 Task: Find connections with filter location Gāndhīdhām with filter topic #HRwith filter profile language Potuguese with filter current company Forbes India with filter school Julien Day School - India with filter industry Public Assistance Programs with filter service category Nature Photography with filter keywords title IT Manager
Action: Mouse moved to (665, 105)
Screenshot: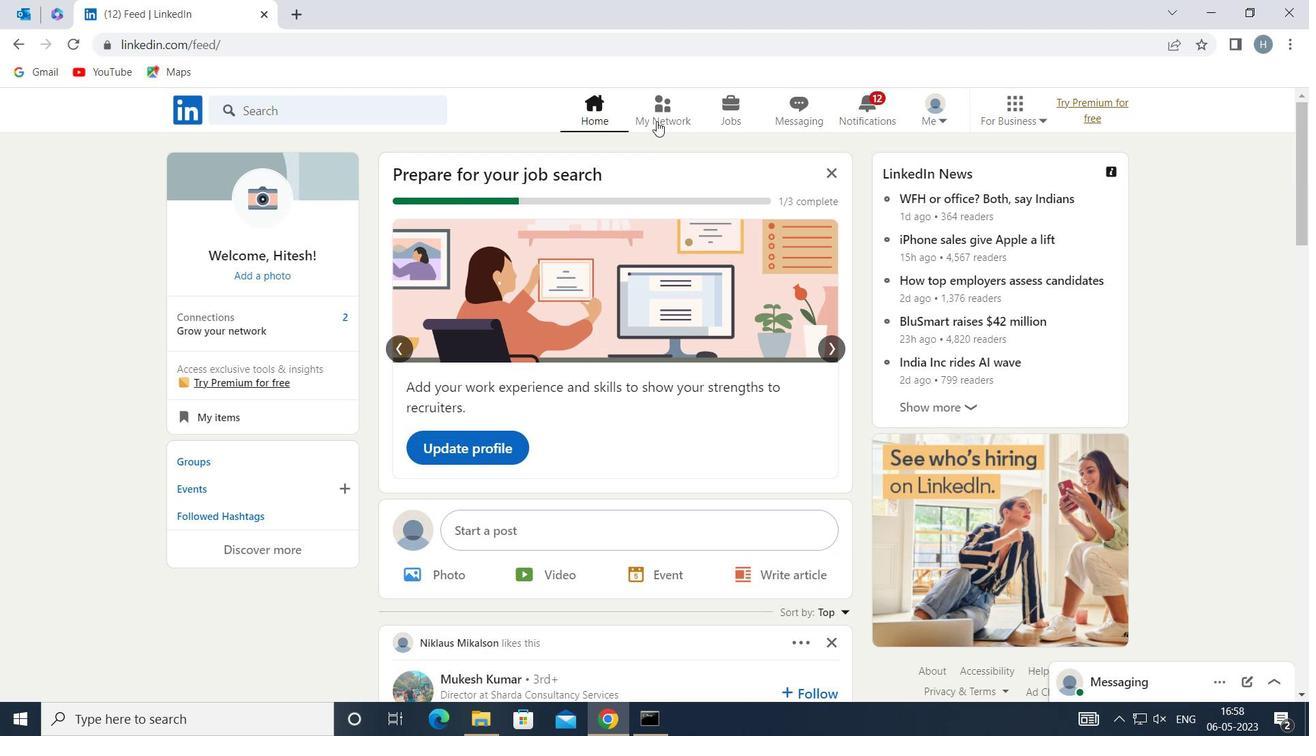 
Action: Mouse pressed left at (665, 105)
Screenshot: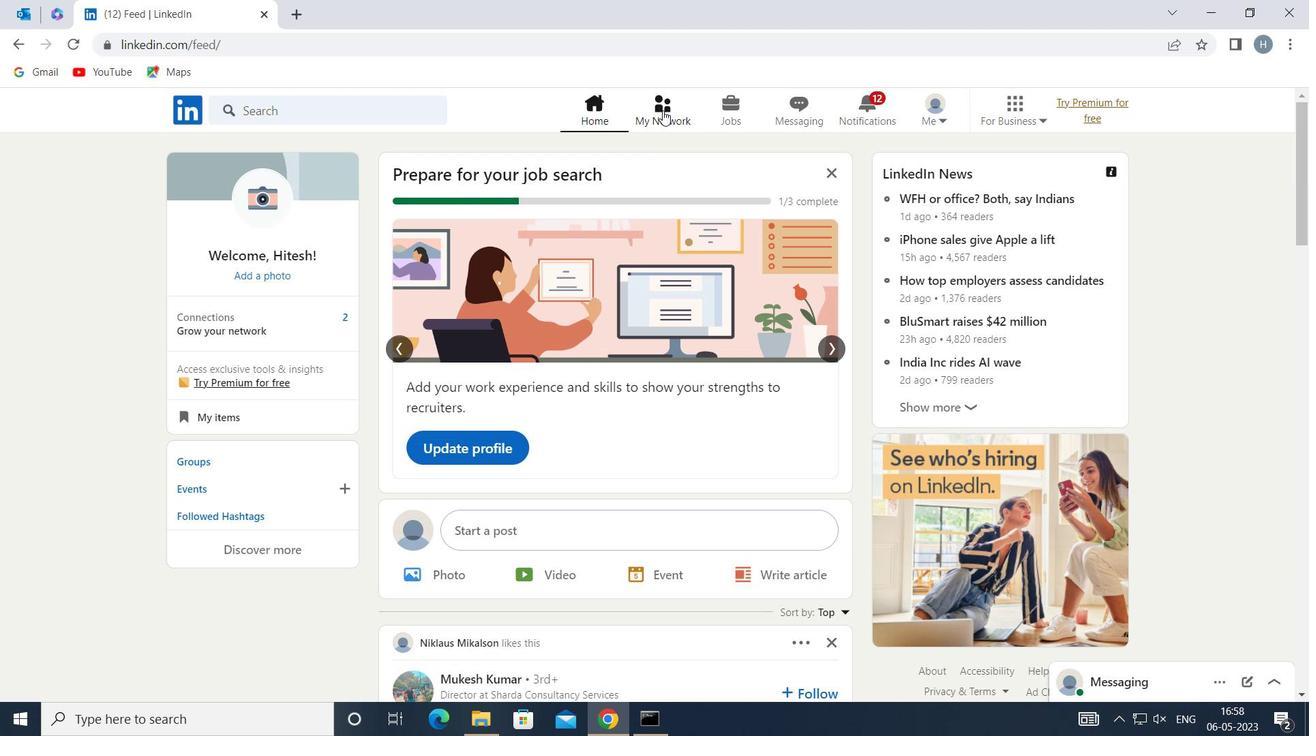 
Action: Mouse moved to (393, 198)
Screenshot: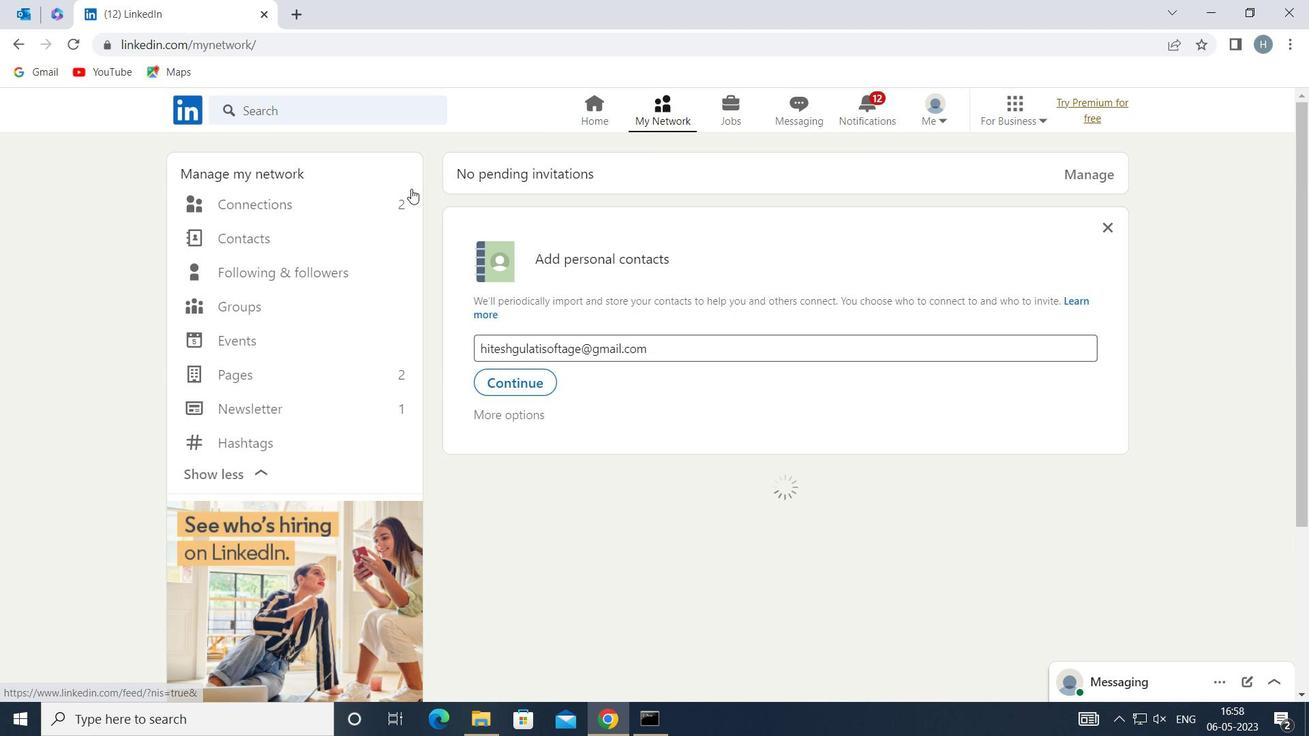 
Action: Mouse pressed left at (393, 198)
Screenshot: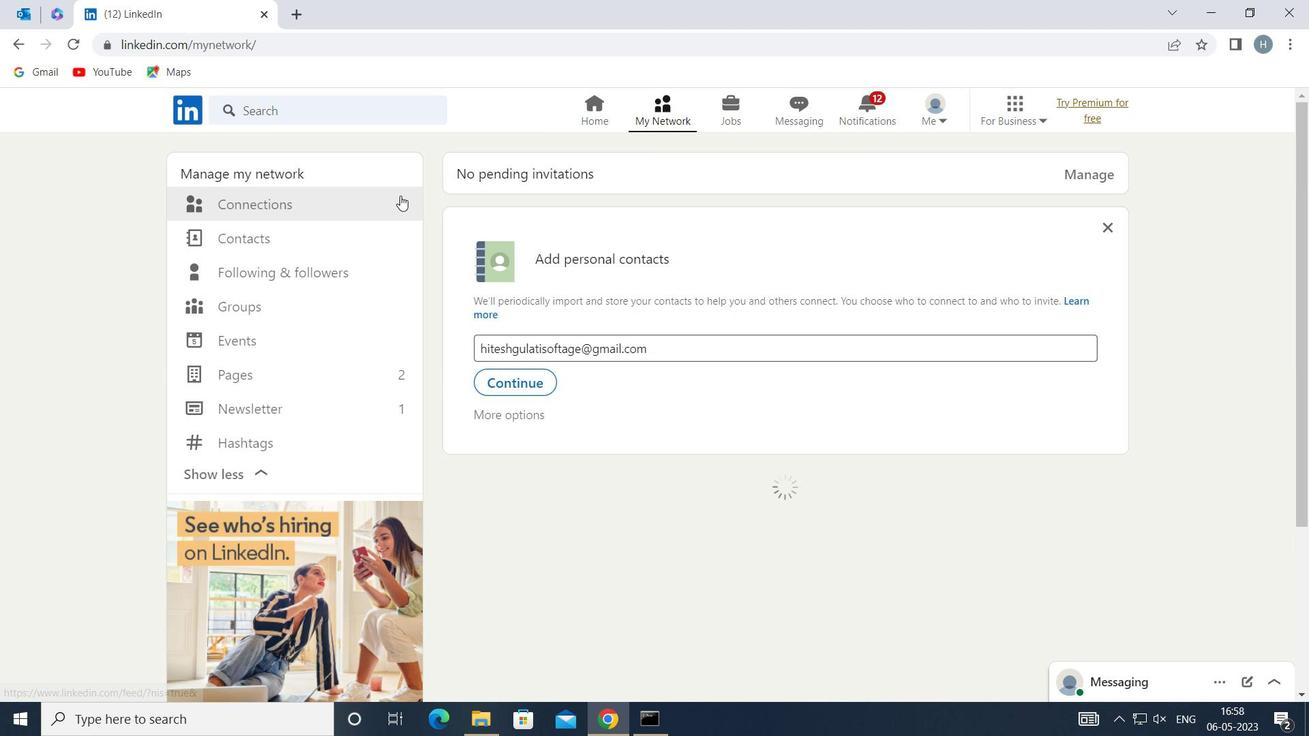 
Action: Mouse moved to (757, 204)
Screenshot: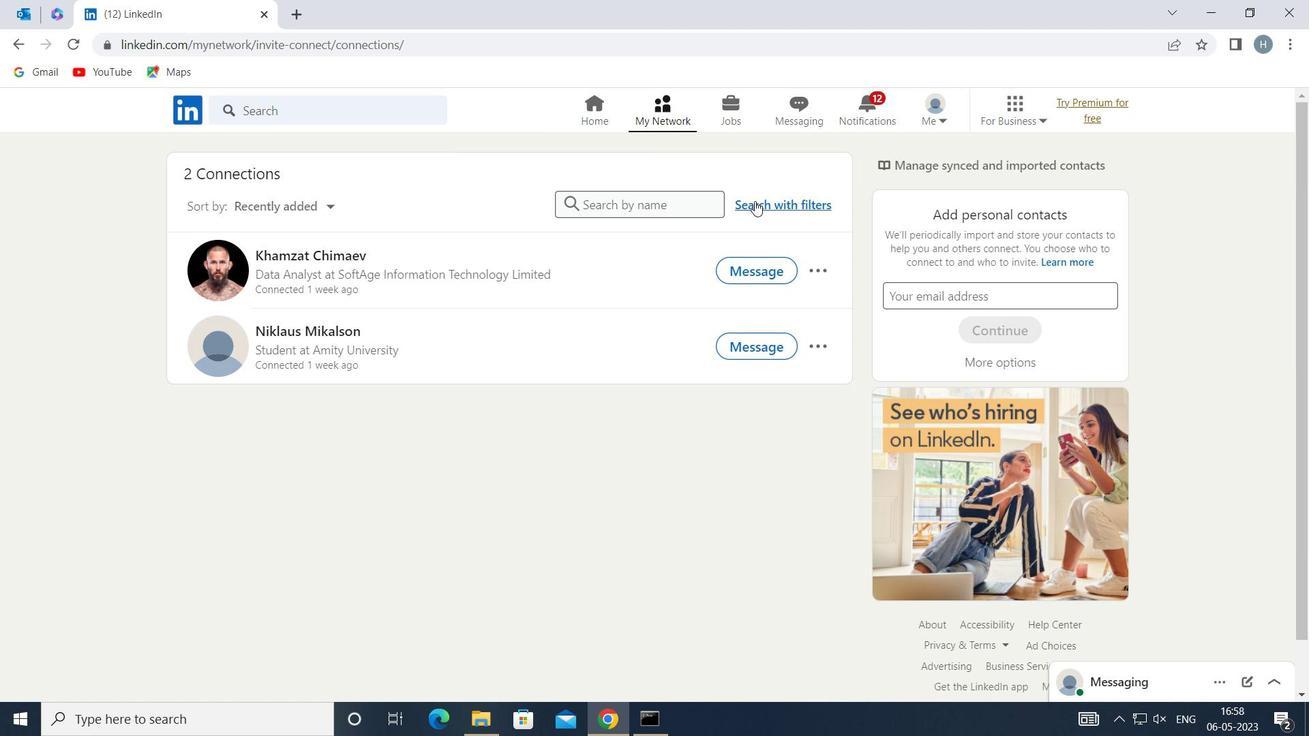 
Action: Mouse pressed left at (757, 204)
Screenshot: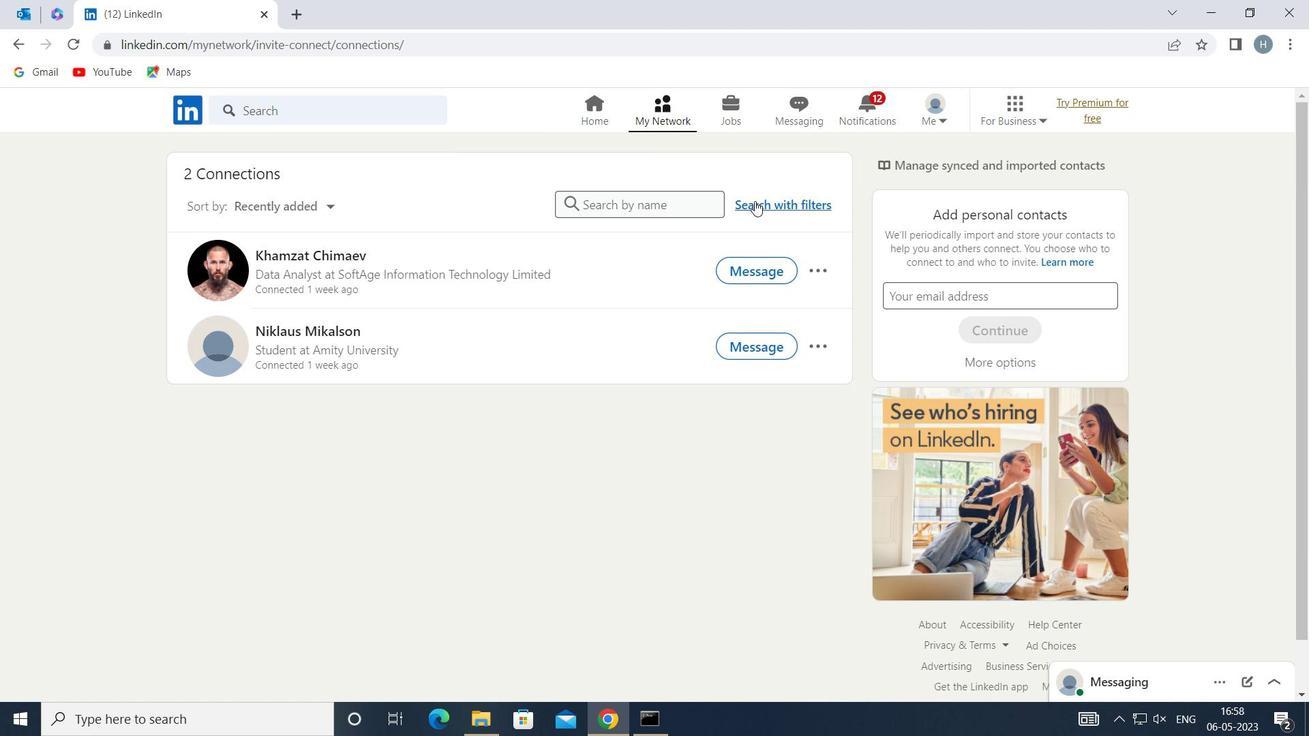 
Action: Mouse moved to (705, 156)
Screenshot: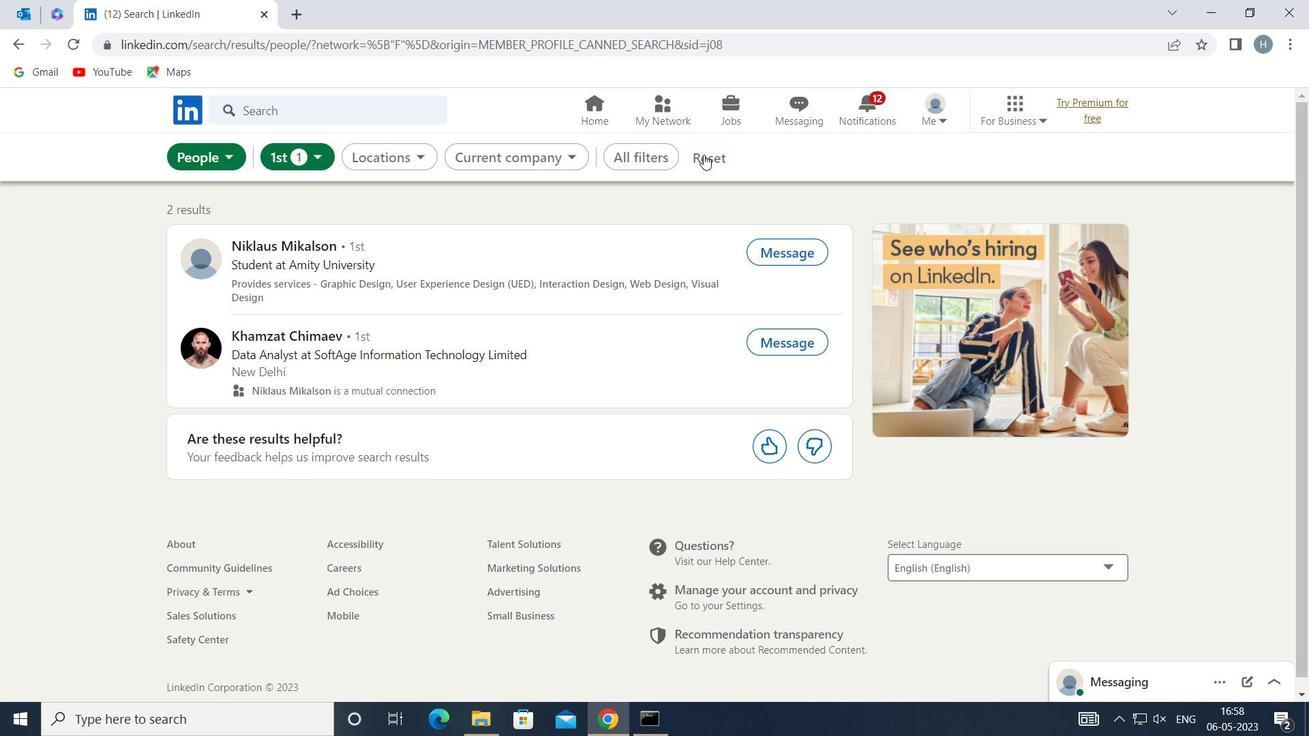 
Action: Mouse pressed left at (705, 156)
Screenshot: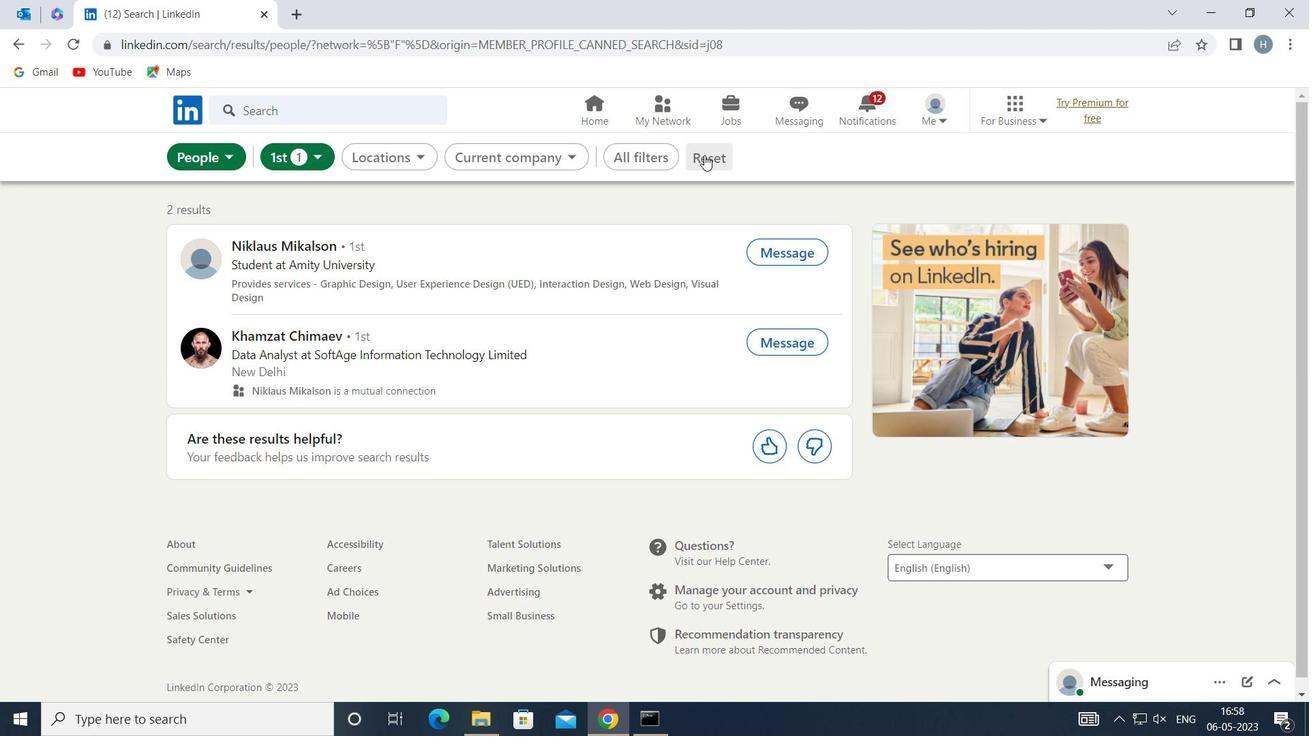 
Action: Mouse moved to (669, 155)
Screenshot: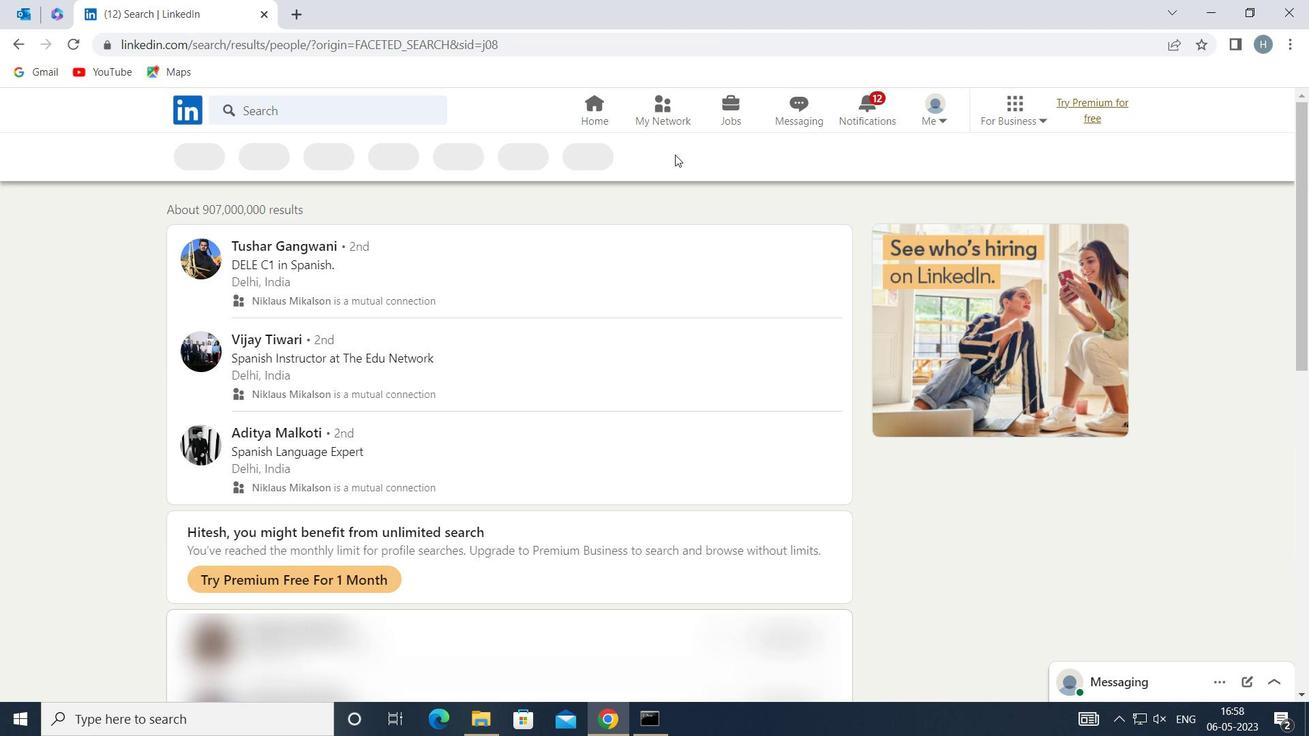 
Action: Mouse pressed left at (669, 155)
Screenshot: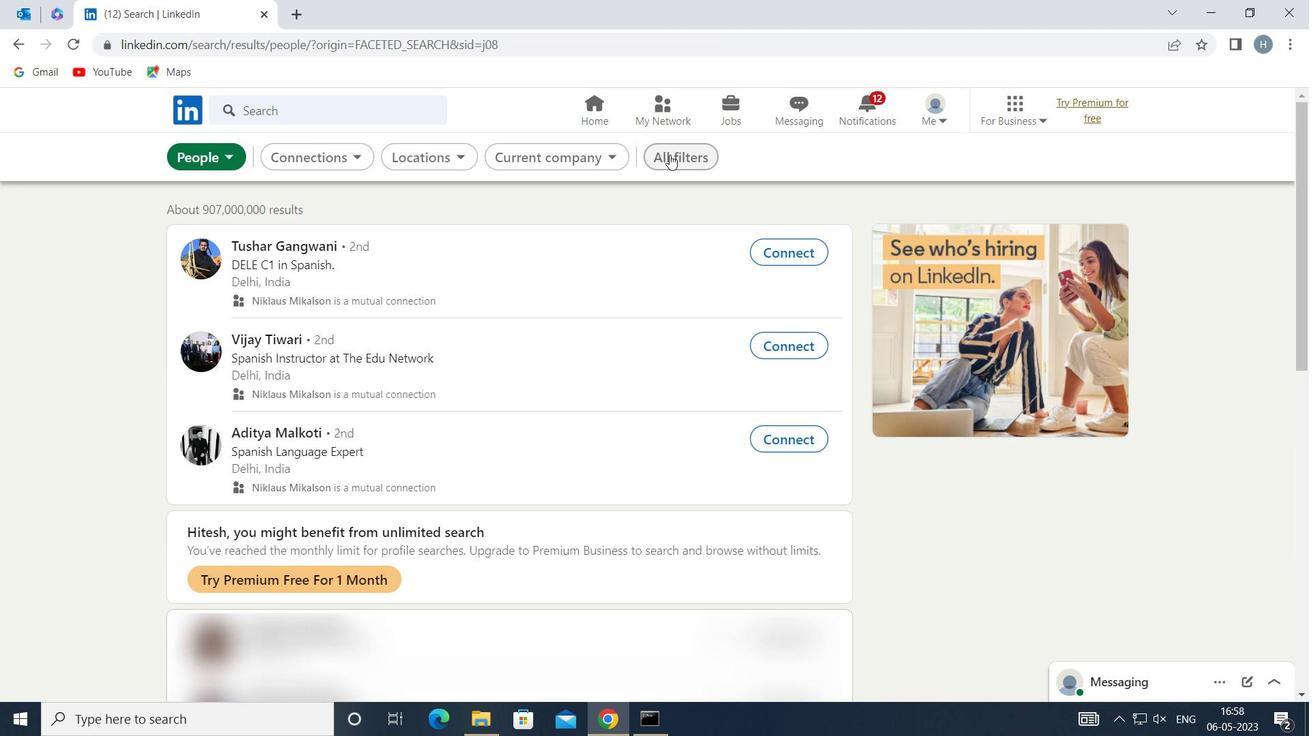 
Action: Mouse moved to (949, 360)
Screenshot: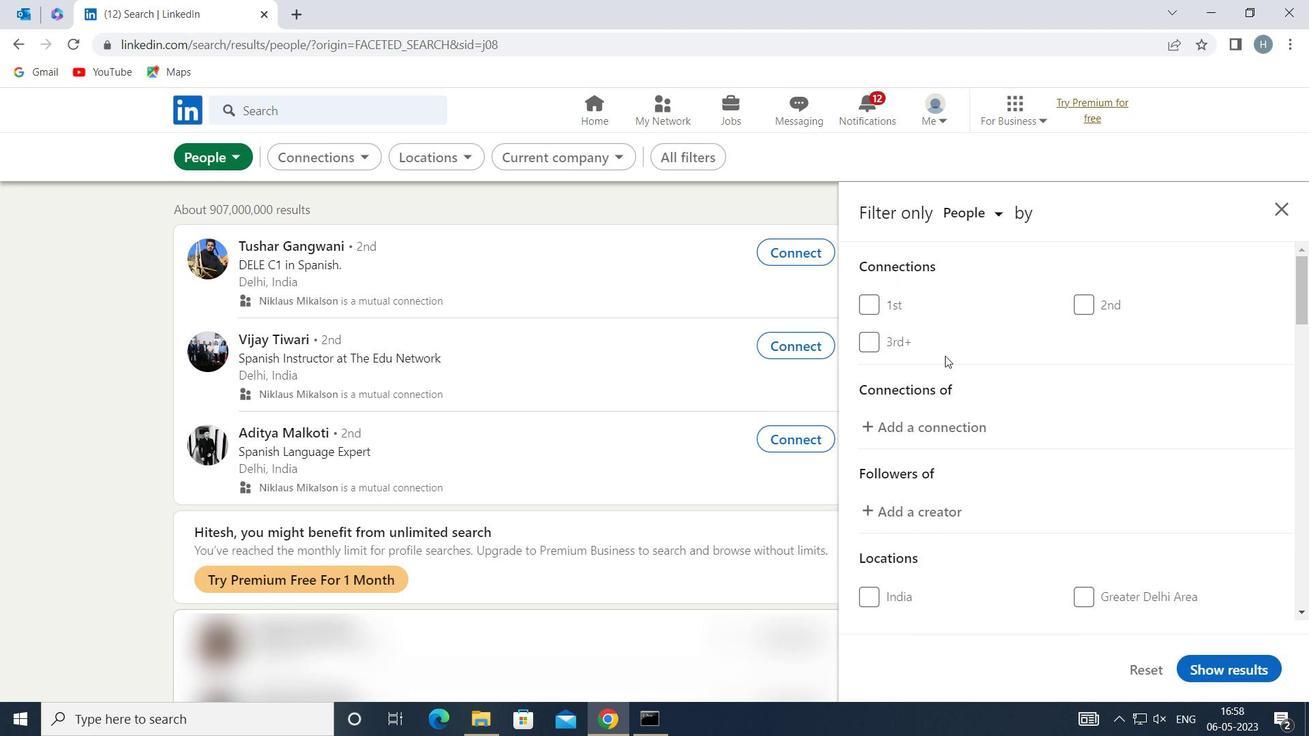 
Action: Mouse scrolled (949, 360) with delta (0, 0)
Screenshot: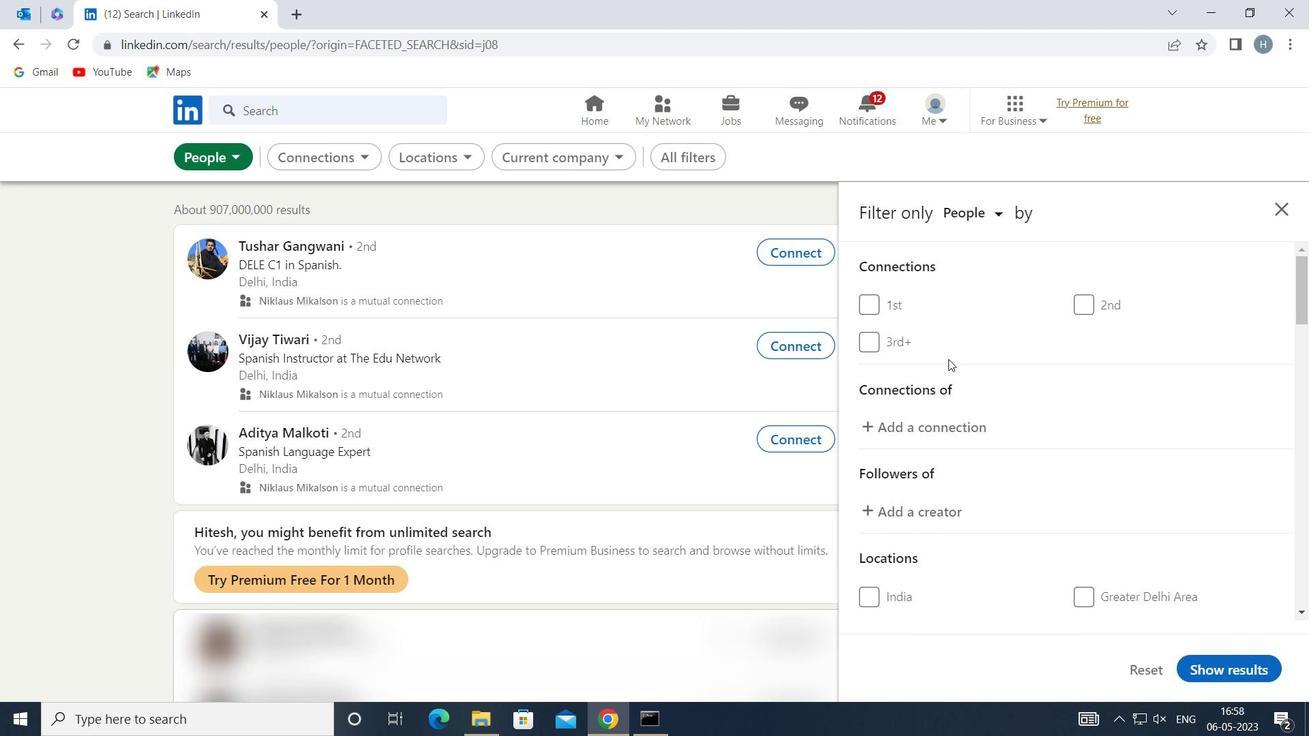 
Action: Mouse moved to (950, 361)
Screenshot: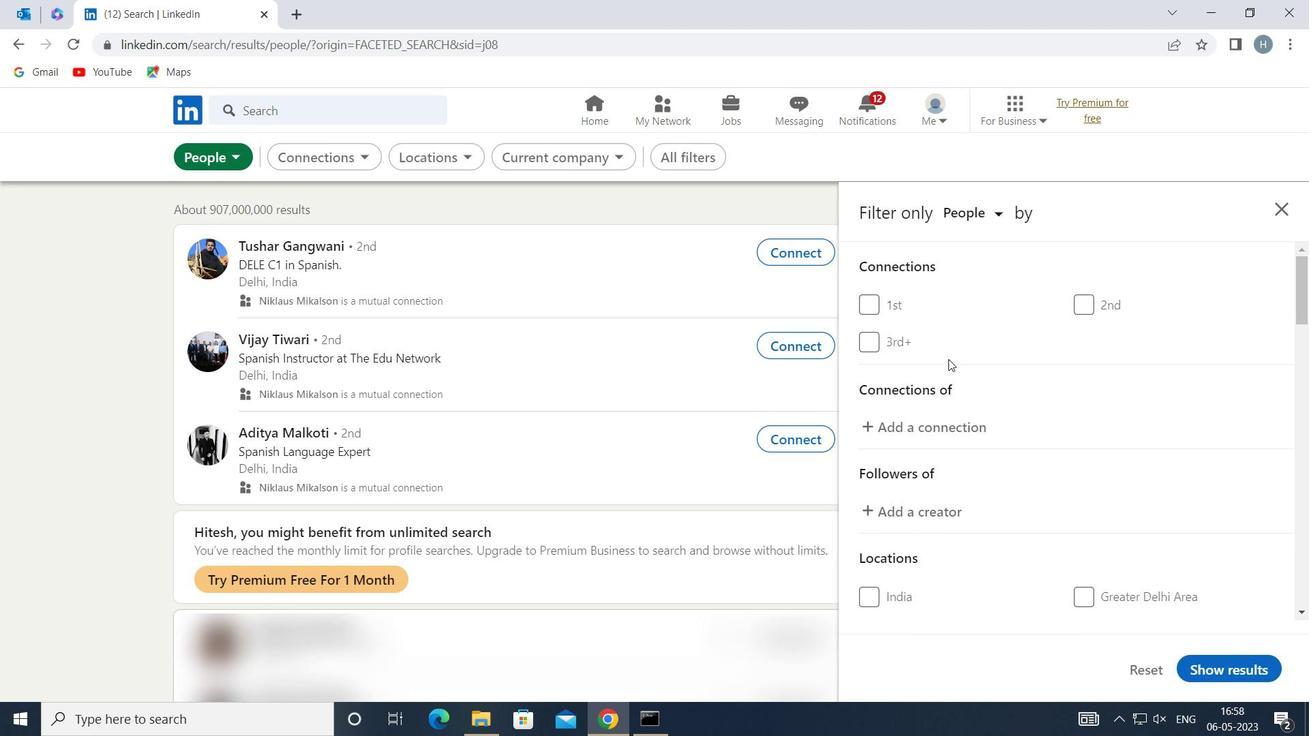 
Action: Mouse scrolled (950, 360) with delta (0, 0)
Screenshot: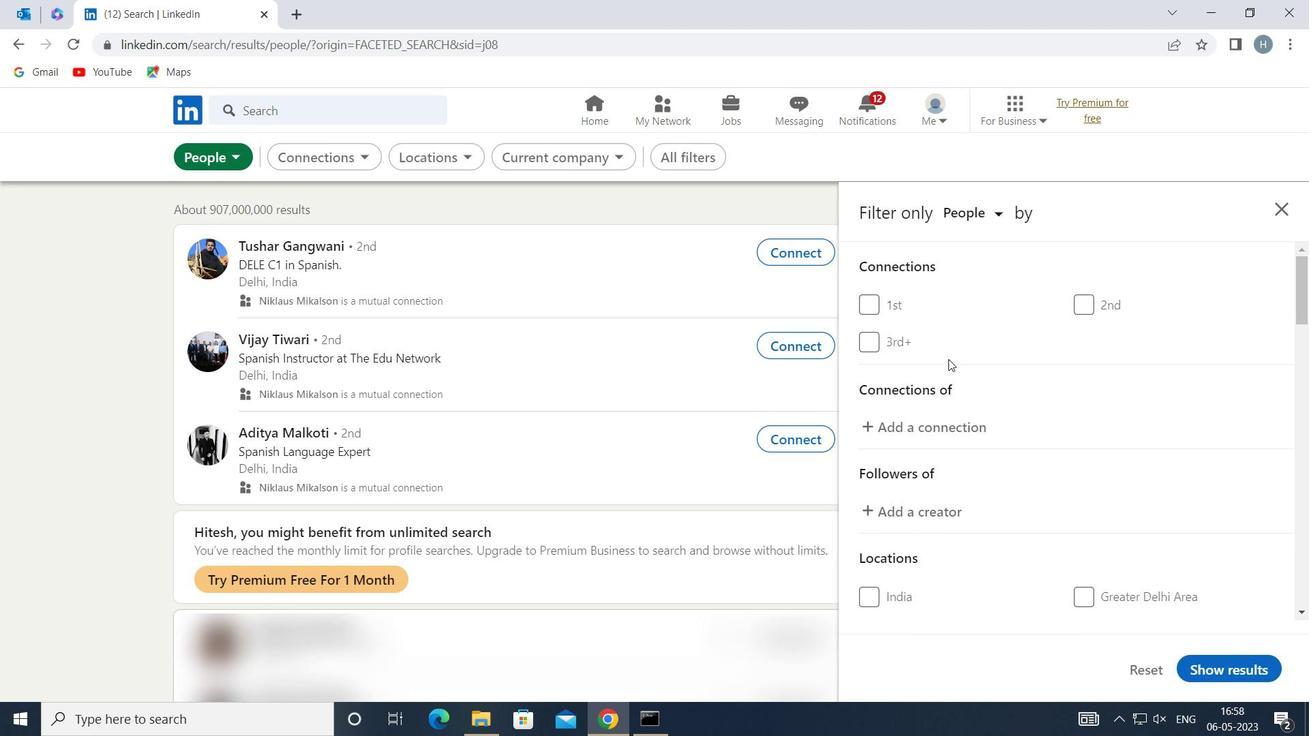 
Action: Mouse moved to (950, 364)
Screenshot: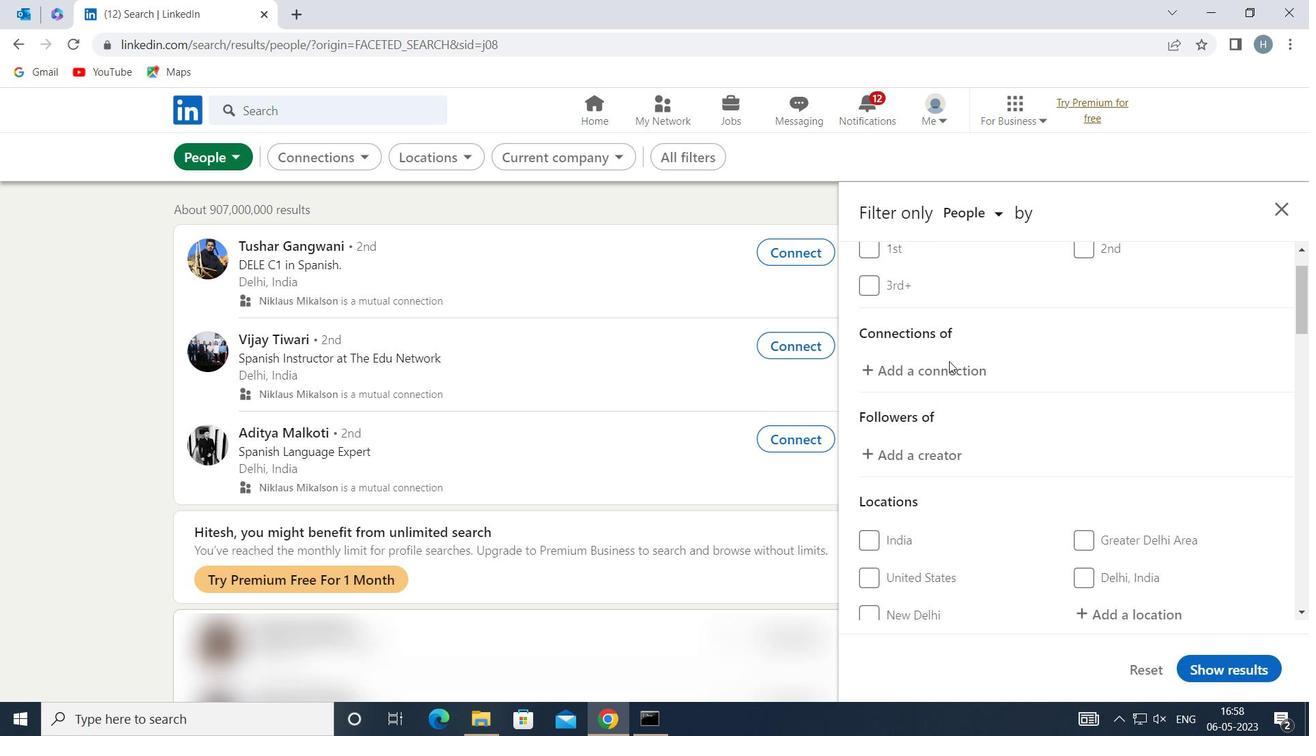 
Action: Mouse scrolled (950, 363) with delta (0, 0)
Screenshot: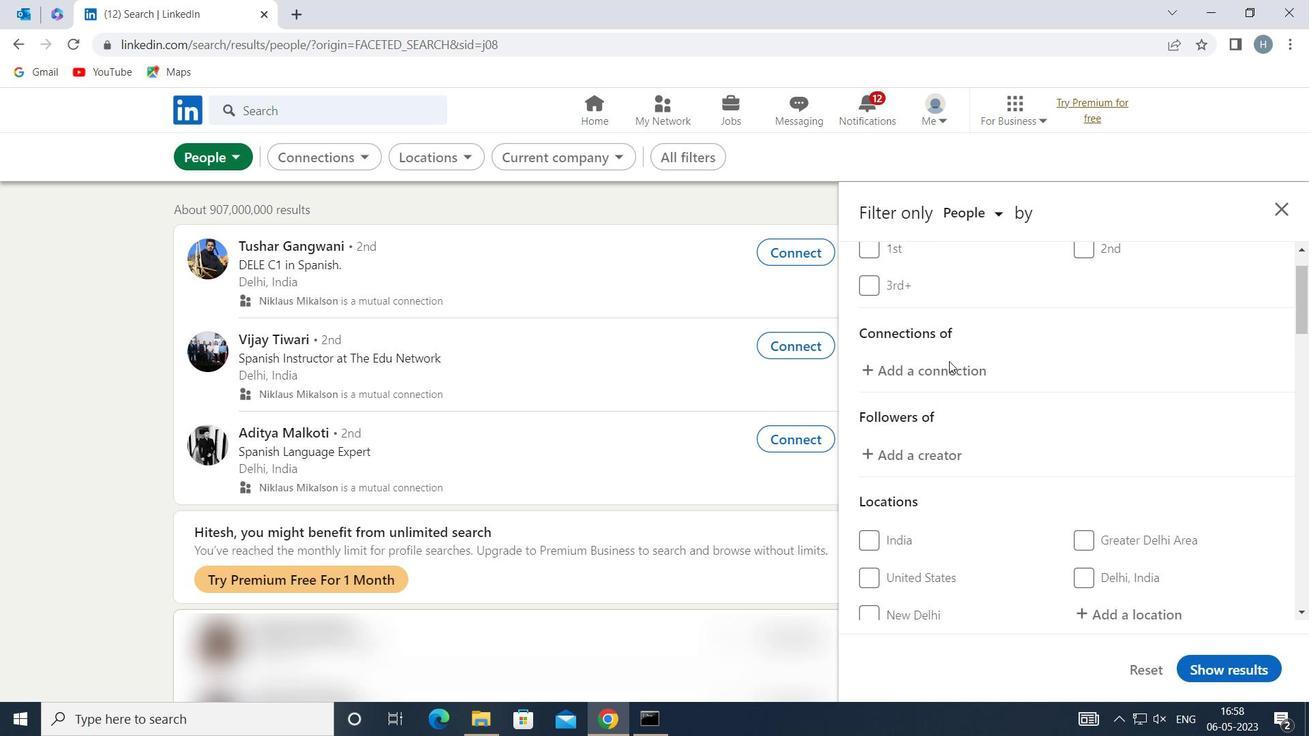 
Action: Mouse moved to (1112, 403)
Screenshot: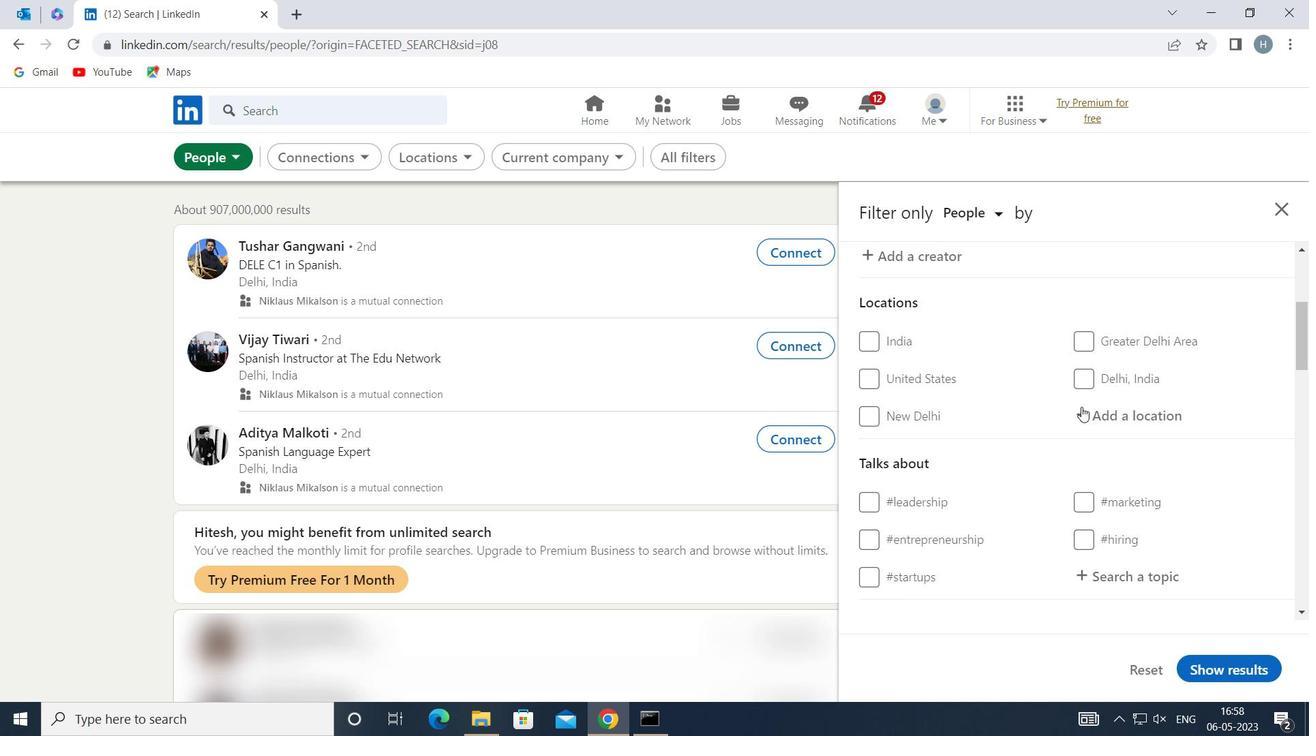 
Action: Mouse pressed left at (1112, 403)
Screenshot: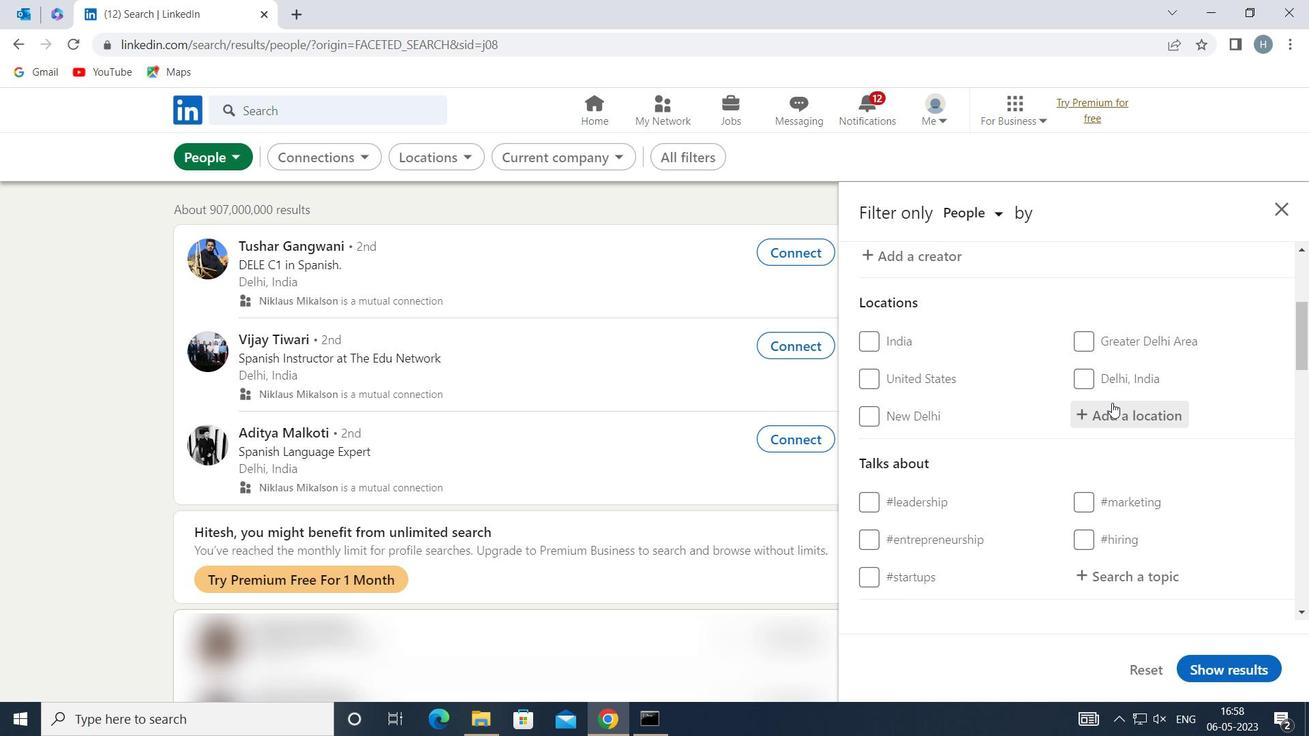 
Action: Key pressed <Key.shift>
Screenshot: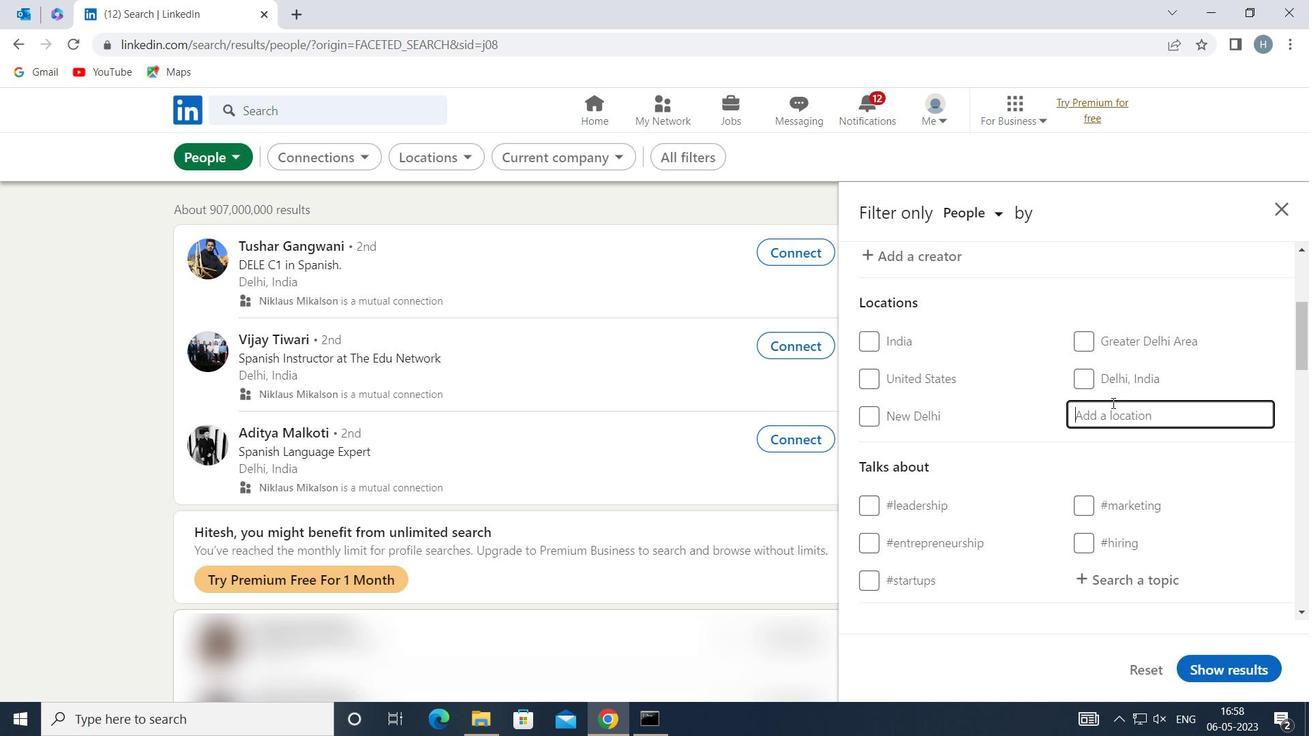 
Action: Mouse moved to (1113, 403)
Screenshot: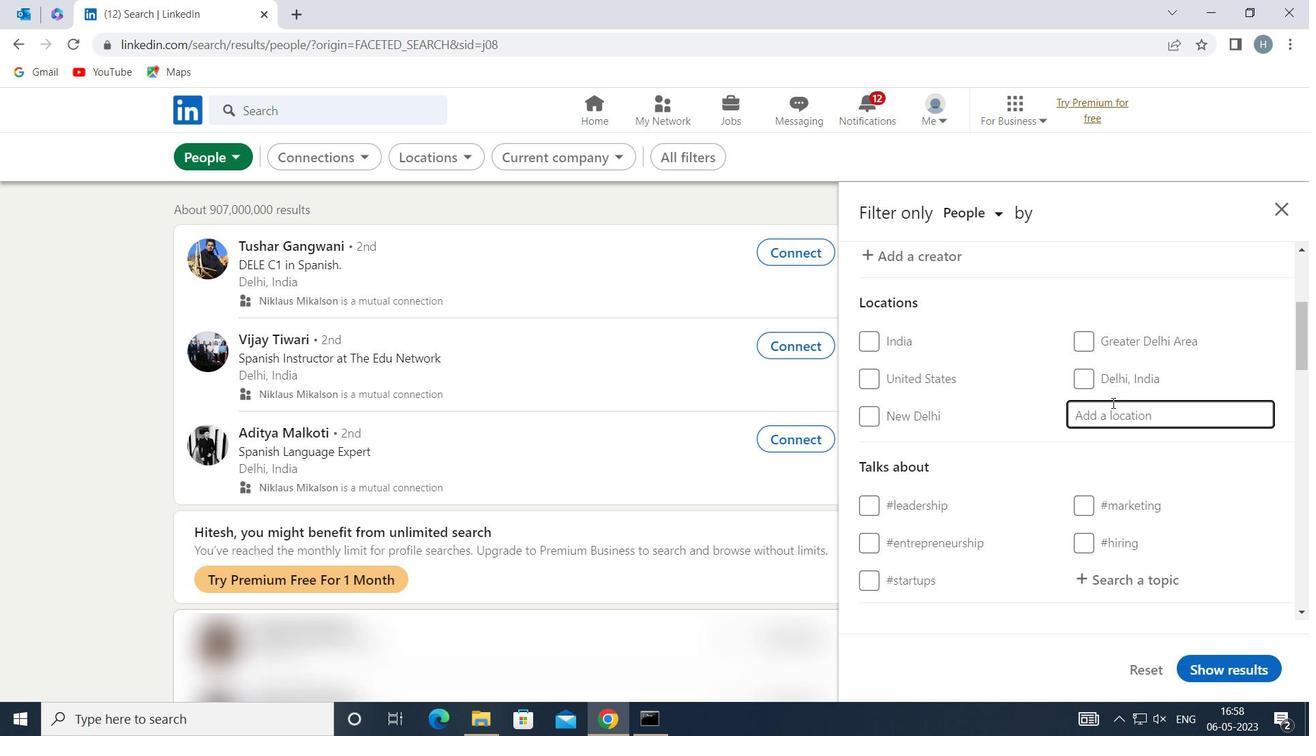 
Action: Key pressed GANDHIDHA
Screenshot: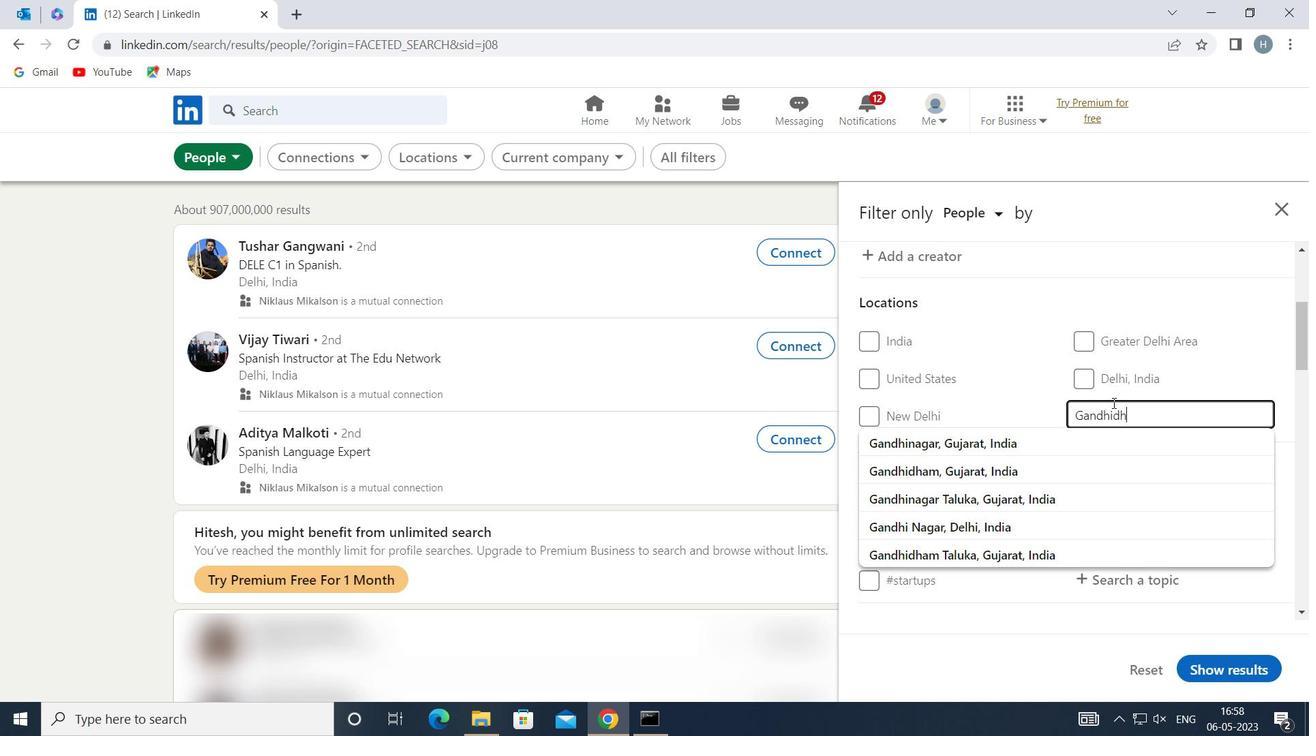 
Action: Mouse moved to (1127, 399)
Screenshot: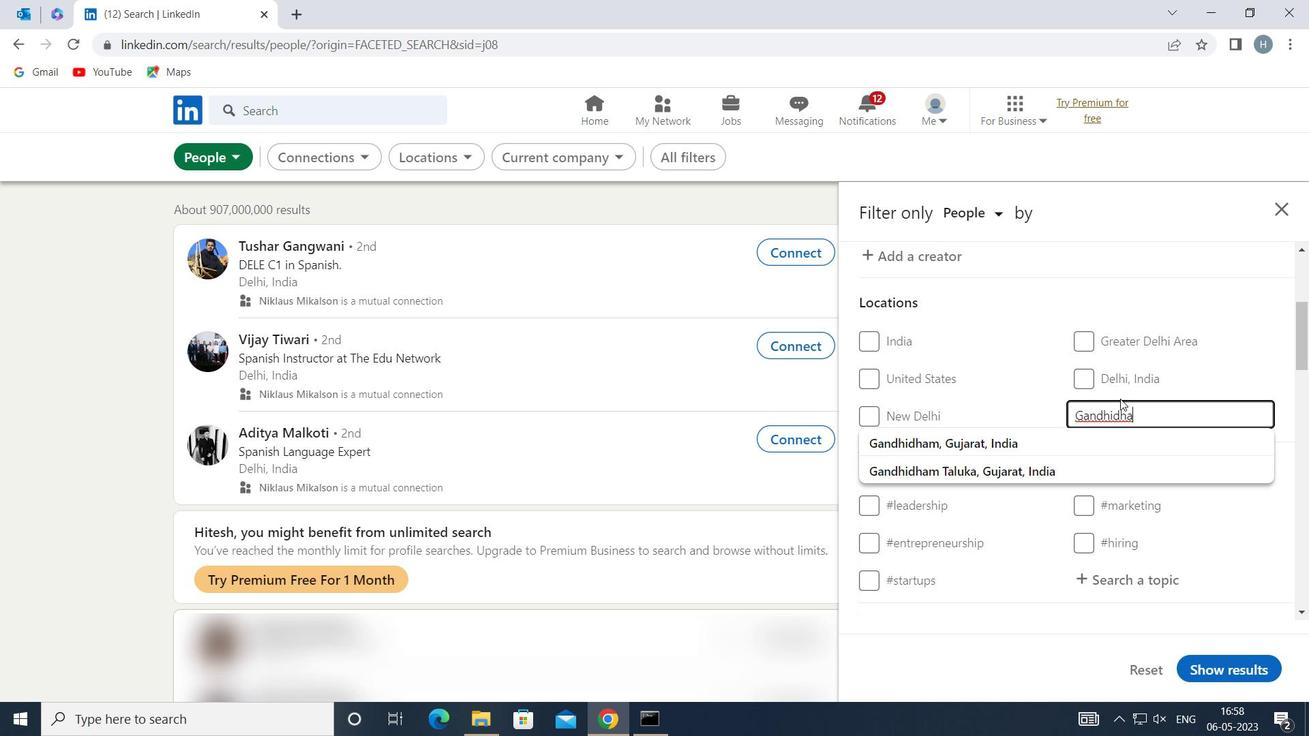 
Action: Key pressed M
Screenshot: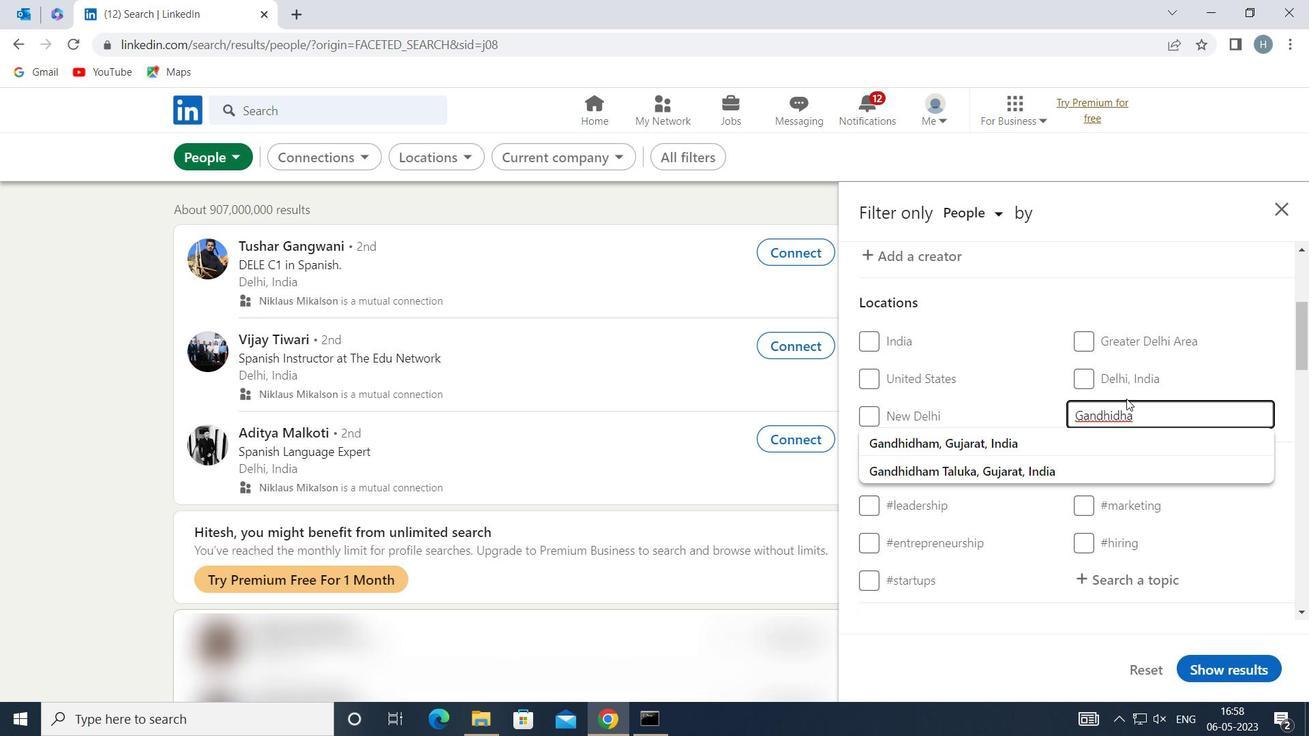 
Action: Mouse moved to (1232, 365)
Screenshot: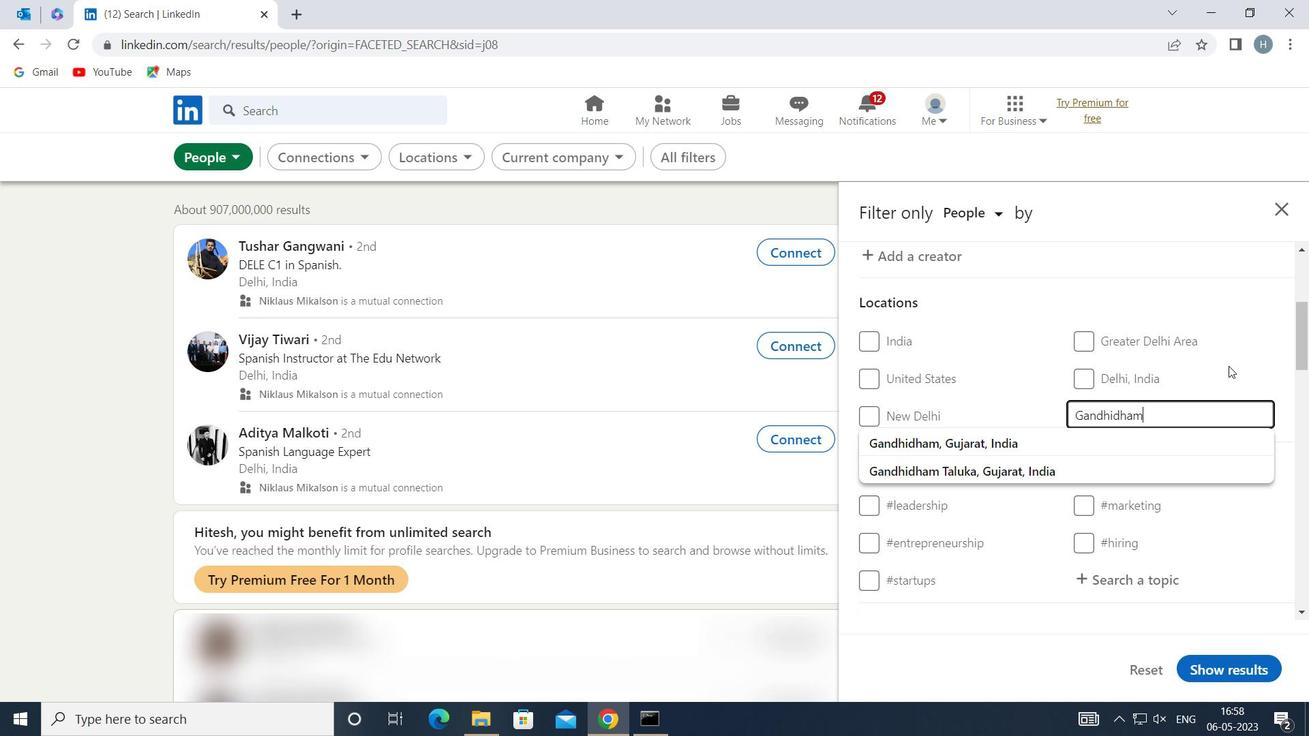 
Action: Mouse pressed left at (1232, 365)
Screenshot: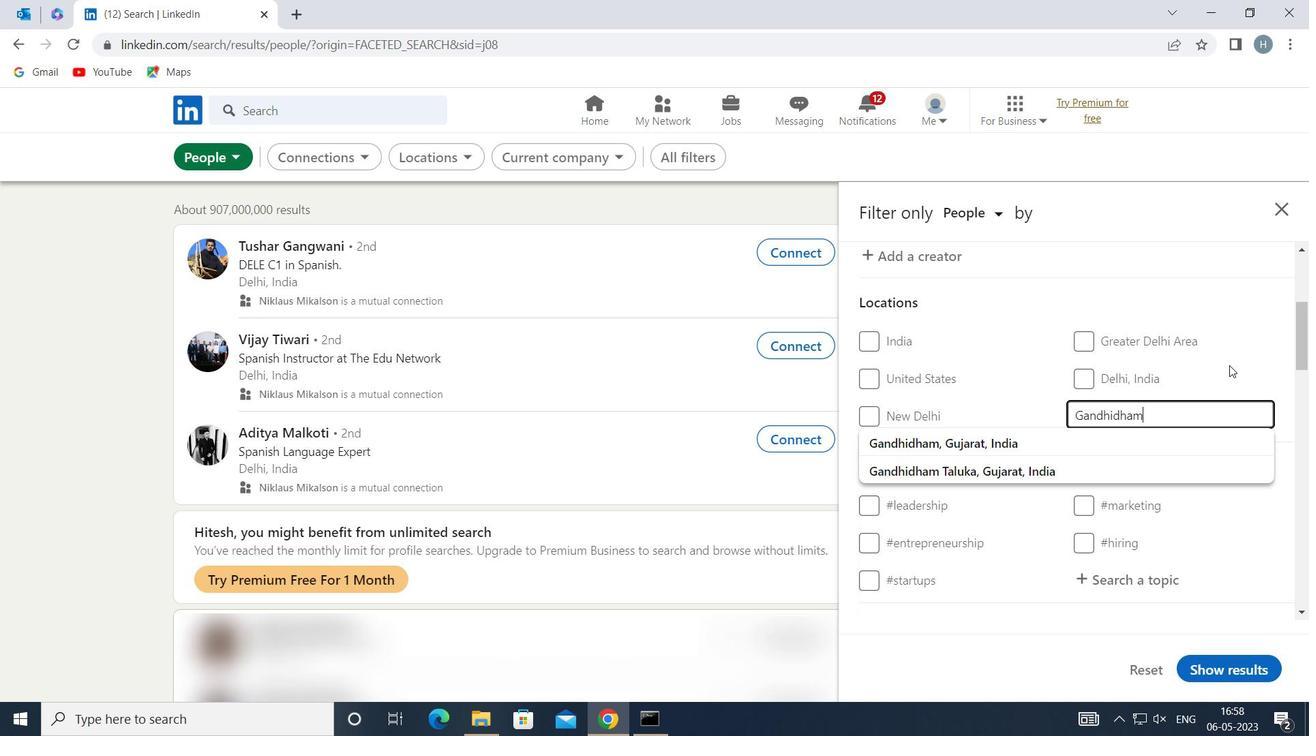 
Action: Mouse moved to (1179, 381)
Screenshot: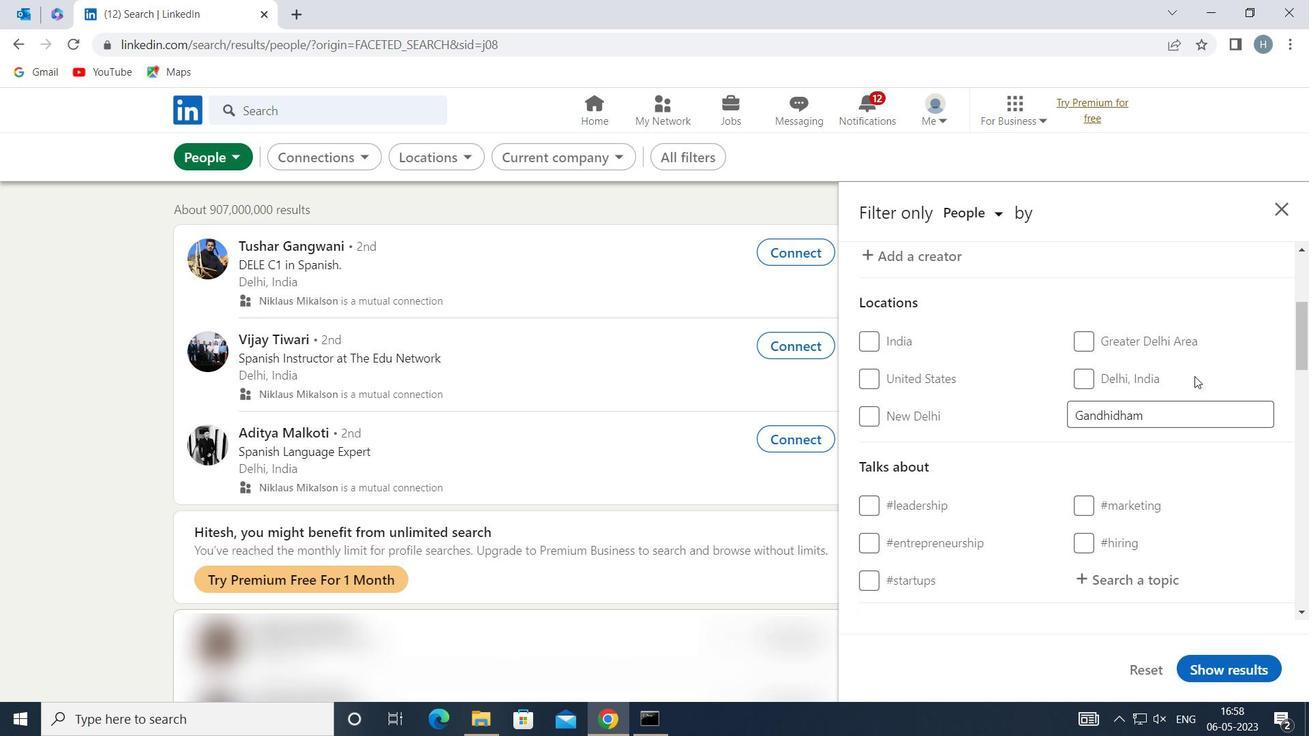 
Action: Mouse scrolled (1179, 380) with delta (0, 0)
Screenshot: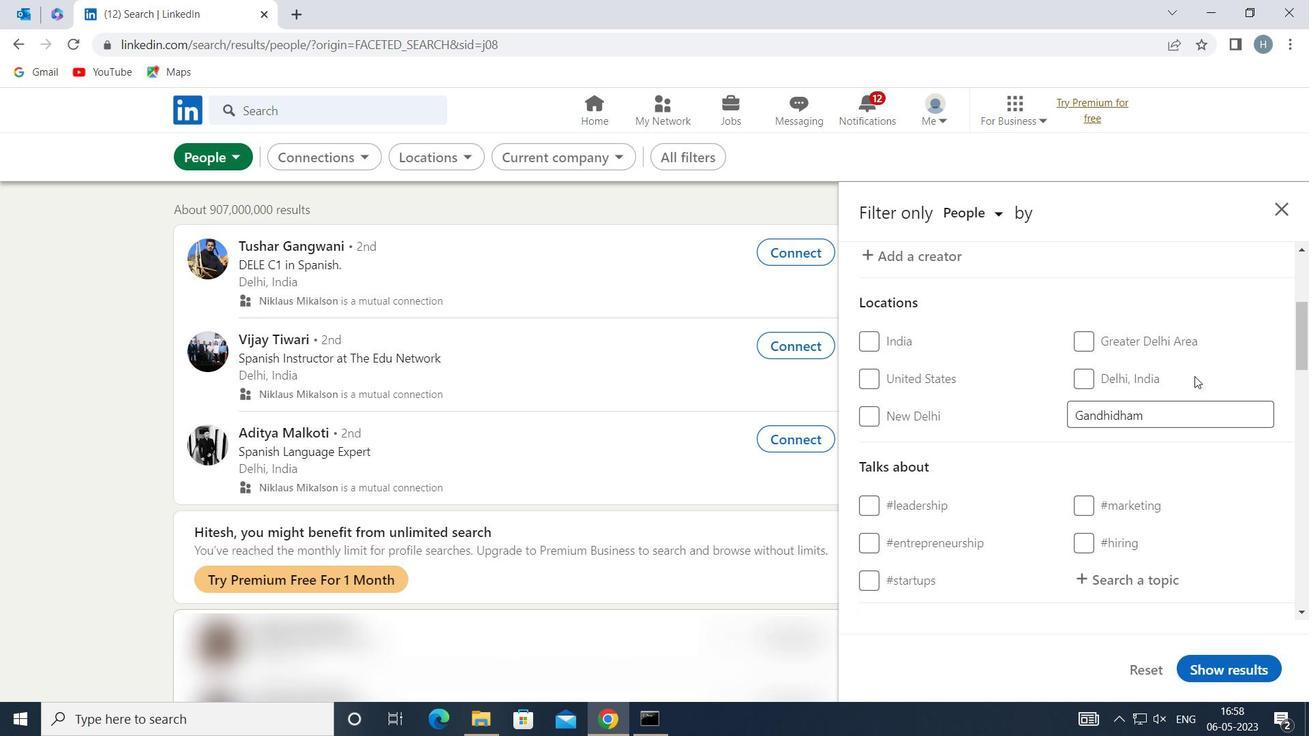 
Action: Mouse moved to (1179, 381)
Screenshot: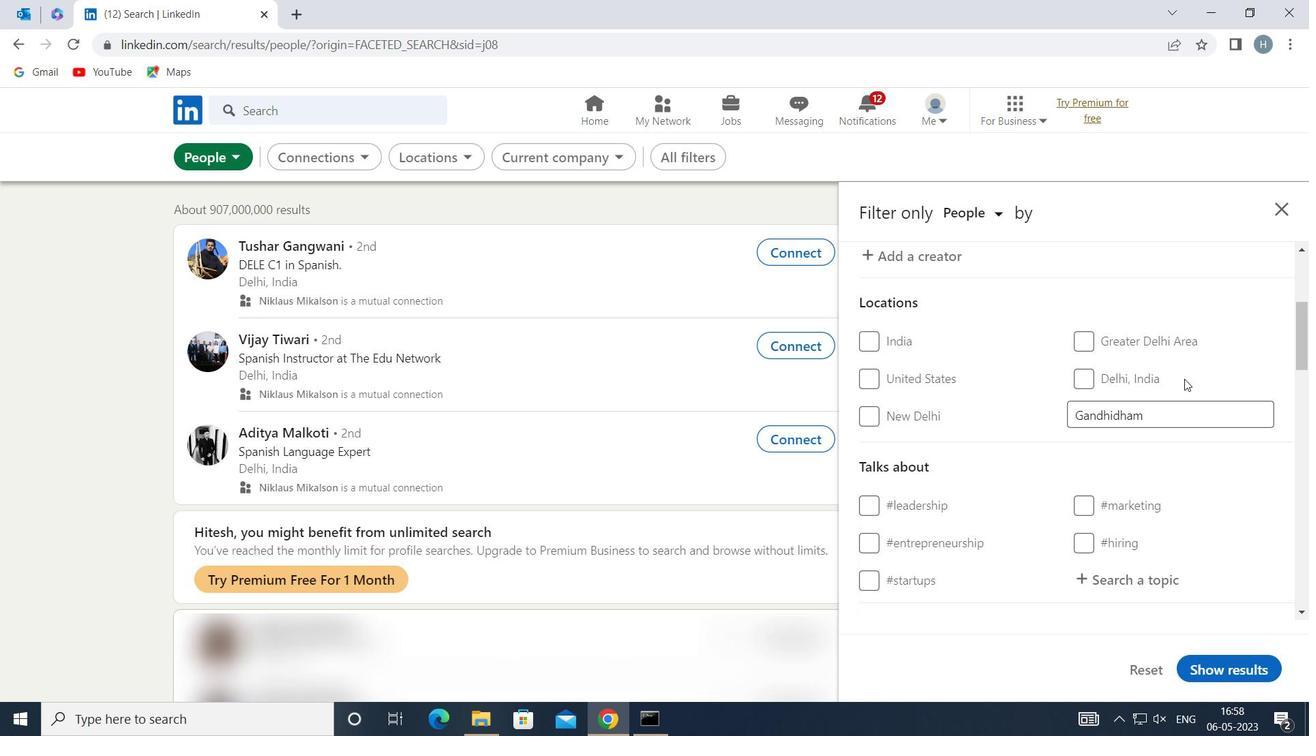 
Action: Mouse scrolled (1179, 380) with delta (0, 0)
Screenshot: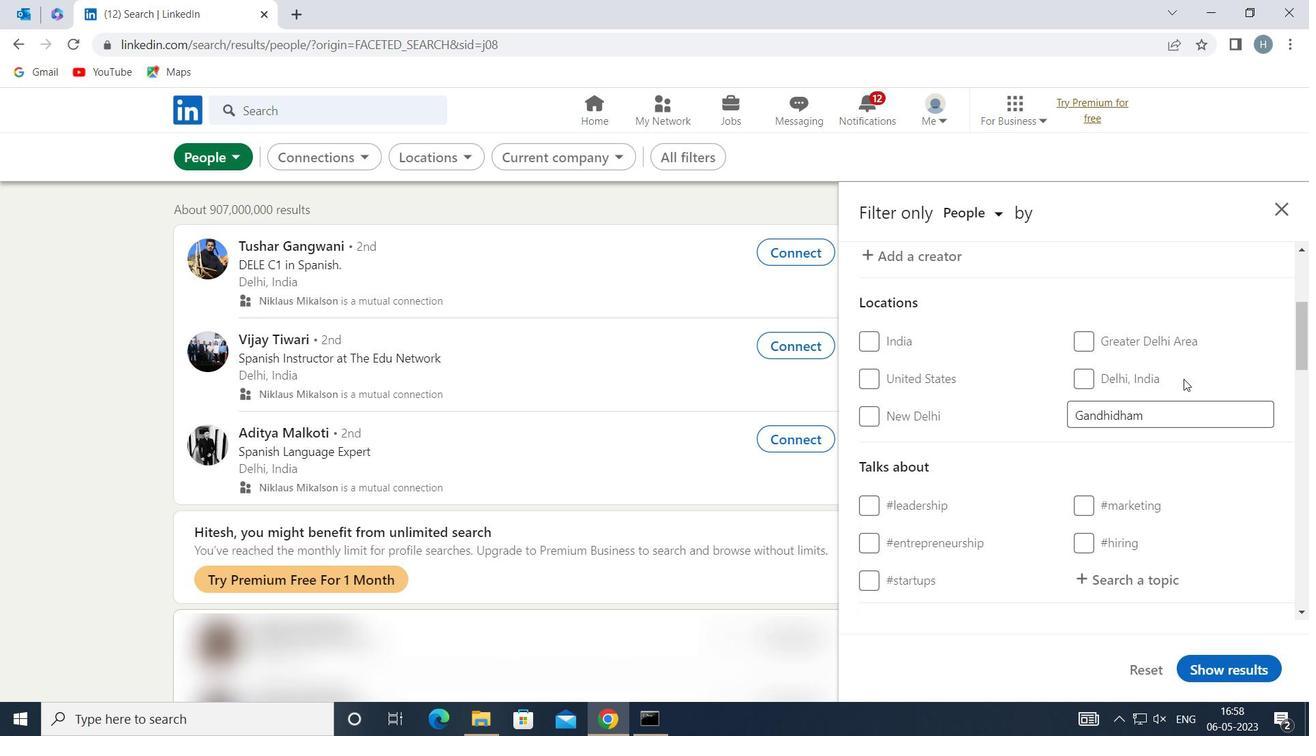
Action: Mouse moved to (1152, 403)
Screenshot: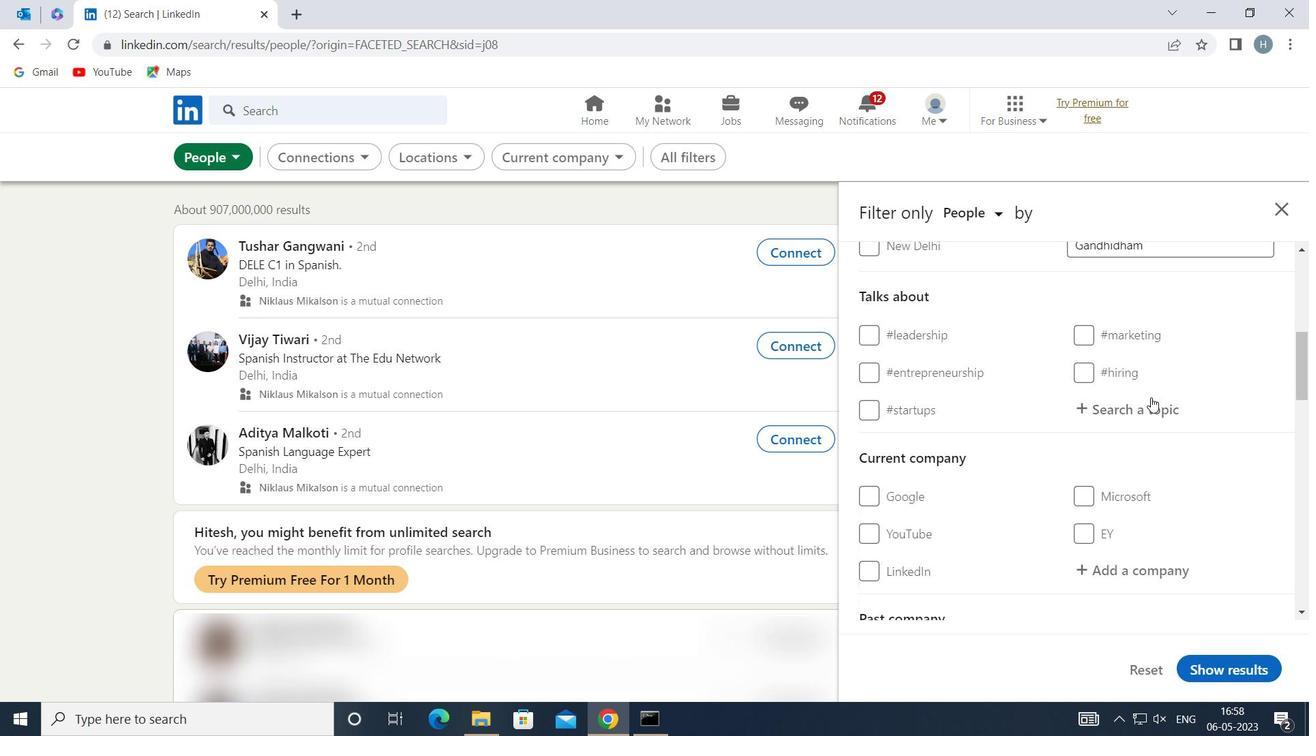 
Action: Mouse pressed left at (1152, 403)
Screenshot: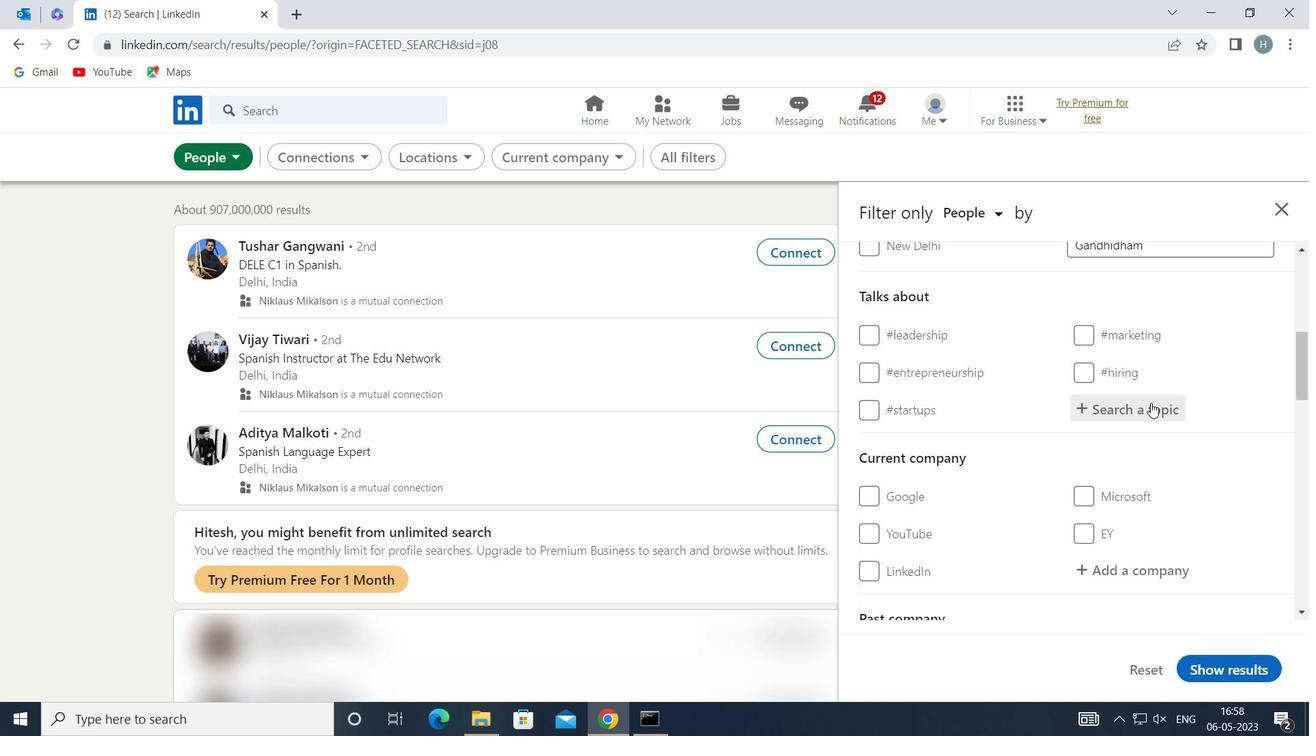 
Action: Mouse moved to (1152, 403)
Screenshot: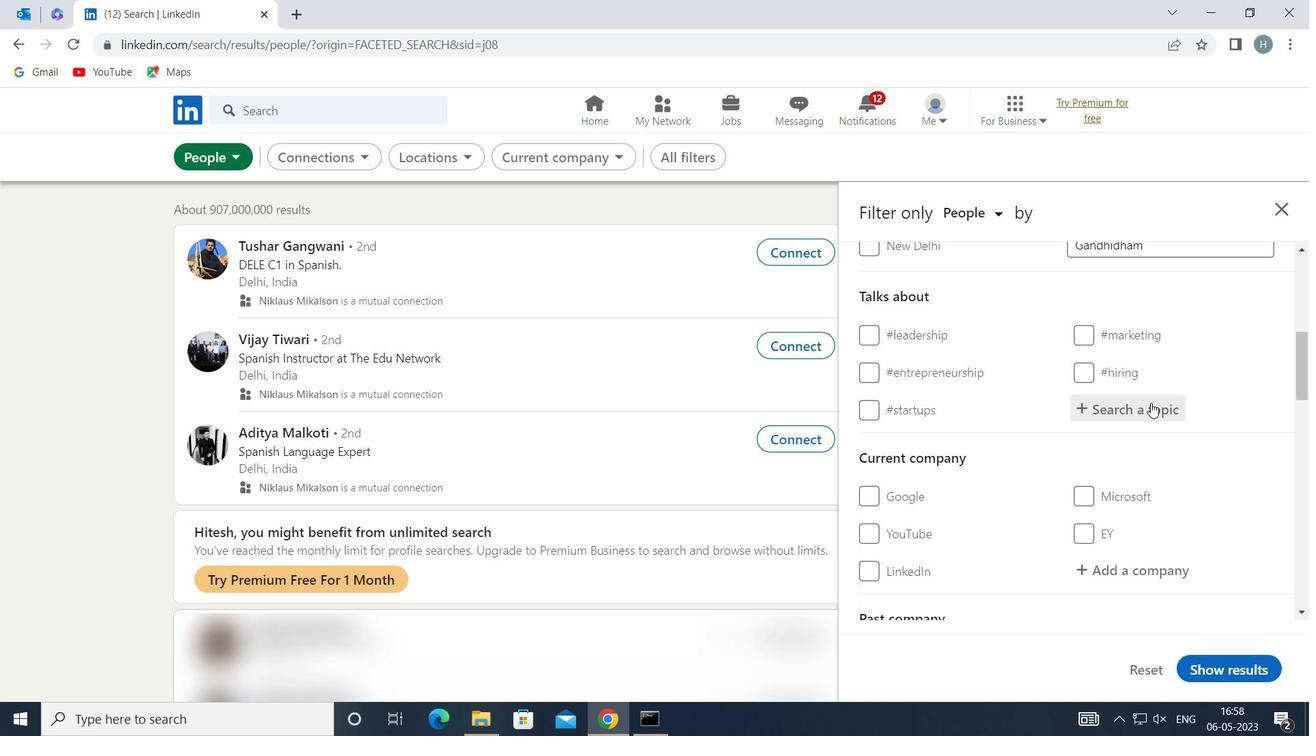 
Action: Key pressed <Key.shift>HR
Screenshot: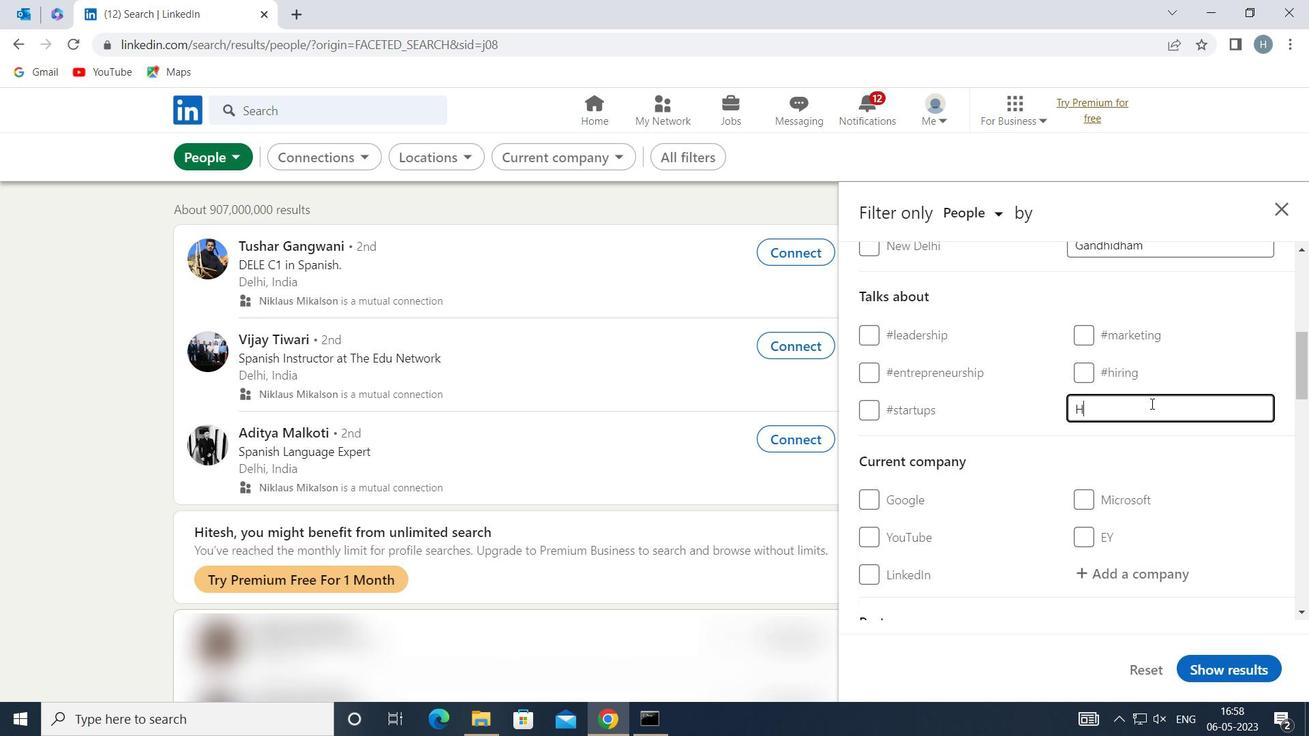 
Action: Mouse moved to (1138, 429)
Screenshot: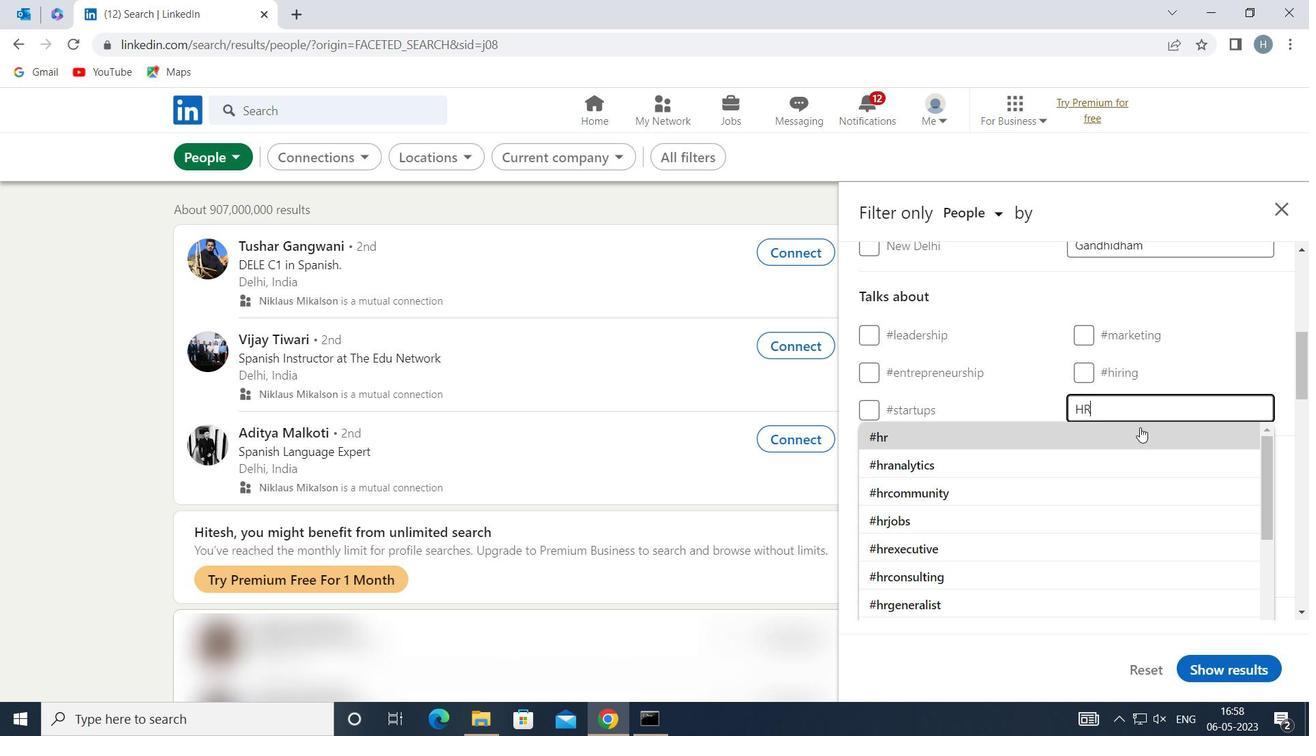 
Action: Mouse pressed left at (1138, 429)
Screenshot: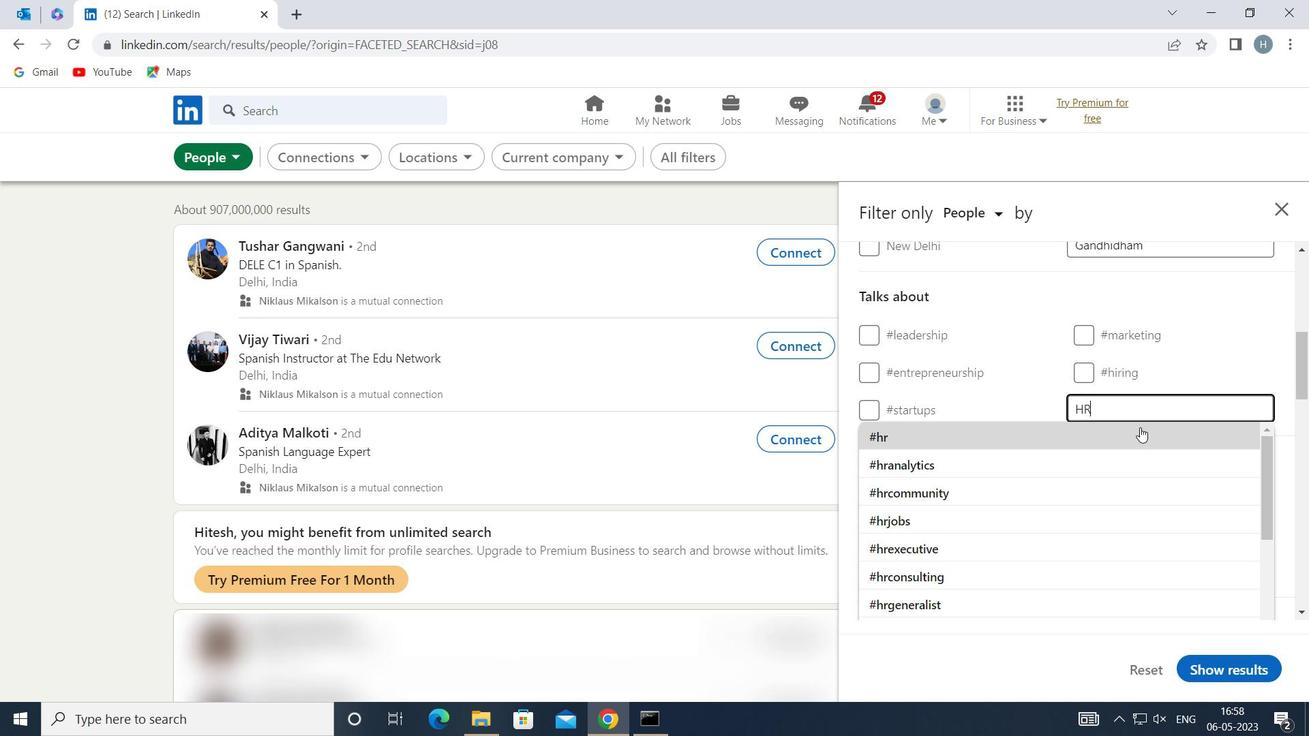 
Action: Mouse moved to (1120, 433)
Screenshot: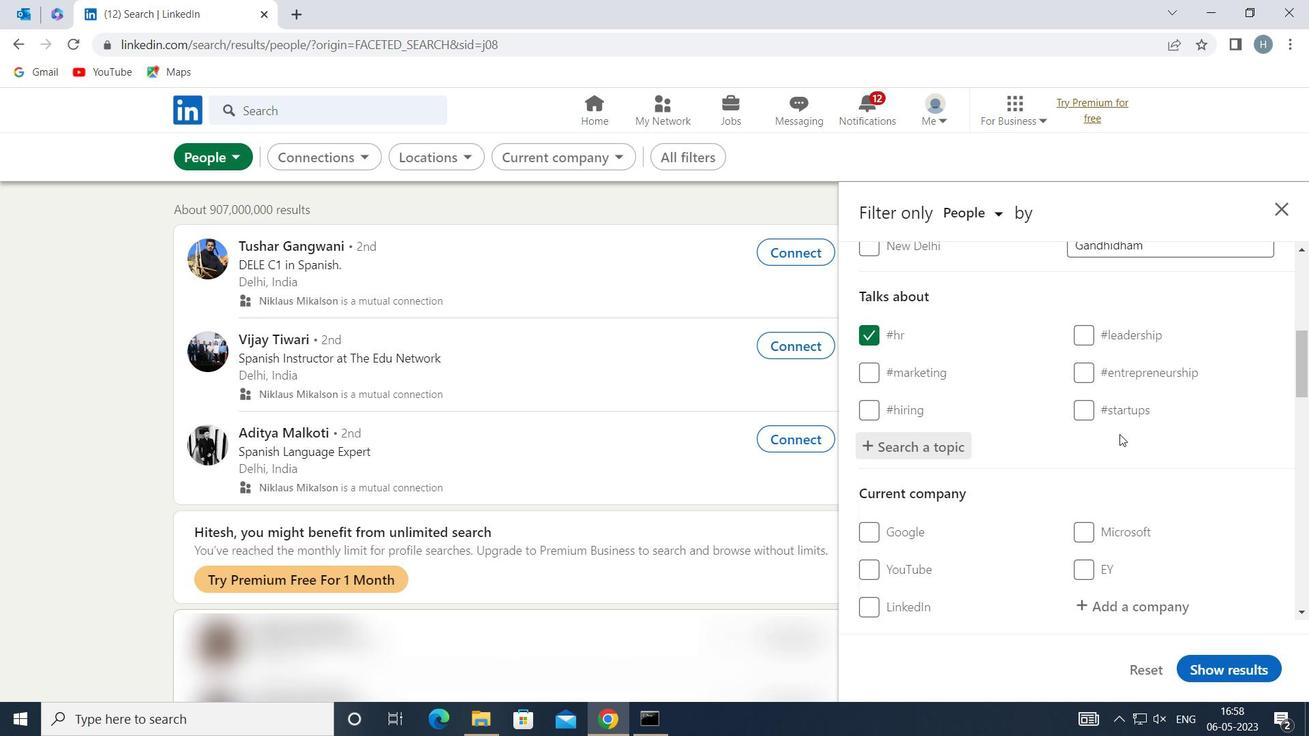 
Action: Mouse scrolled (1120, 432) with delta (0, 0)
Screenshot: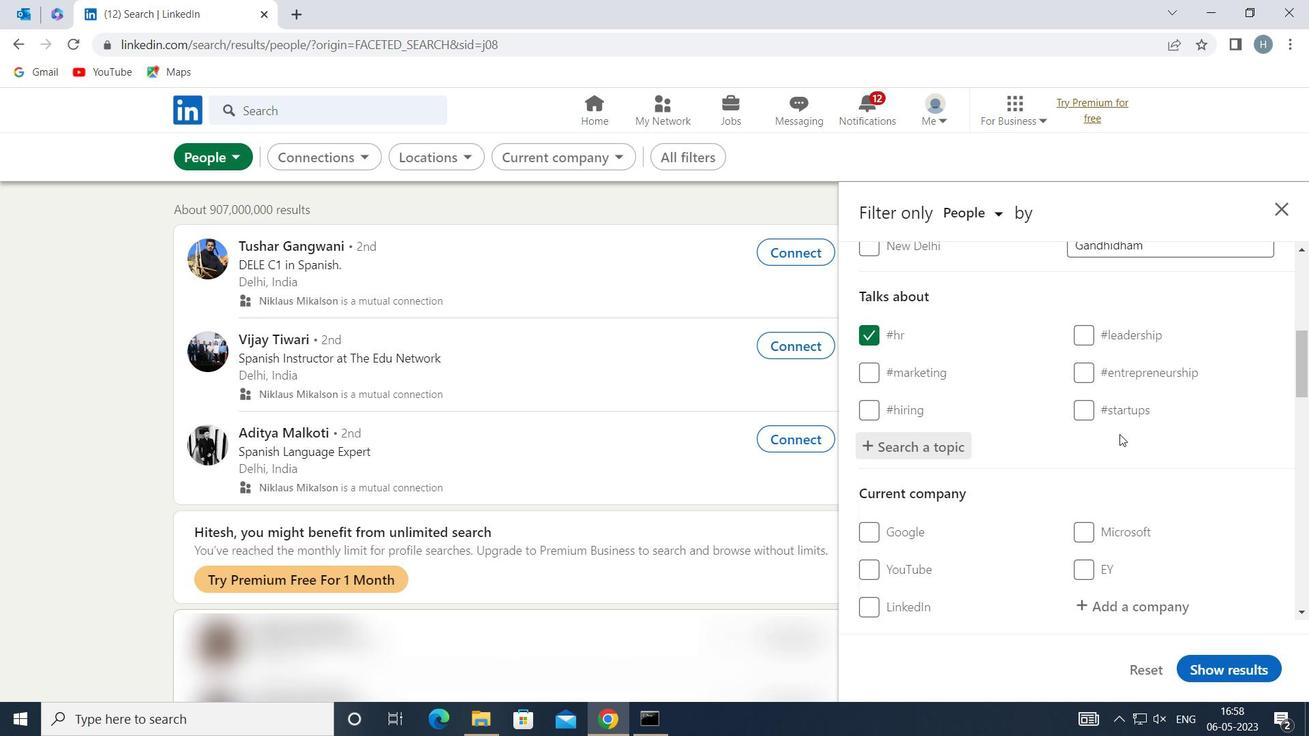
Action: Mouse moved to (1117, 407)
Screenshot: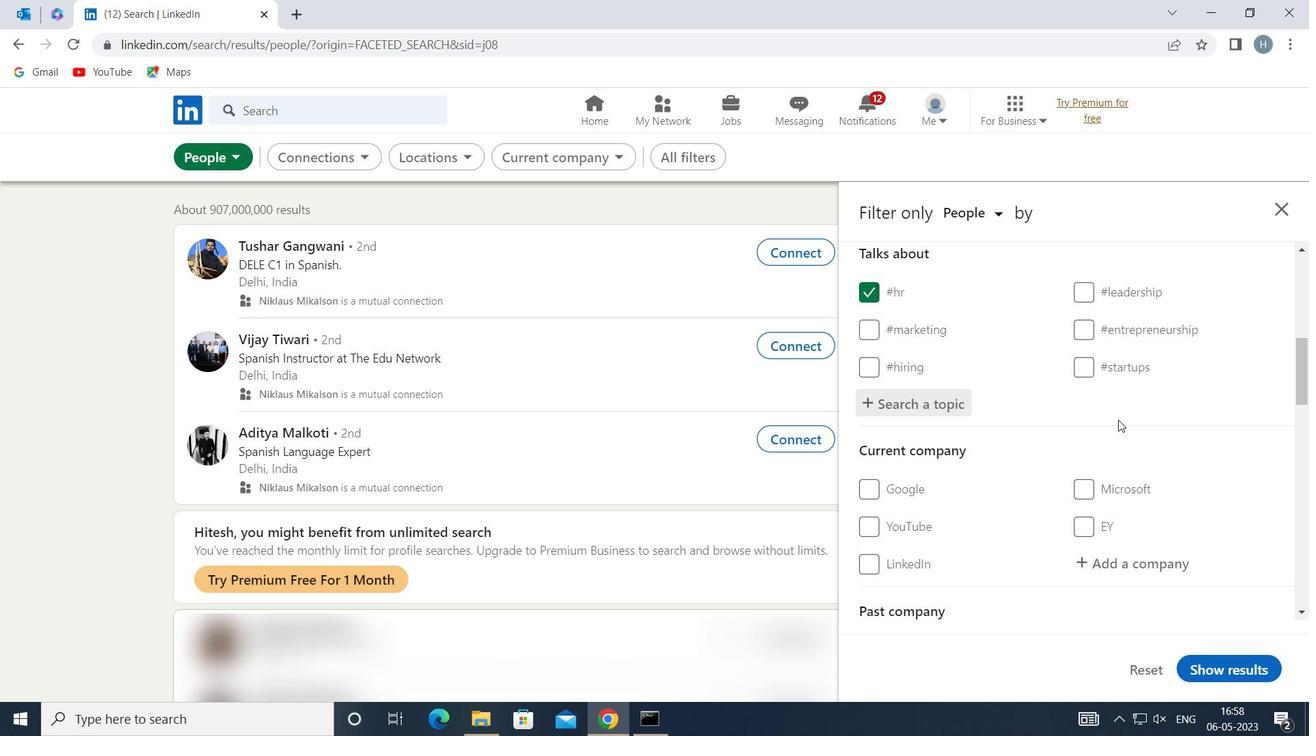 
Action: Mouse scrolled (1117, 406) with delta (0, 0)
Screenshot: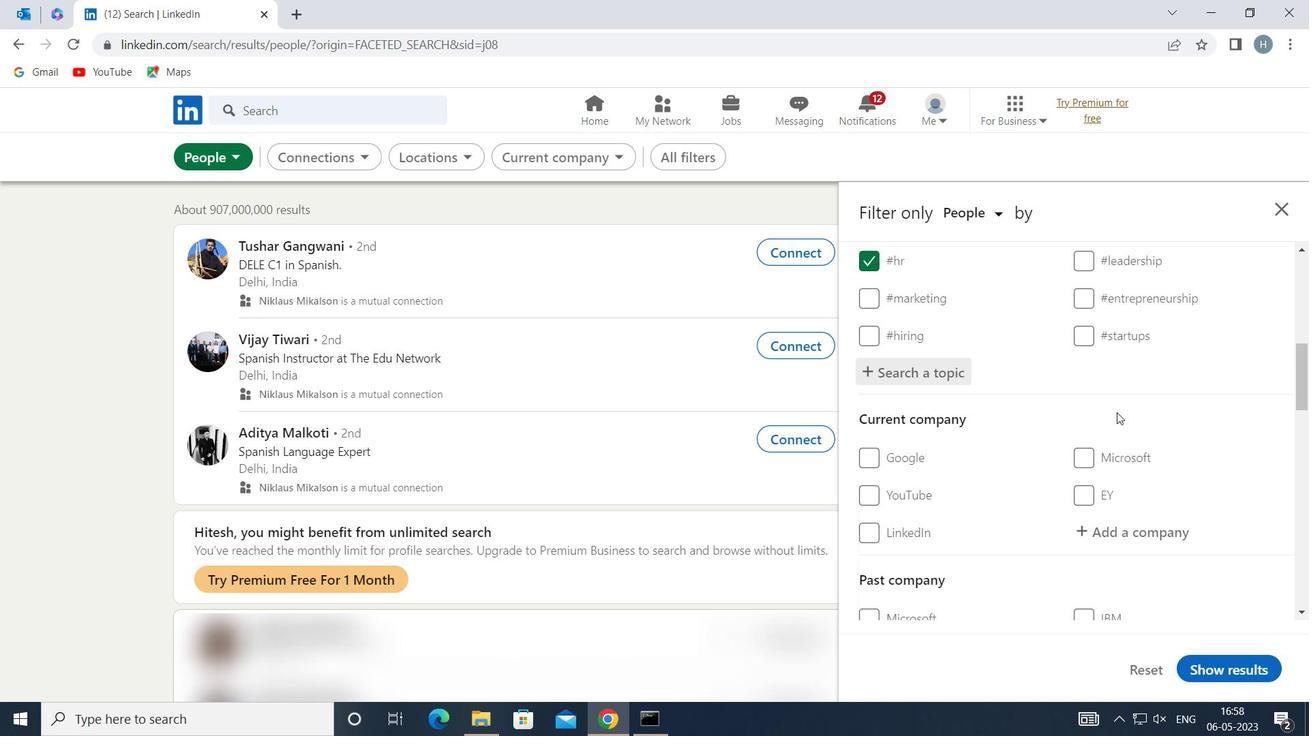 
Action: Mouse moved to (1126, 392)
Screenshot: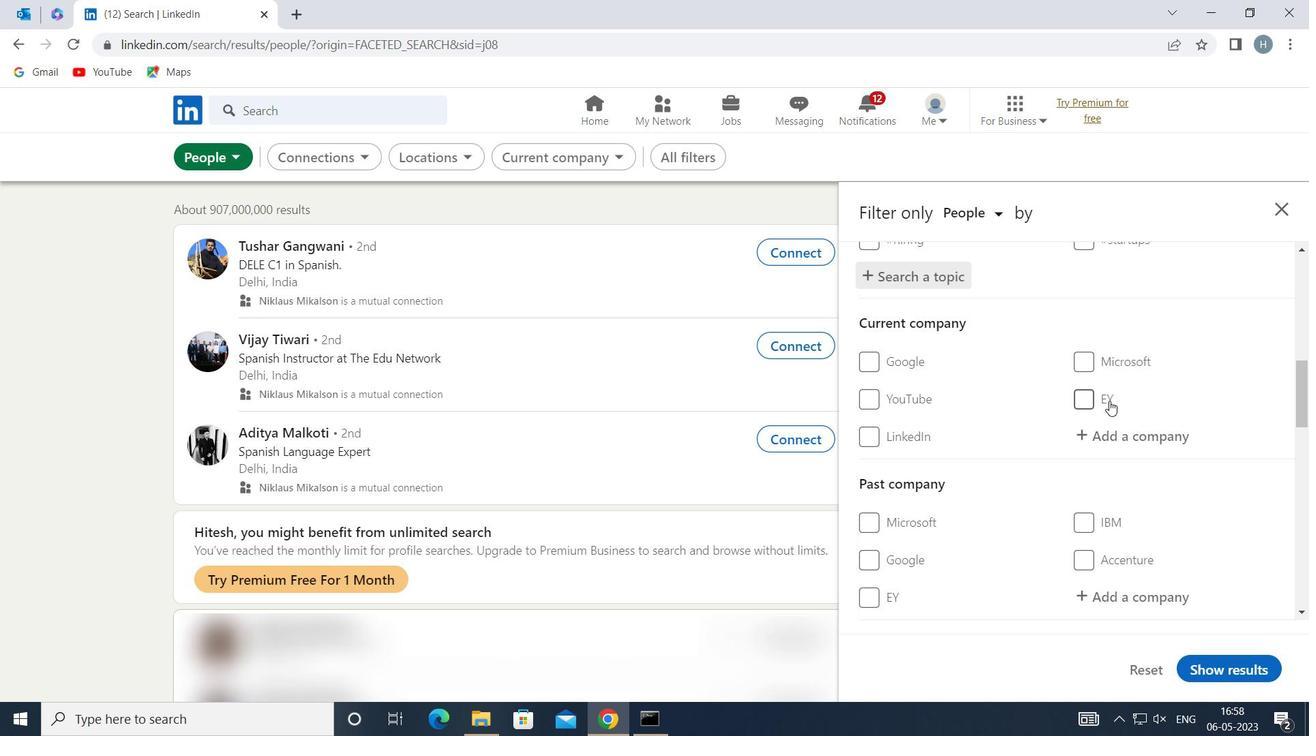 
Action: Mouse scrolled (1126, 392) with delta (0, 0)
Screenshot: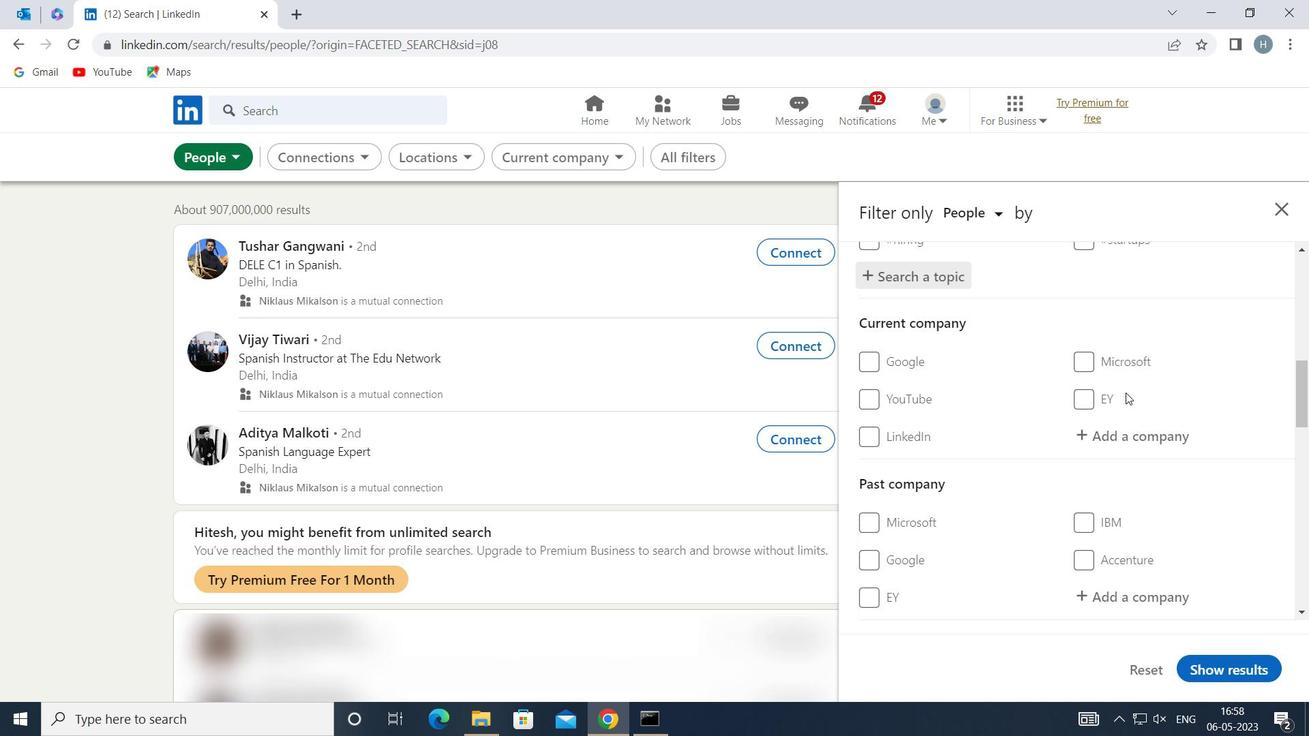 
Action: Mouse scrolled (1126, 392) with delta (0, 0)
Screenshot: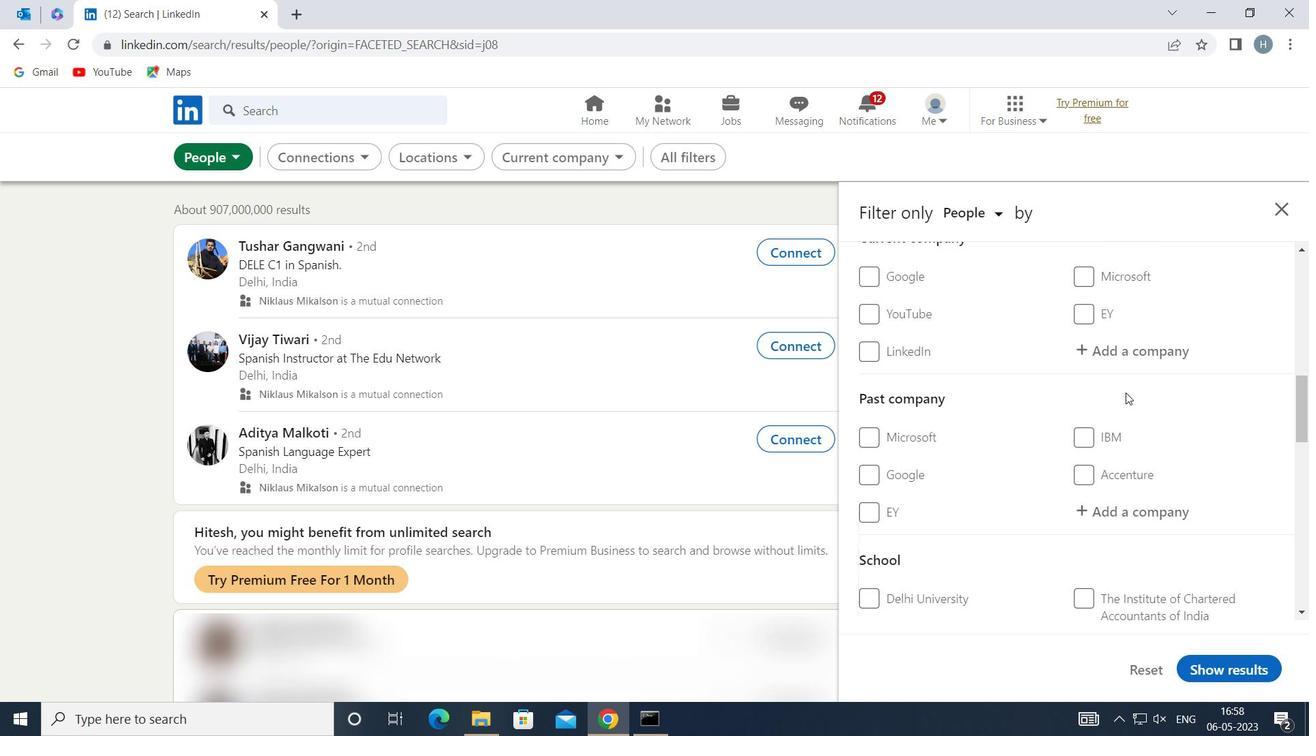 
Action: Mouse scrolled (1126, 392) with delta (0, 0)
Screenshot: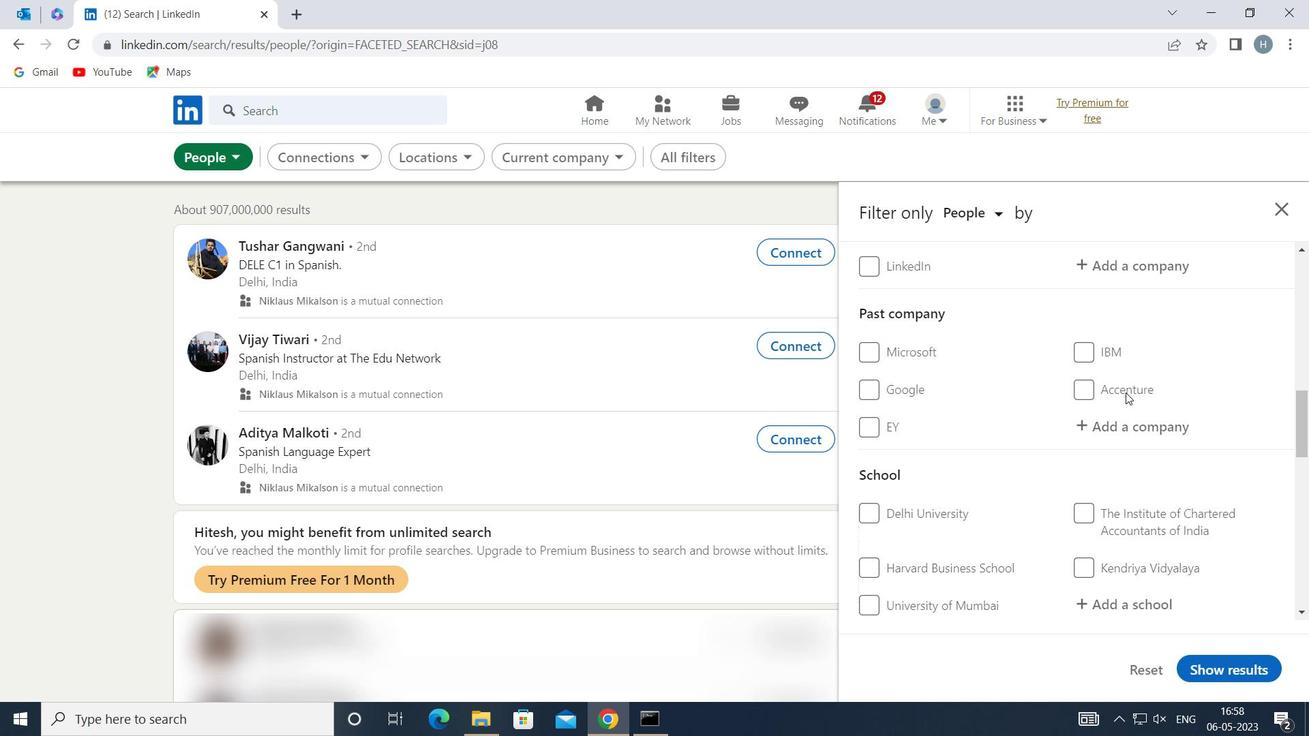 
Action: Mouse scrolled (1126, 392) with delta (0, 0)
Screenshot: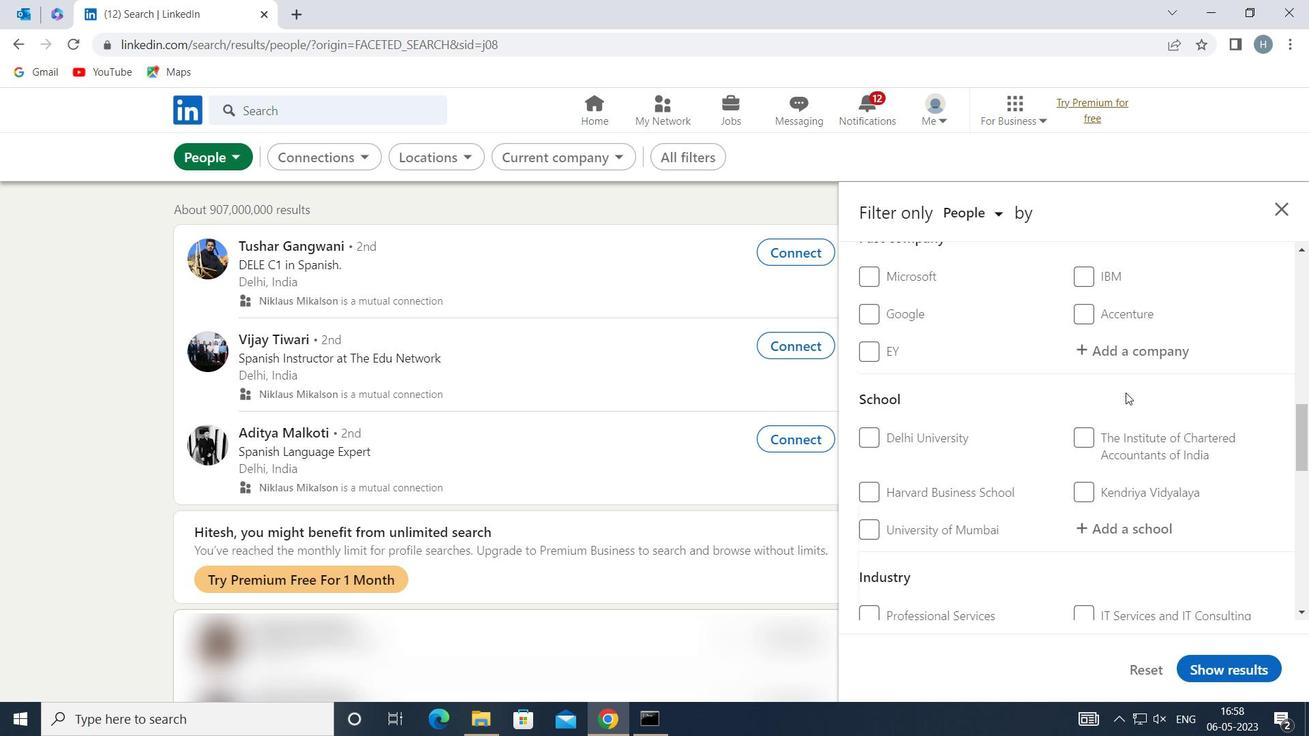 
Action: Mouse scrolled (1126, 392) with delta (0, 0)
Screenshot: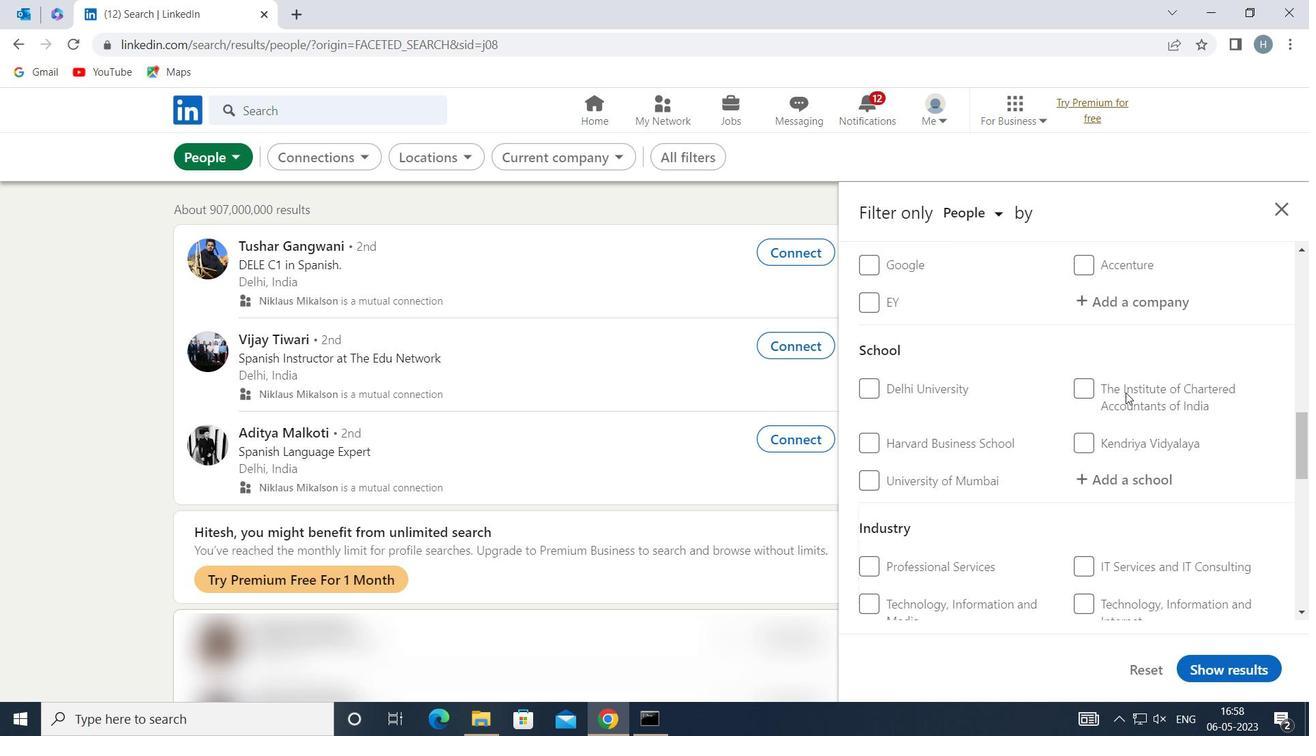 
Action: Mouse scrolled (1126, 392) with delta (0, 0)
Screenshot: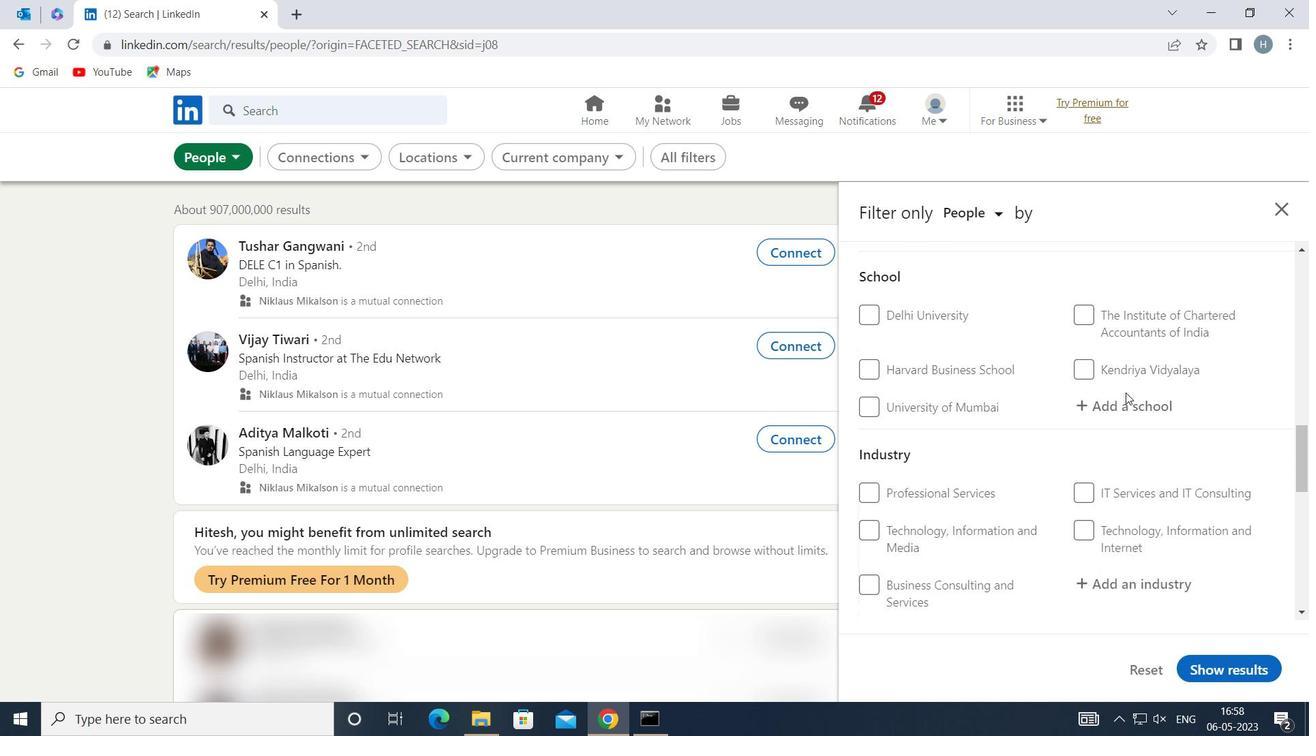 
Action: Mouse scrolled (1126, 392) with delta (0, 0)
Screenshot: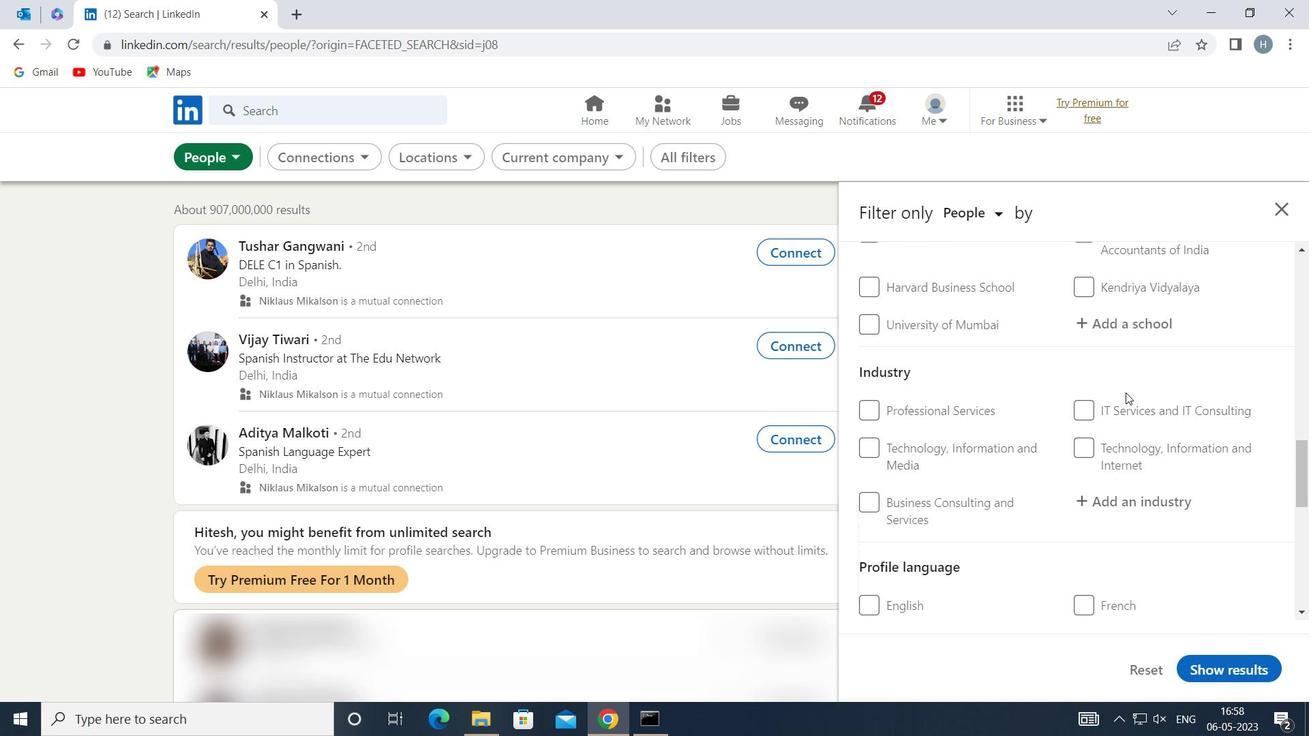 
Action: Mouse moved to (1128, 392)
Screenshot: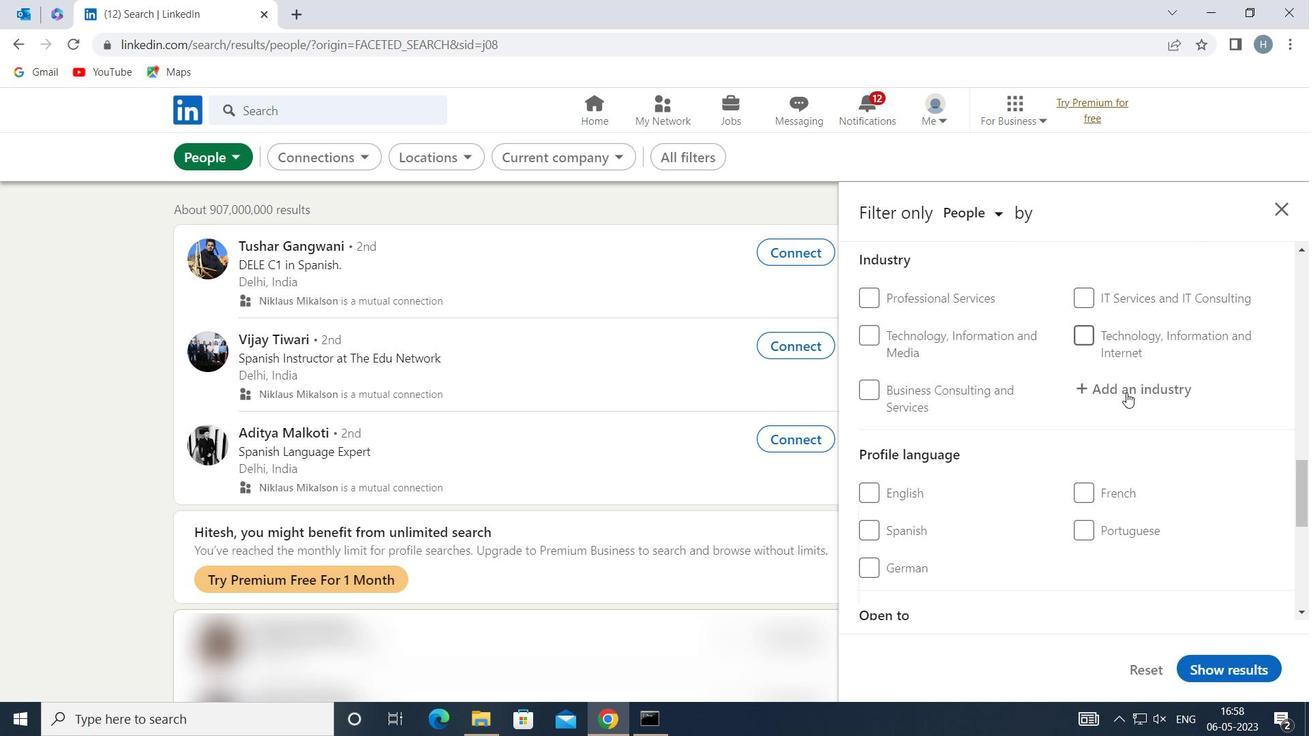 
Action: Mouse scrolled (1128, 392) with delta (0, 0)
Screenshot: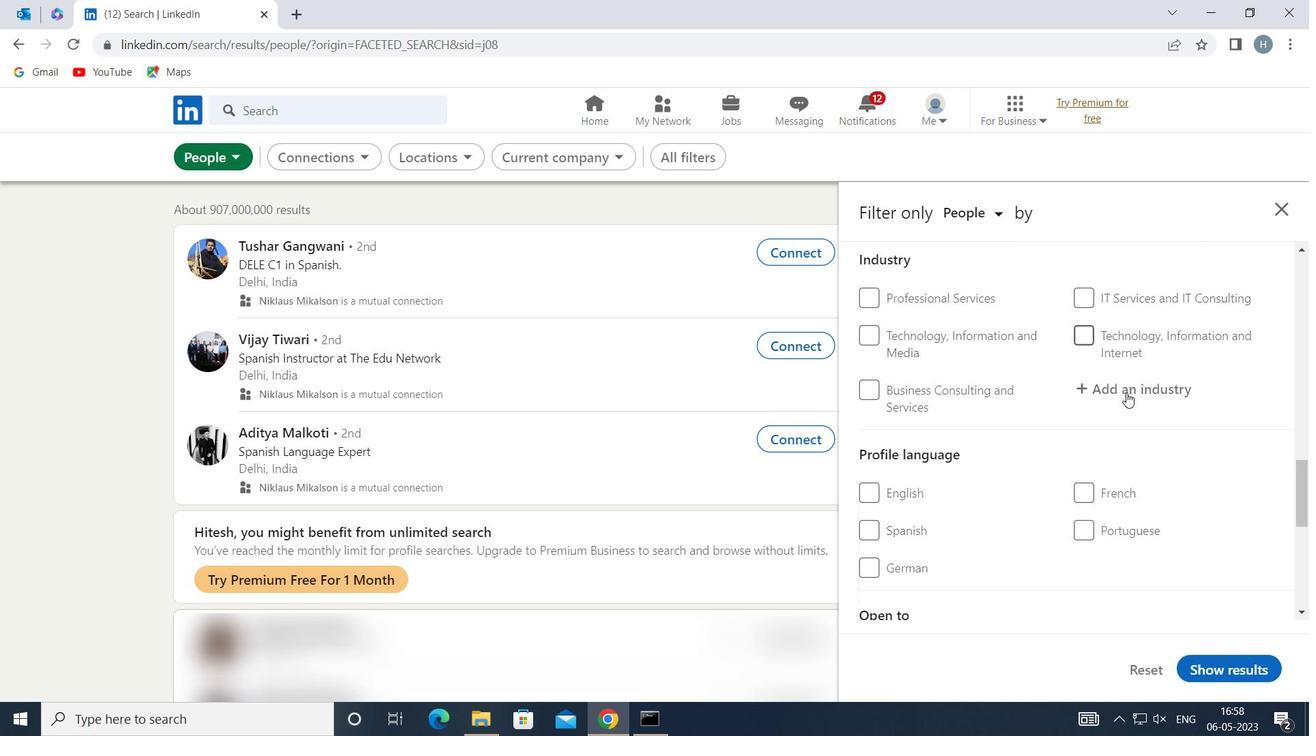 
Action: Mouse moved to (1075, 416)
Screenshot: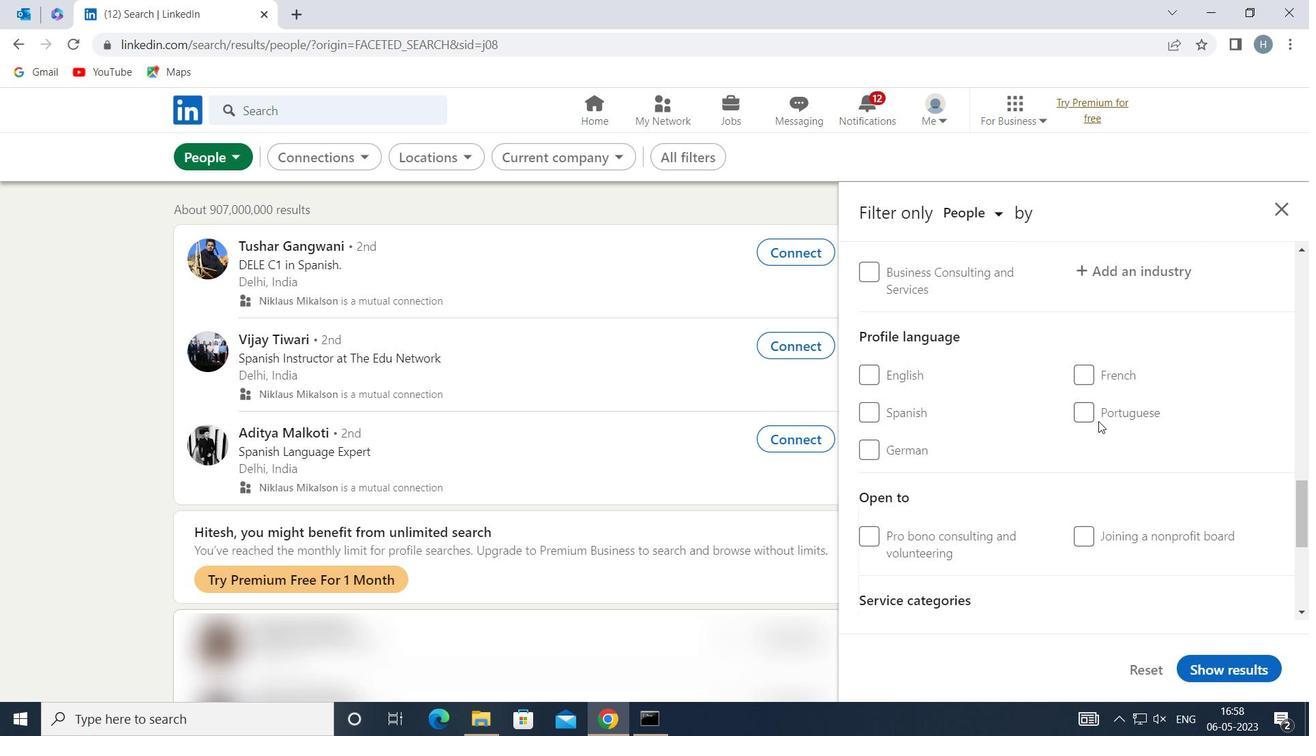 
Action: Mouse pressed left at (1075, 416)
Screenshot: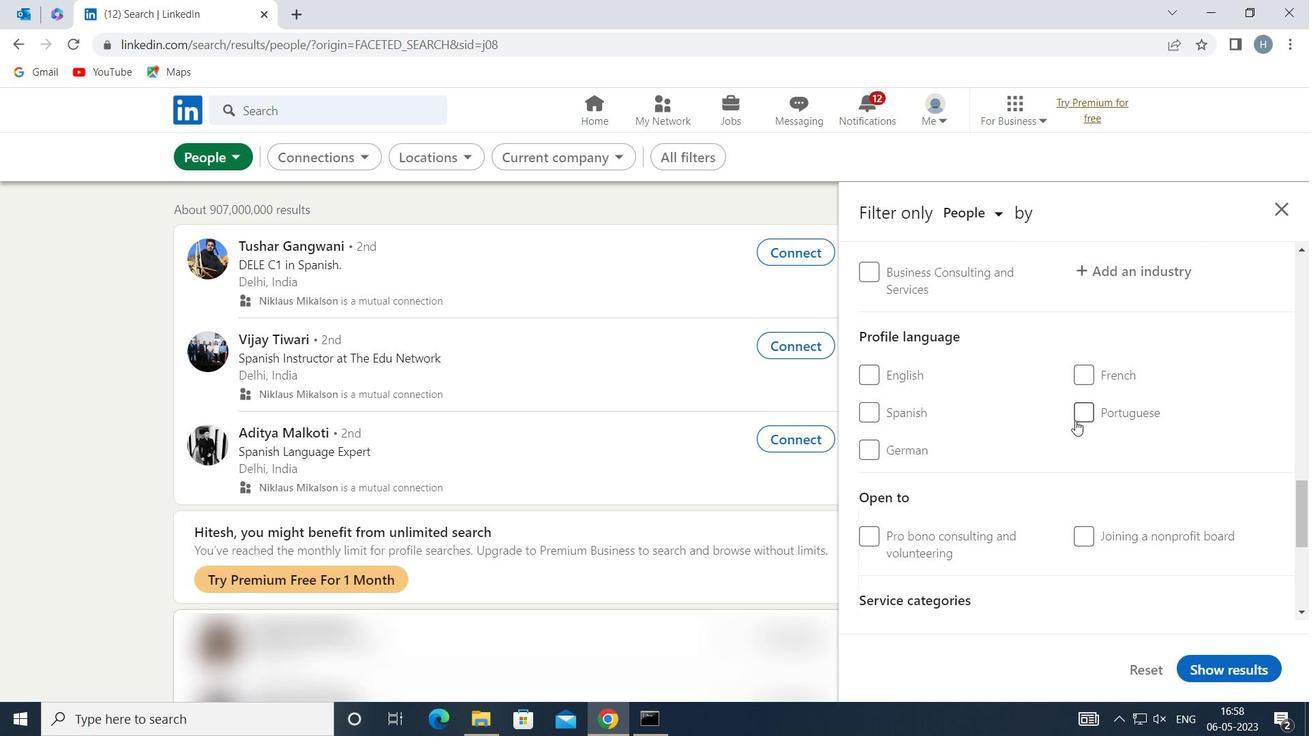 
Action: Mouse moved to (1071, 423)
Screenshot: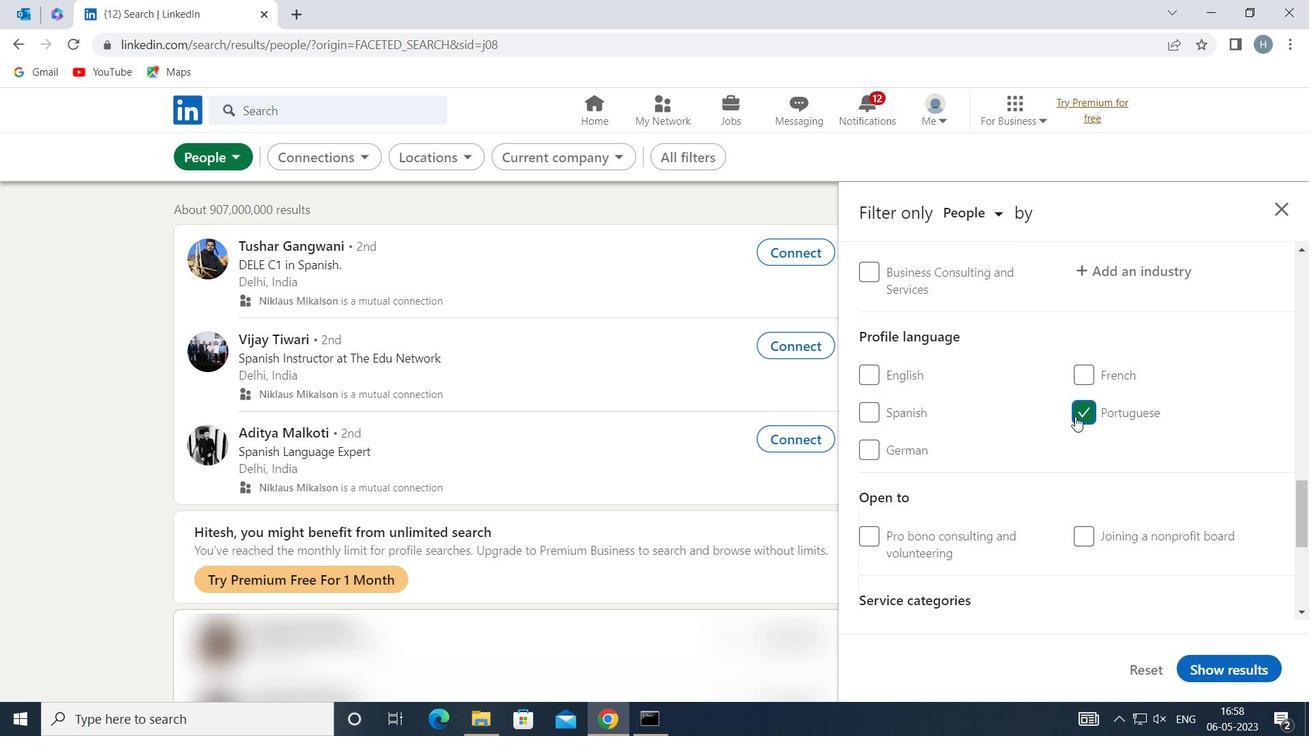
Action: Mouse scrolled (1071, 424) with delta (0, 0)
Screenshot: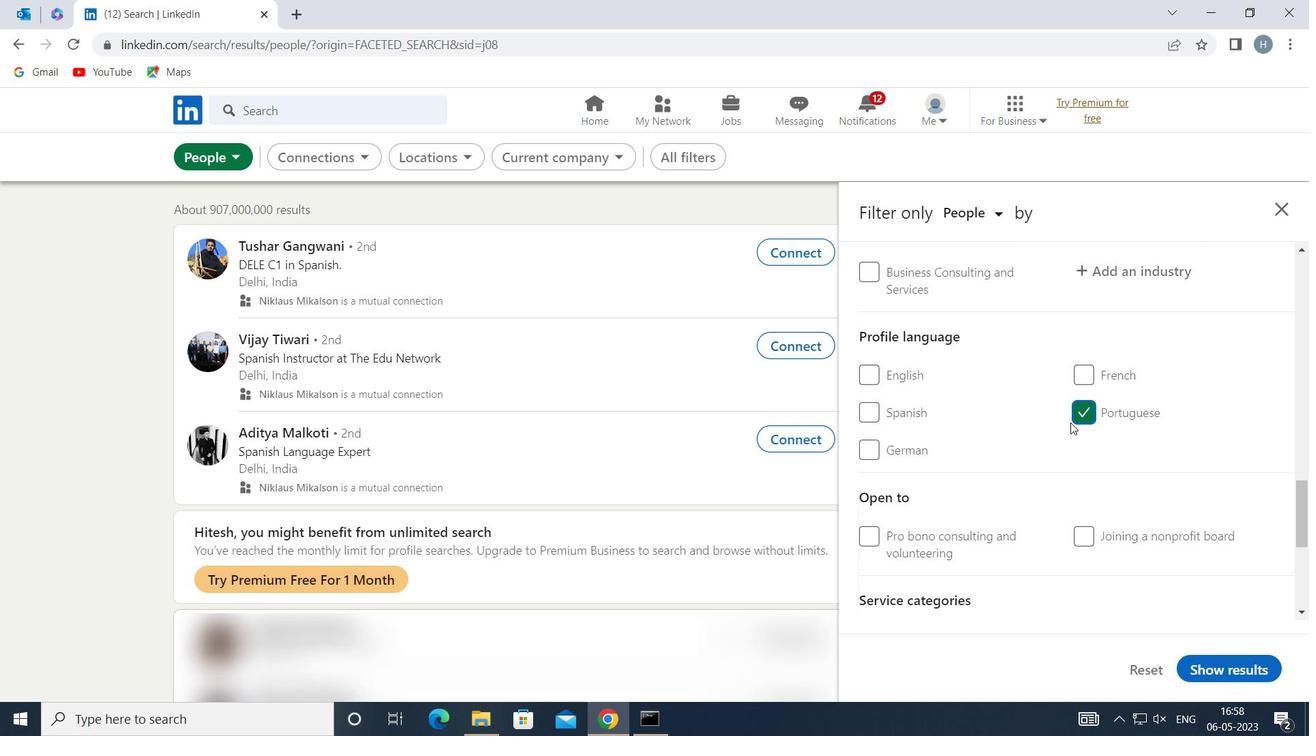 
Action: Mouse scrolled (1071, 424) with delta (0, 0)
Screenshot: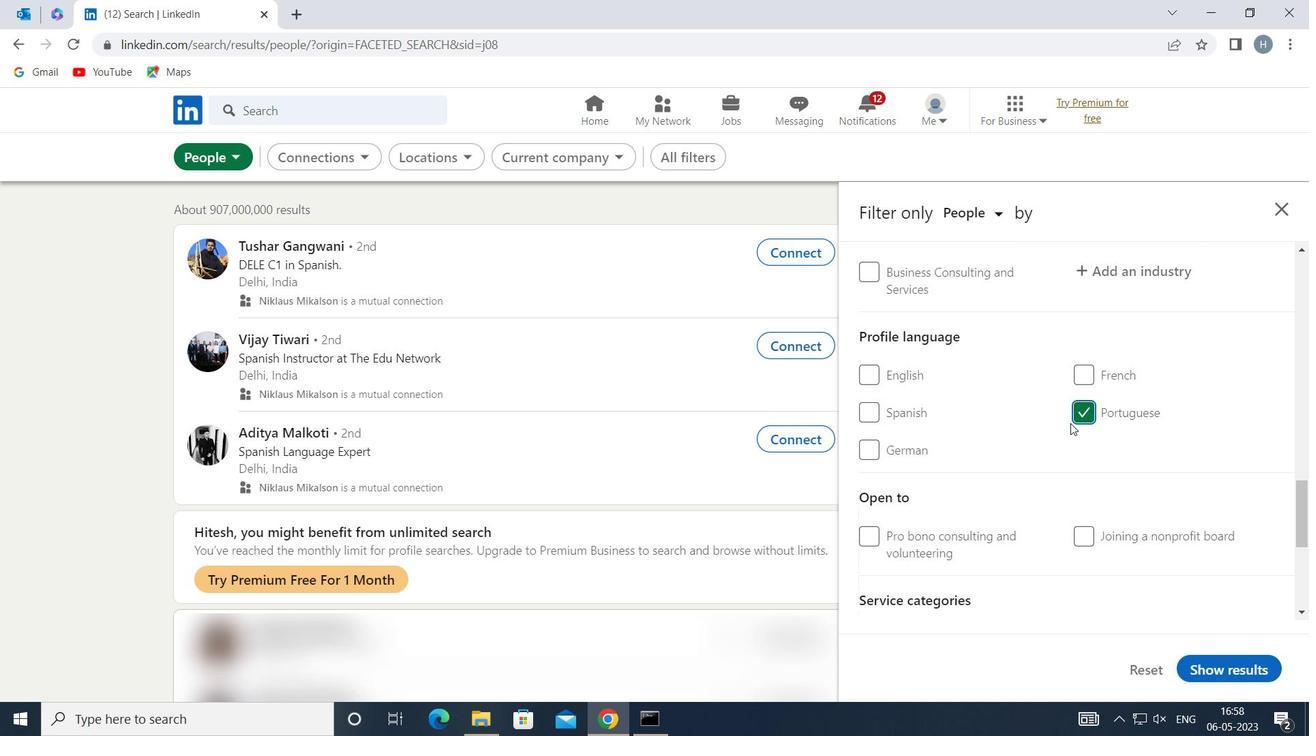 
Action: Mouse moved to (1067, 422)
Screenshot: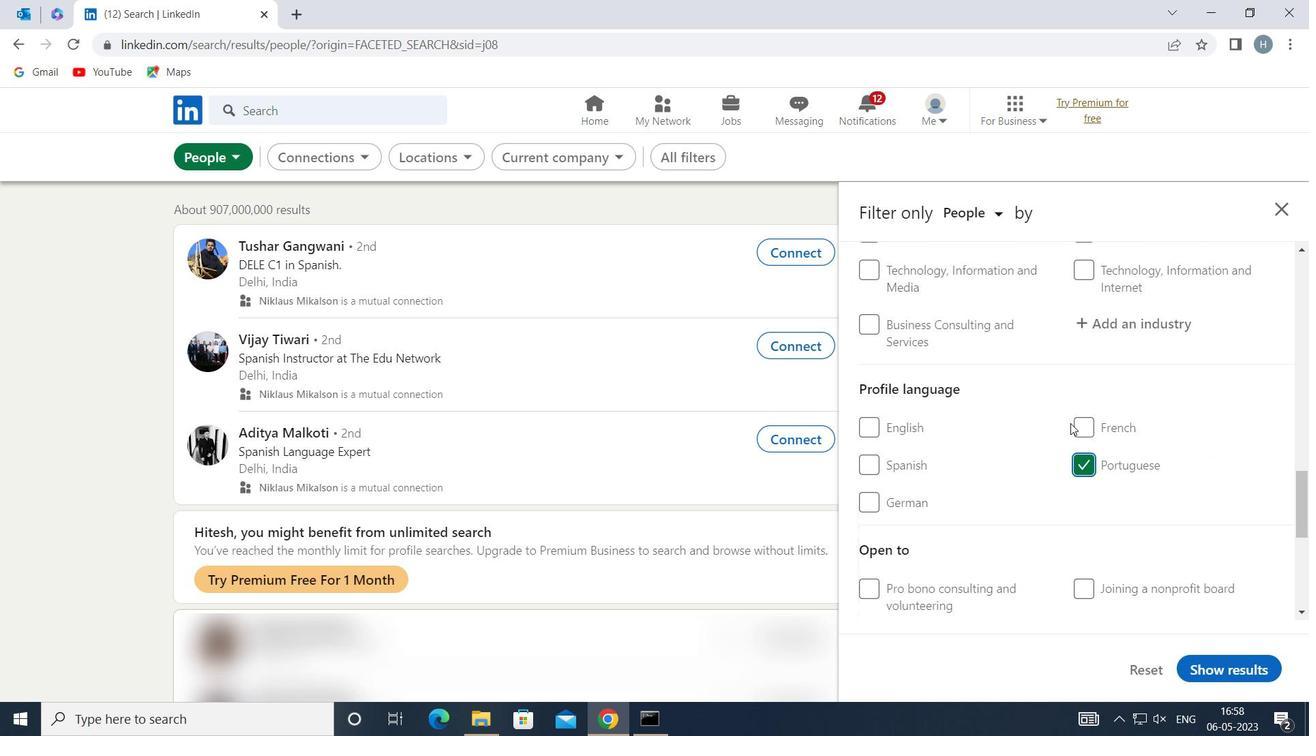 
Action: Mouse scrolled (1067, 423) with delta (0, 0)
Screenshot: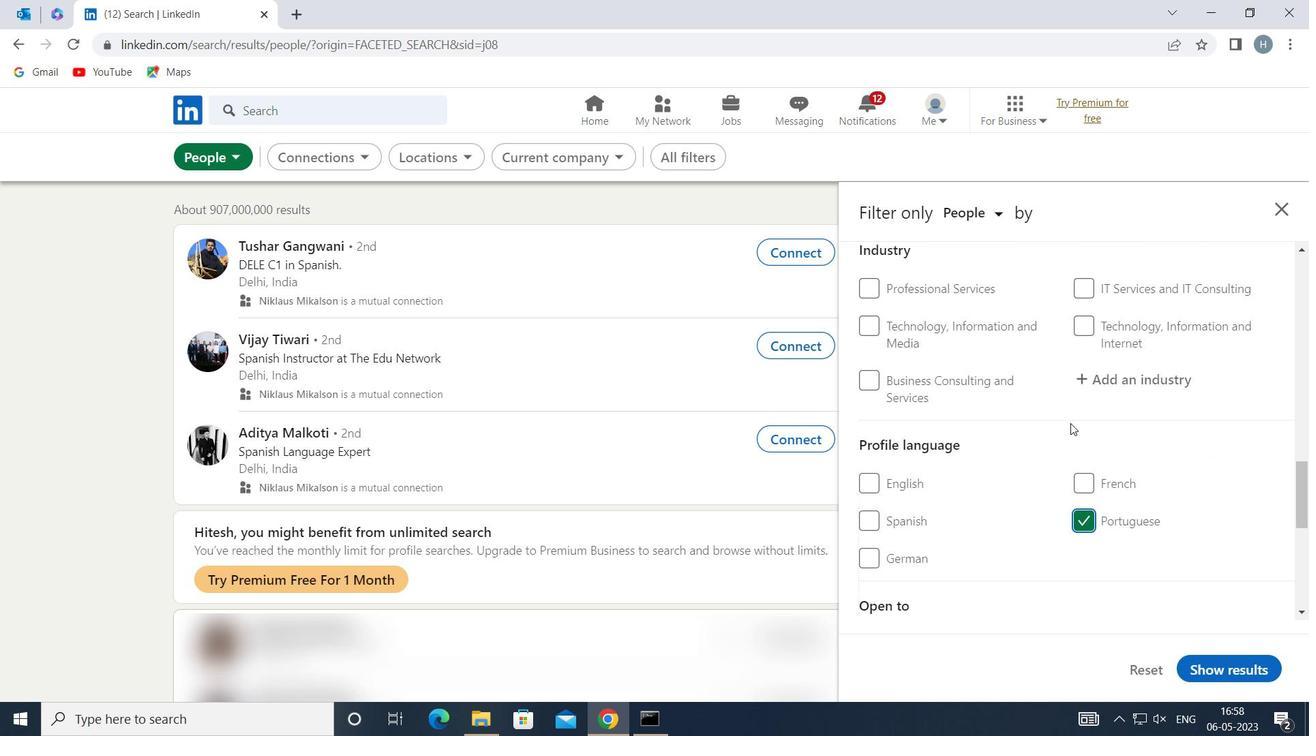 
Action: Mouse scrolled (1067, 423) with delta (0, 0)
Screenshot: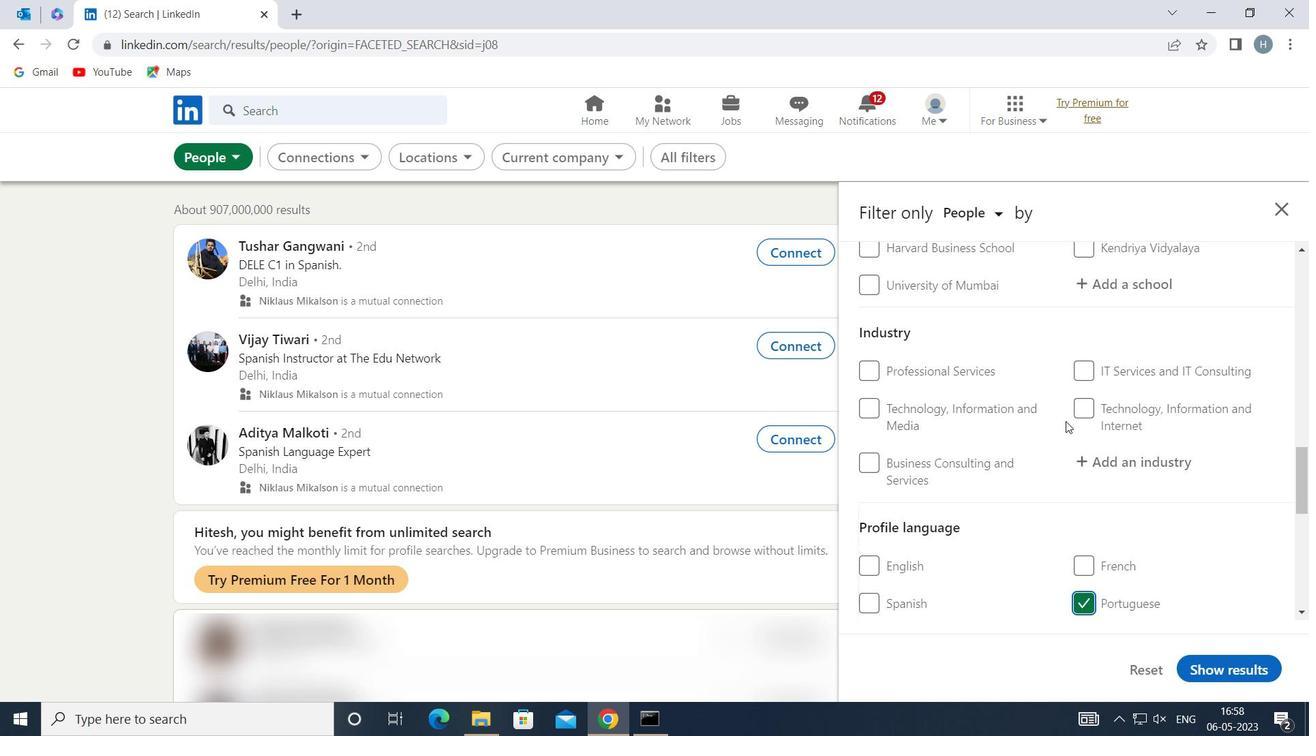 
Action: Mouse scrolled (1067, 423) with delta (0, 0)
Screenshot: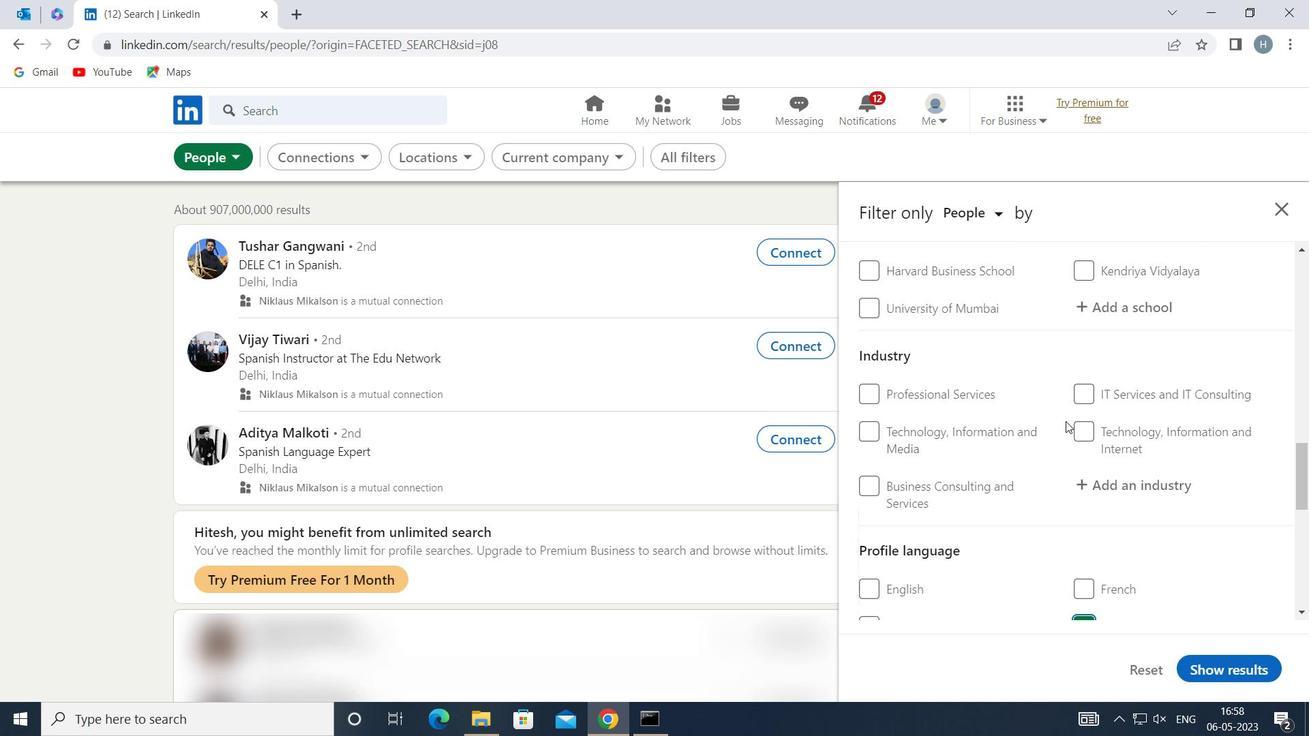 
Action: Mouse scrolled (1067, 423) with delta (0, 0)
Screenshot: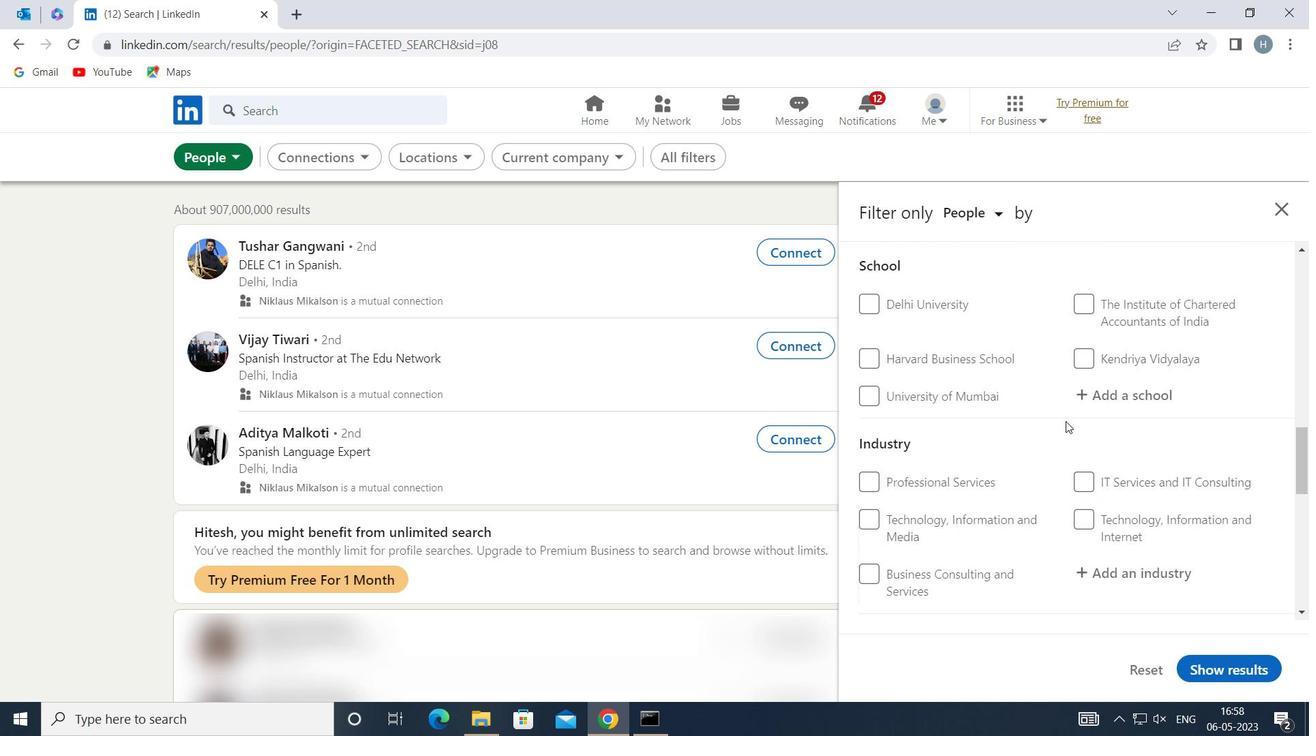 
Action: Mouse scrolled (1067, 423) with delta (0, 0)
Screenshot: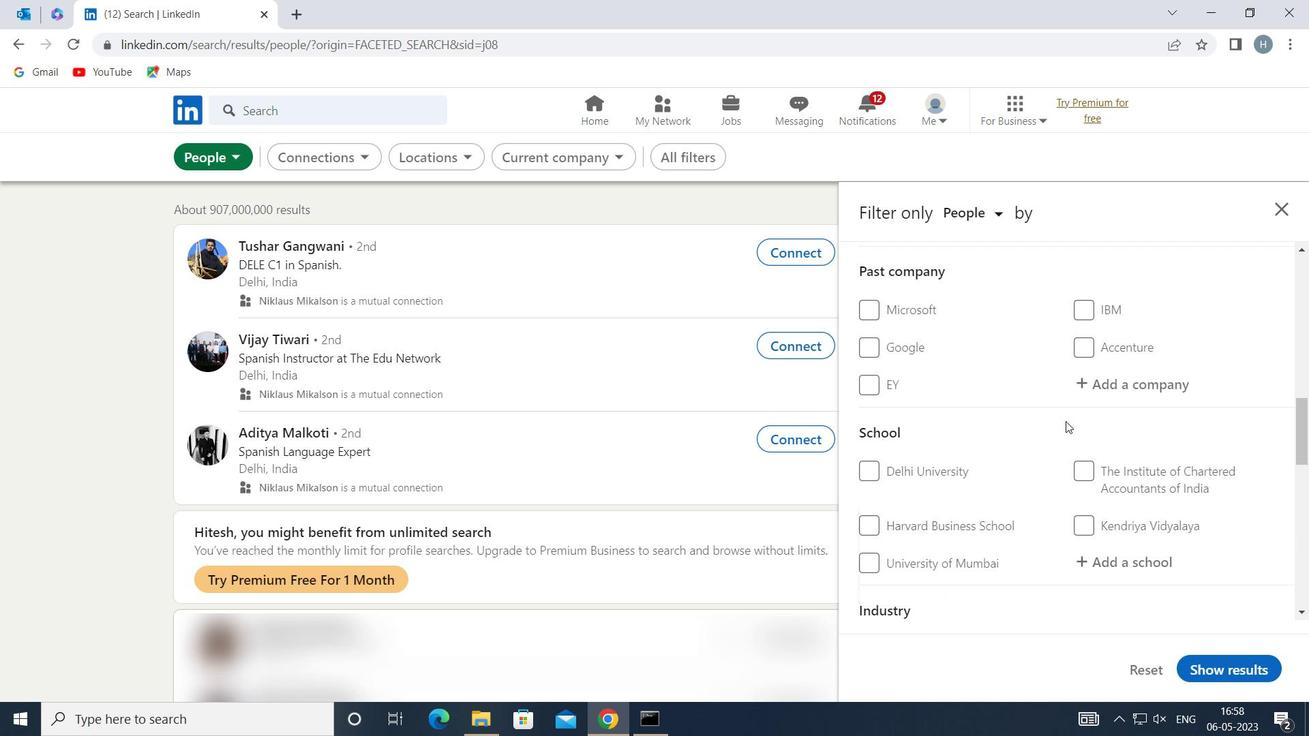 
Action: Mouse scrolled (1067, 423) with delta (0, 0)
Screenshot: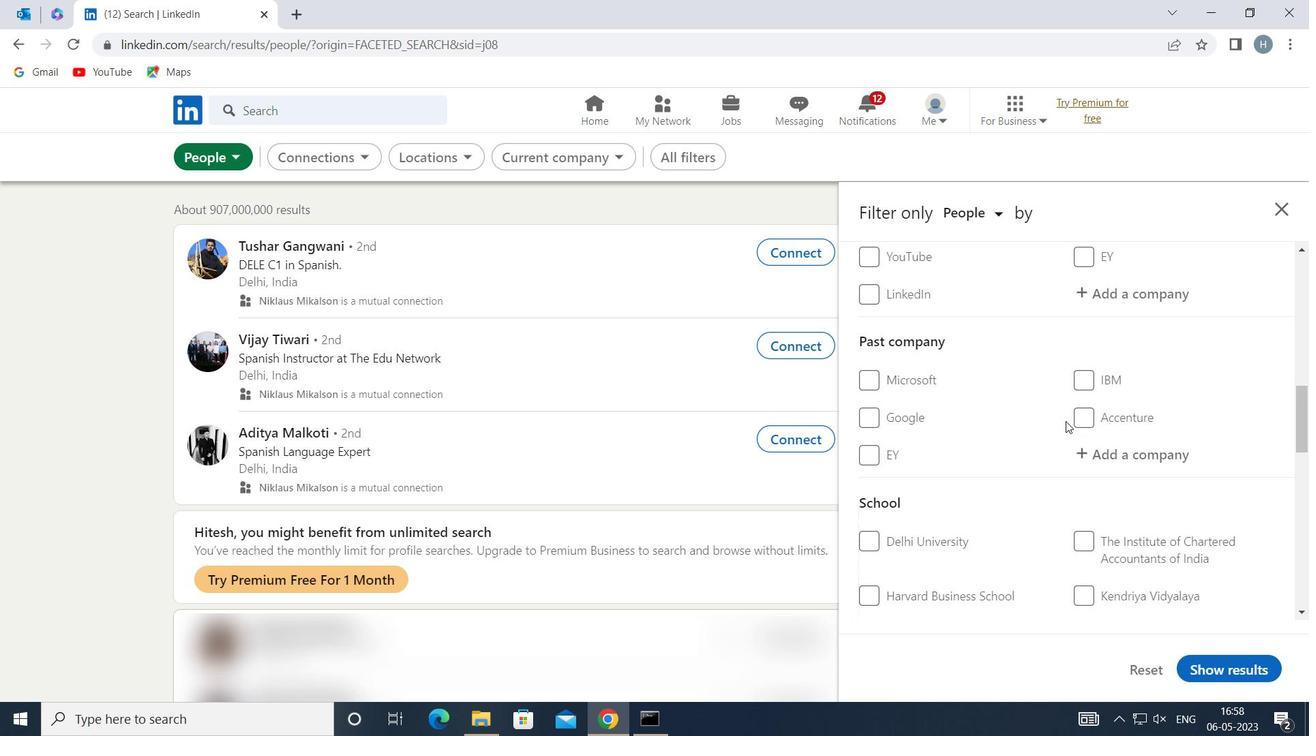 
Action: Mouse moved to (1128, 425)
Screenshot: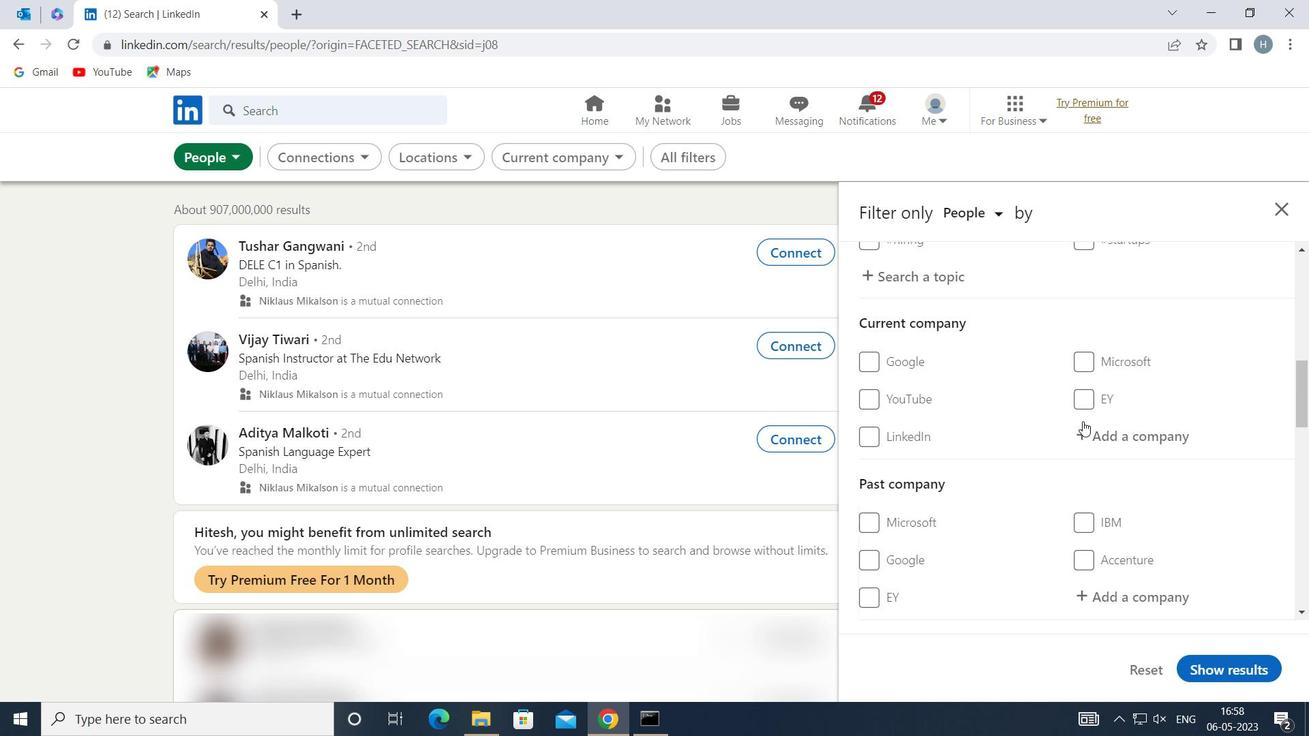 
Action: Mouse pressed left at (1128, 425)
Screenshot: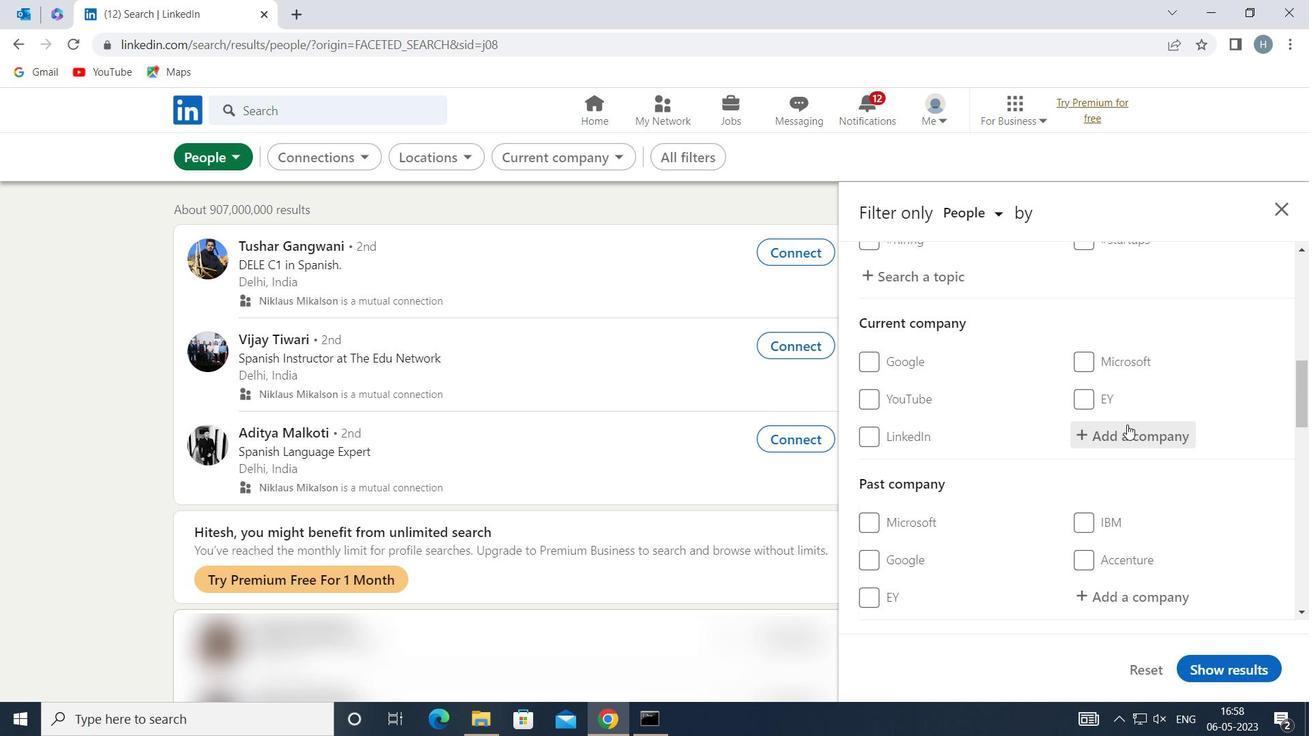 
Action: Key pressed <Key.shift>FORBES<Key.space><Key.shift>I
Screenshot: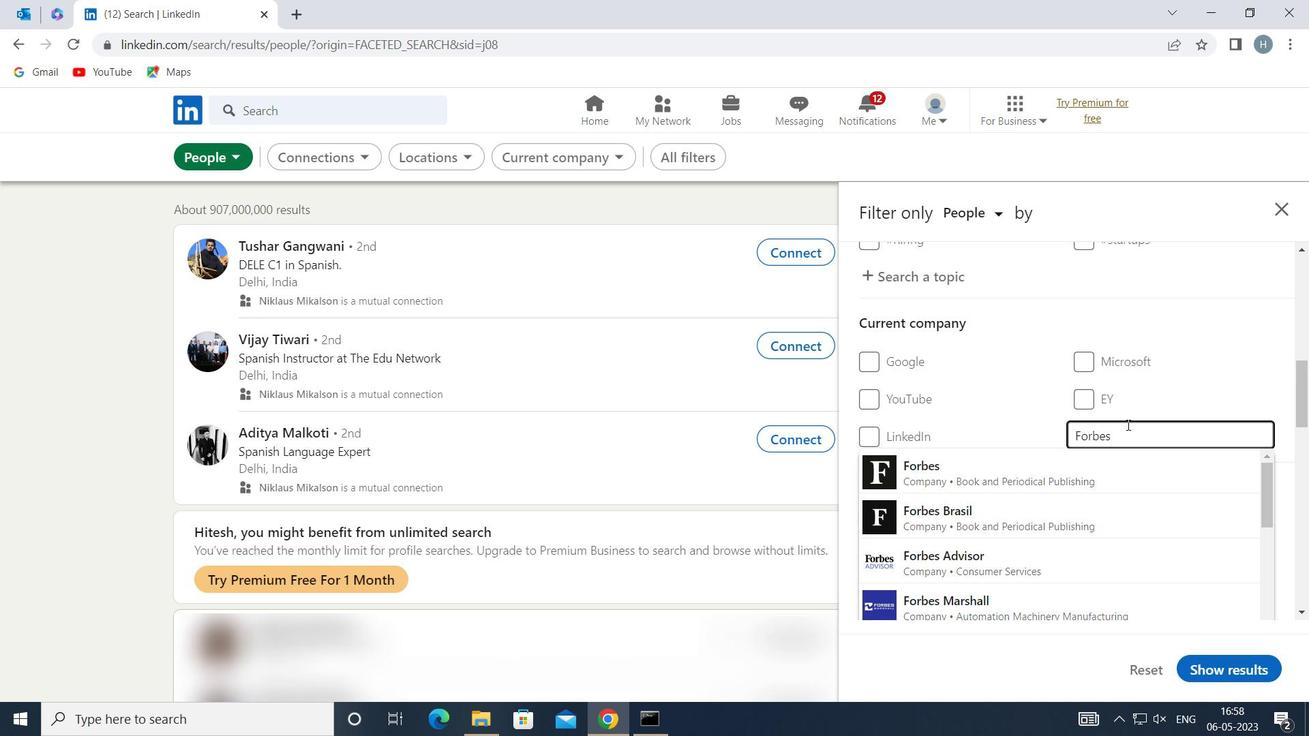 
Action: Mouse moved to (1058, 503)
Screenshot: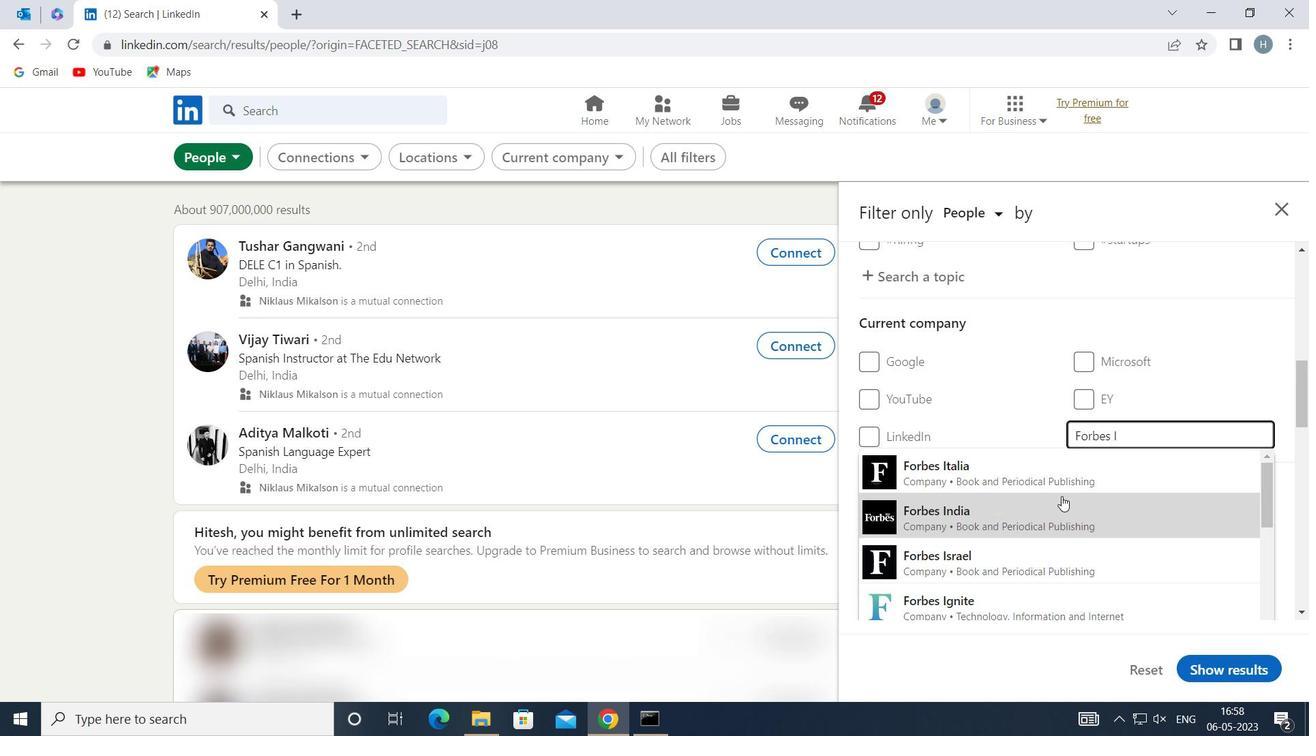 
Action: Mouse pressed left at (1058, 503)
Screenshot: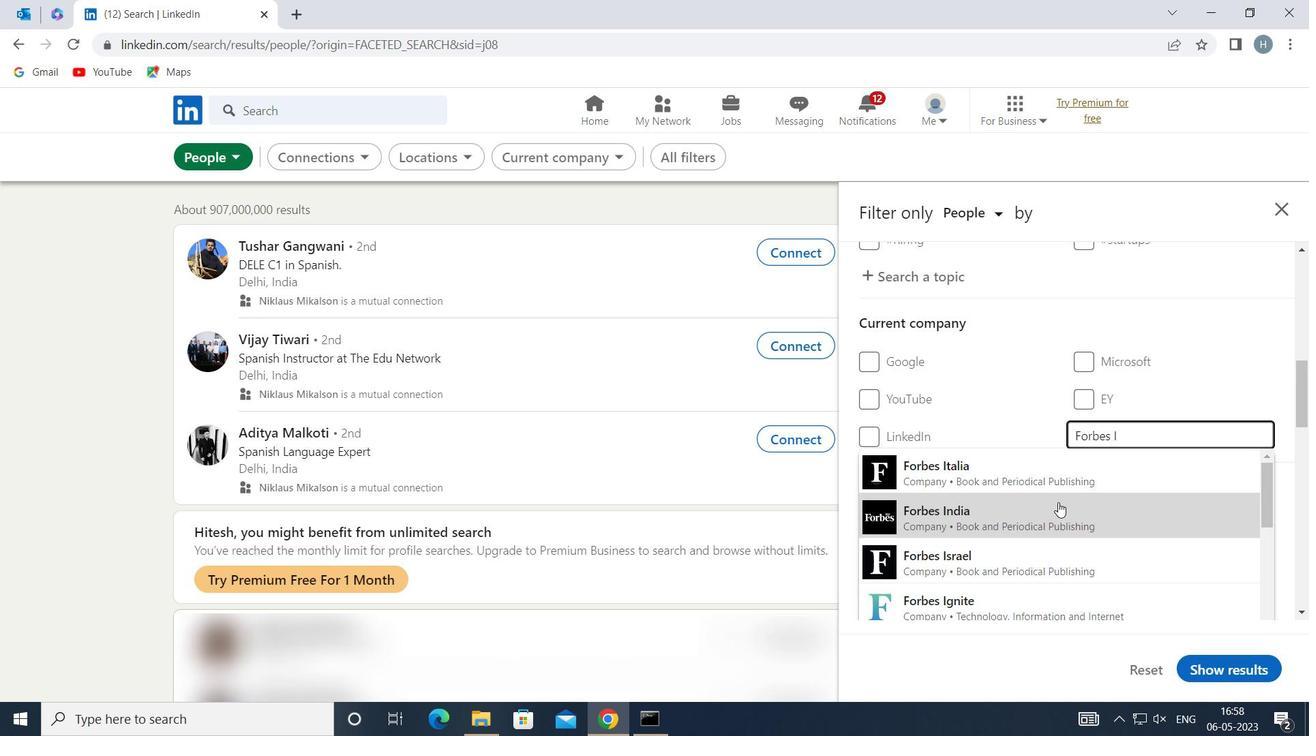 
Action: Mouse moved to (1020, 388)
Screenshot: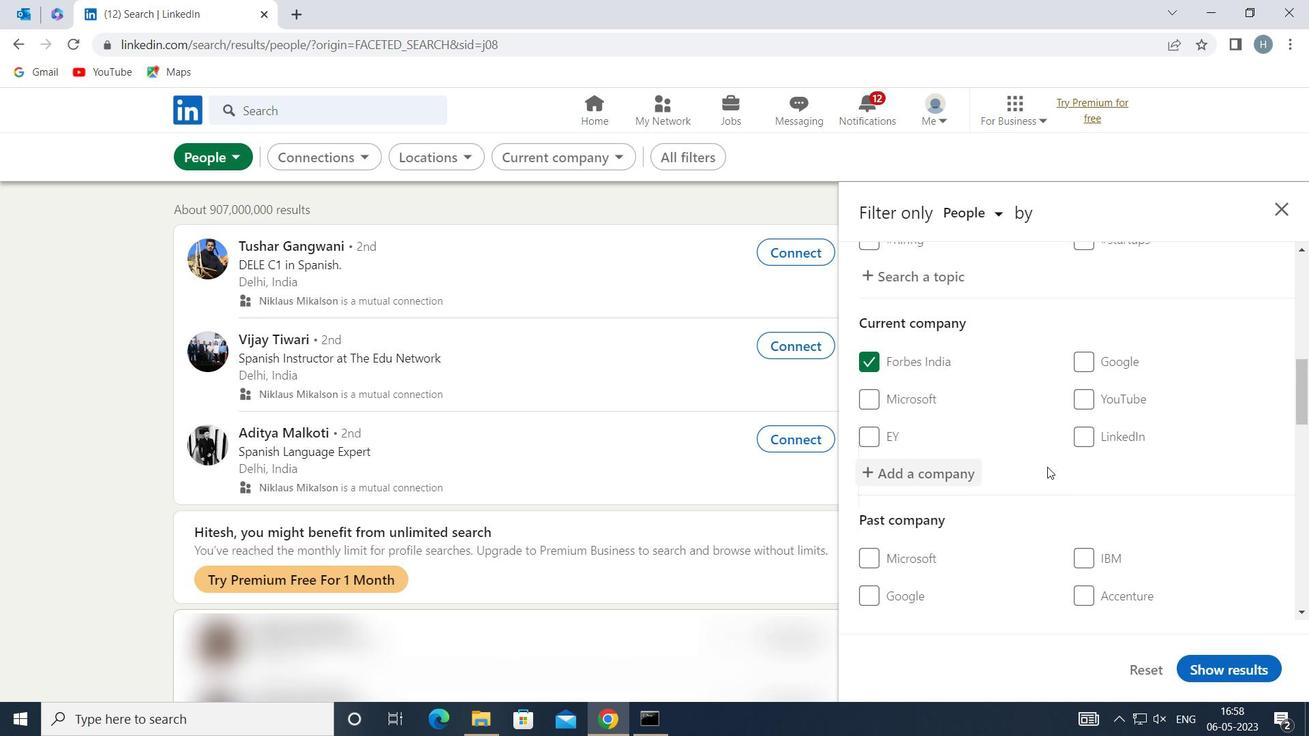 
Action: Mouse scrolled (1020, 388) with delta (0, 0)
Screenshot: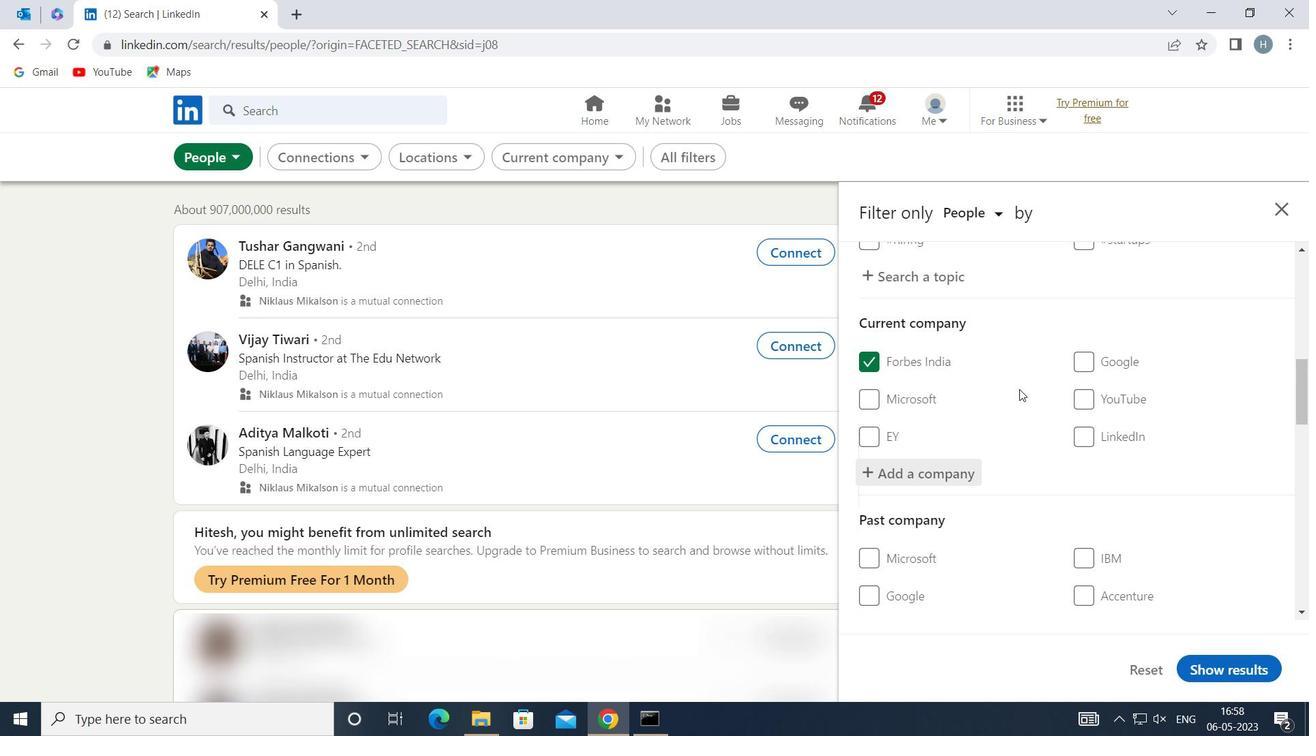 
Action: Mouse scrolled (1020, 388) with delta (0, 0)
Screenshot: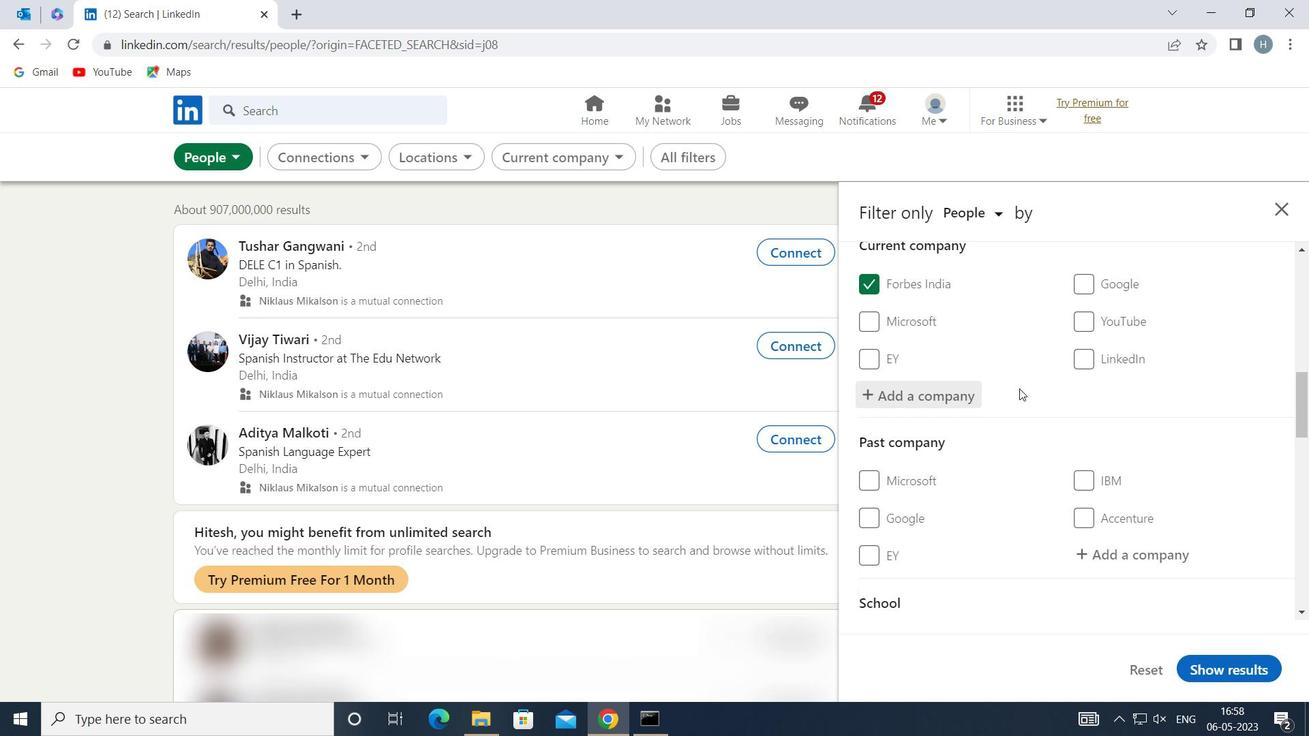 
Action: Mouse scrolled (1020, 388) with delta (0, 0)
Screenshot: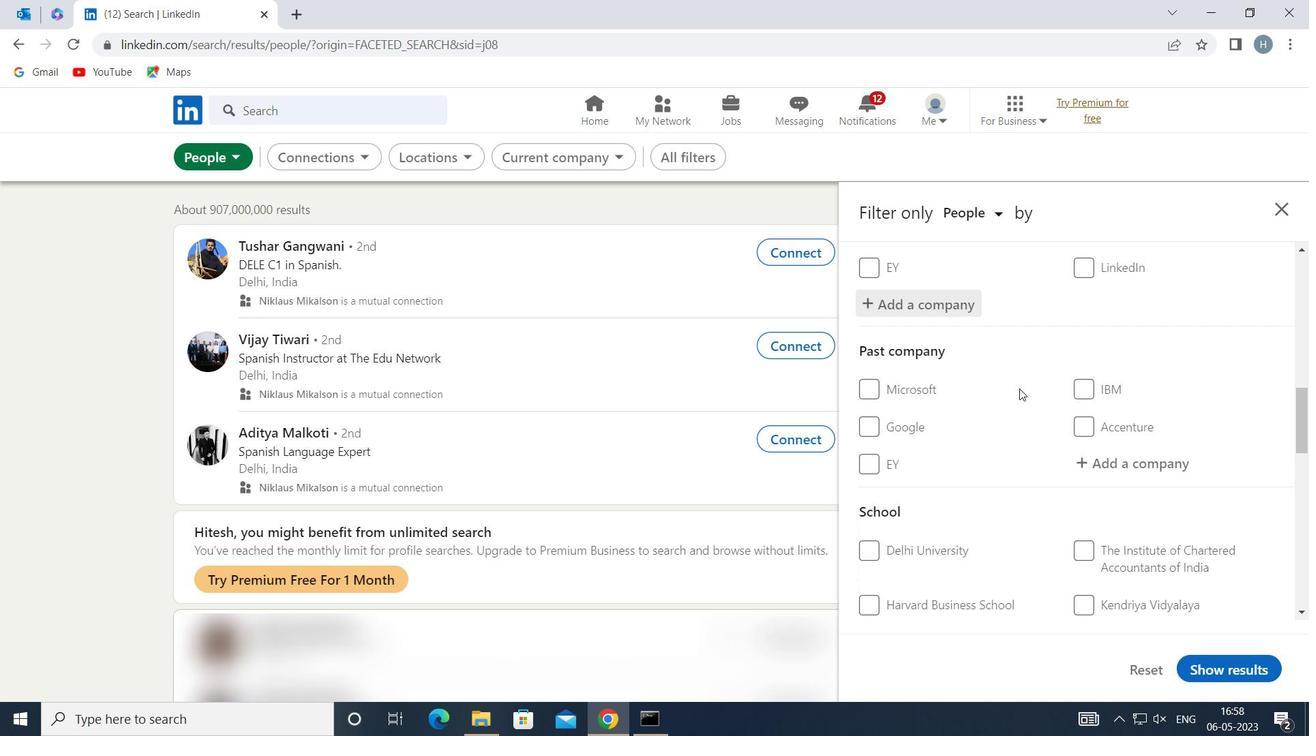 
Action: Mouse scrolled (1020, 388) with delta (0, 0)
Screenshot: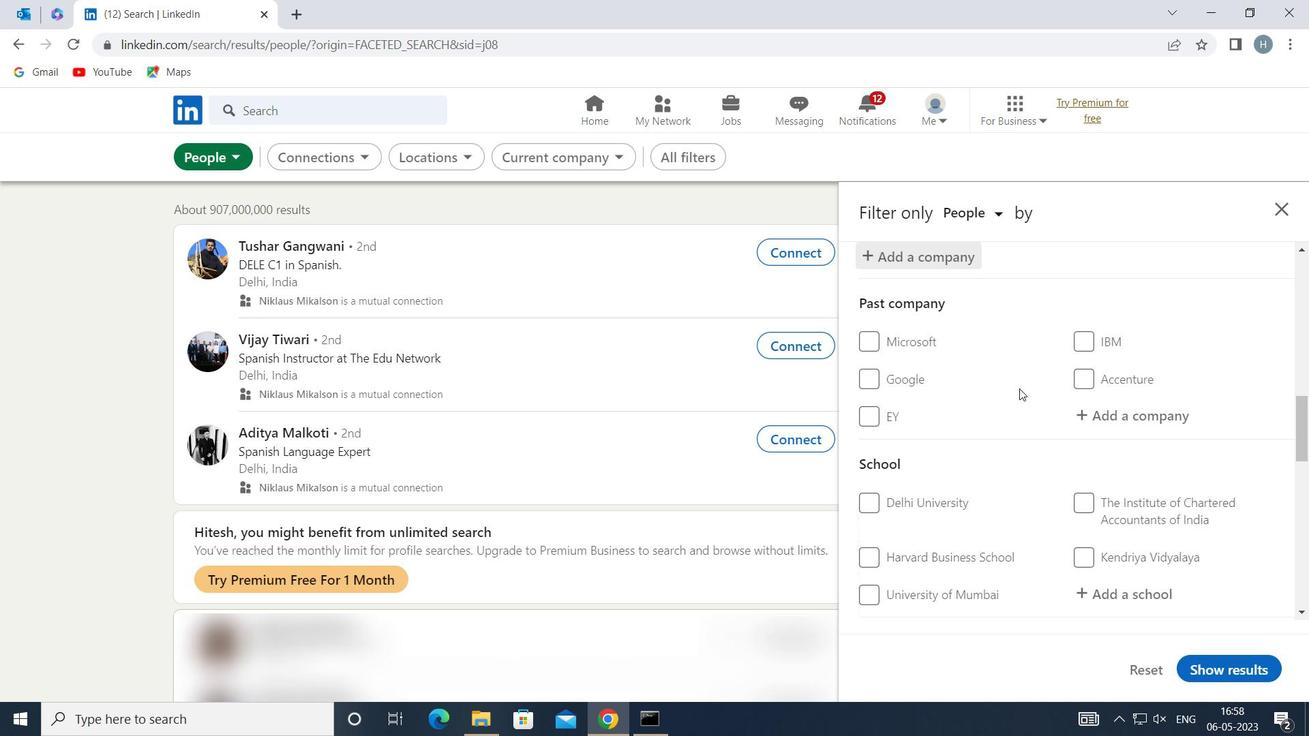 
Action: Mouse moved to (1131, 469)
Screenshot: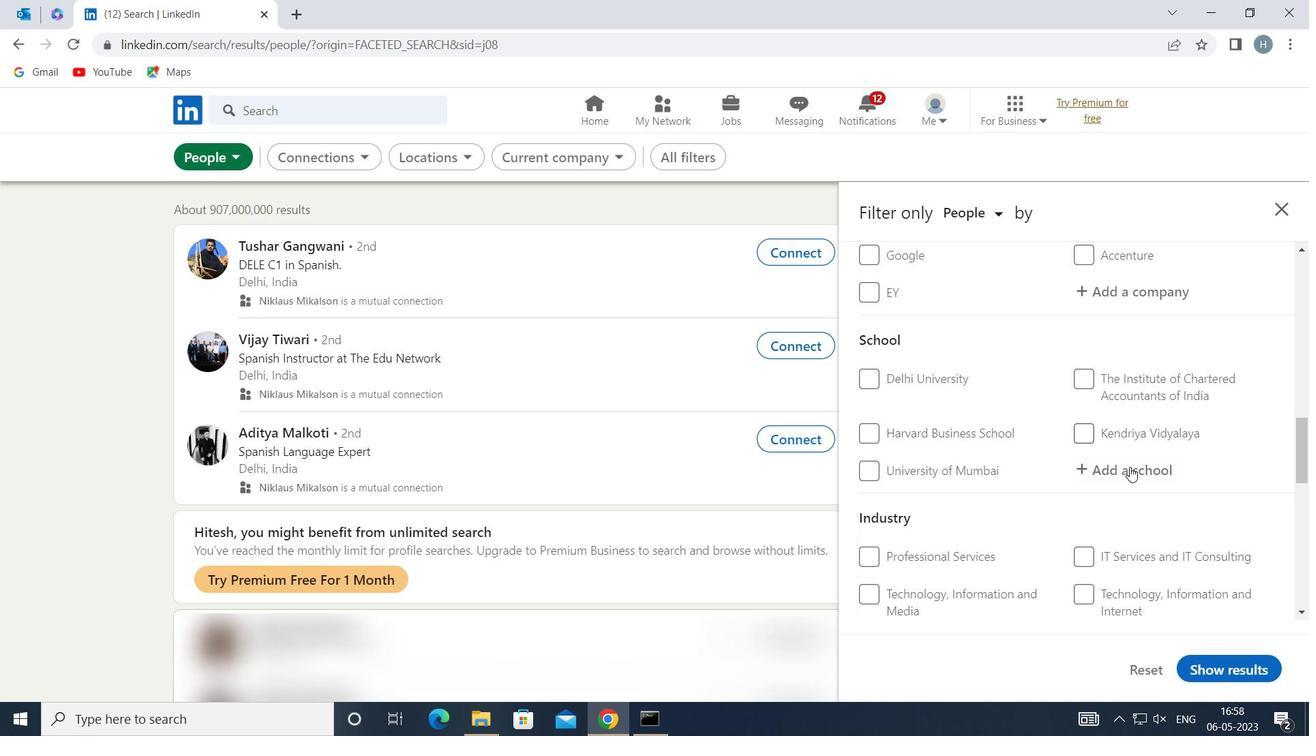 
Action: Mouse pressed left at (1131, 469)
Screenshot: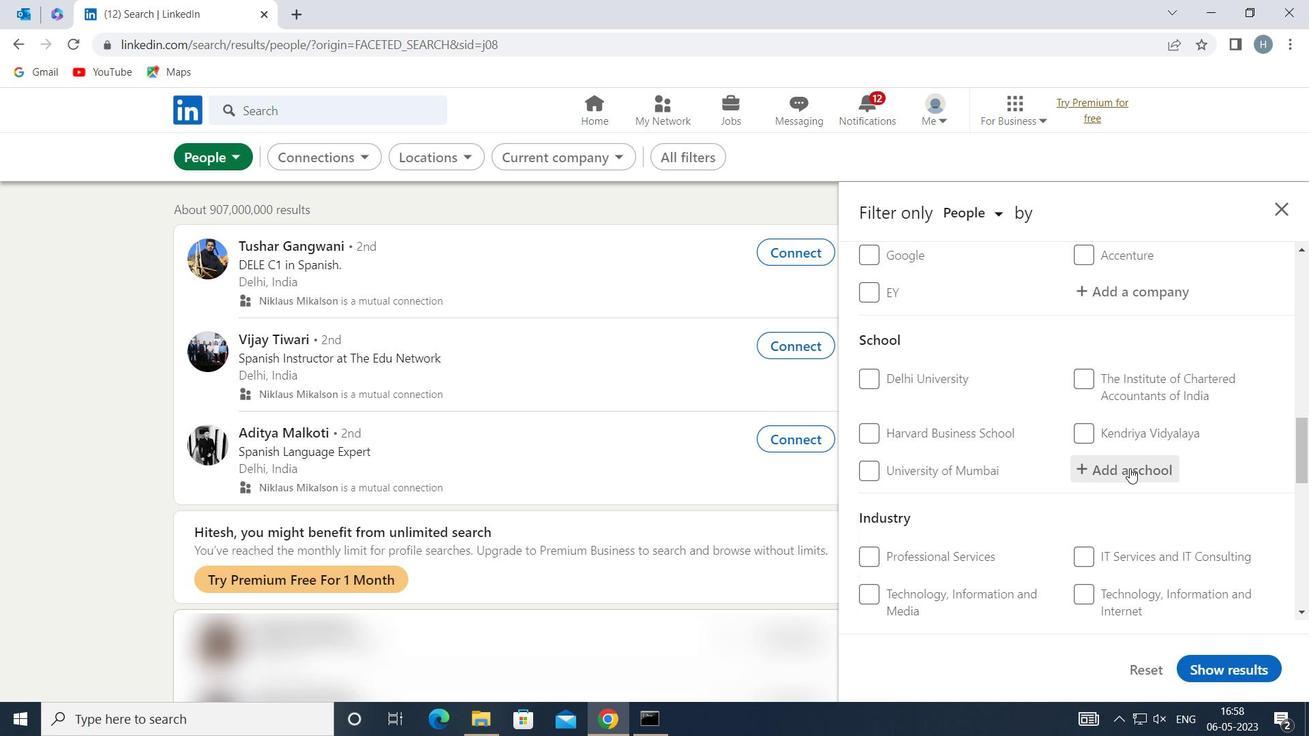 
Action: Mouse moved to (1131, 469)
Screenshot: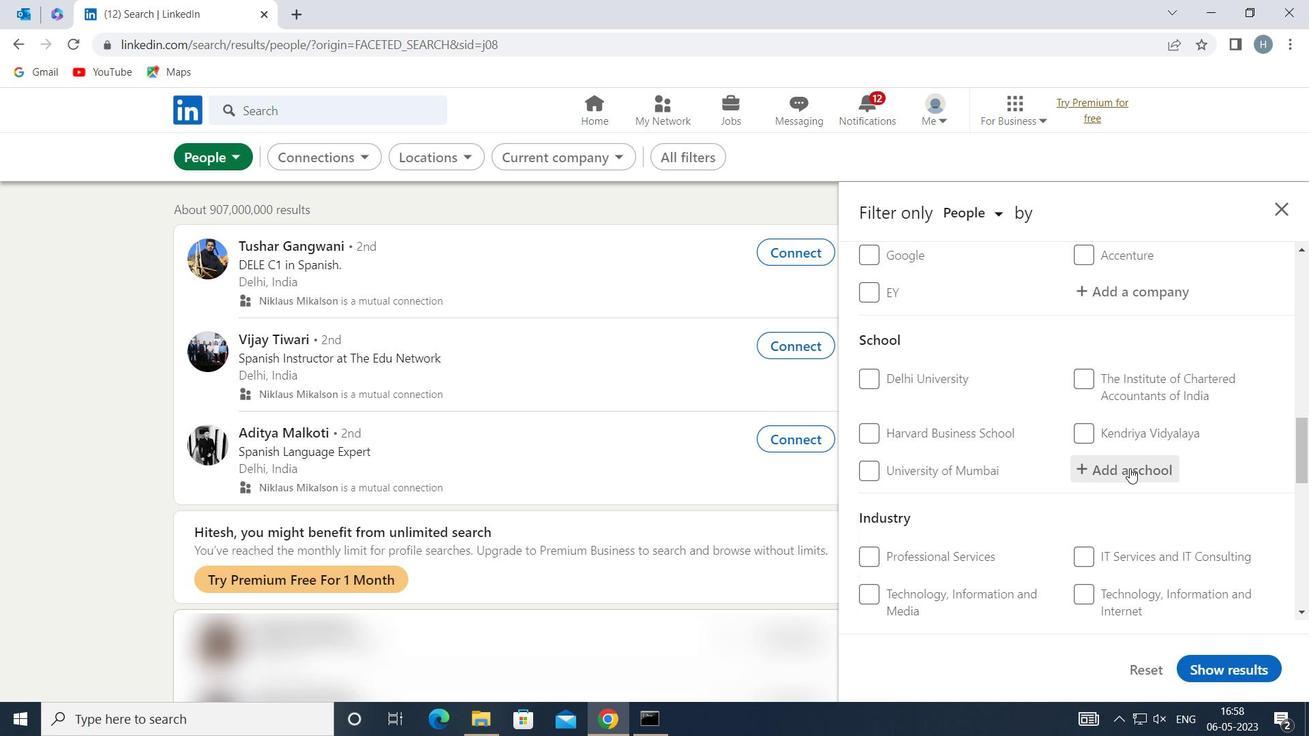 
Action: Key pressed <Key.shift>JULIEN<Key.space><Key.shift>DAY<Key.space><Key.shift>SCHOOL
Screenshot: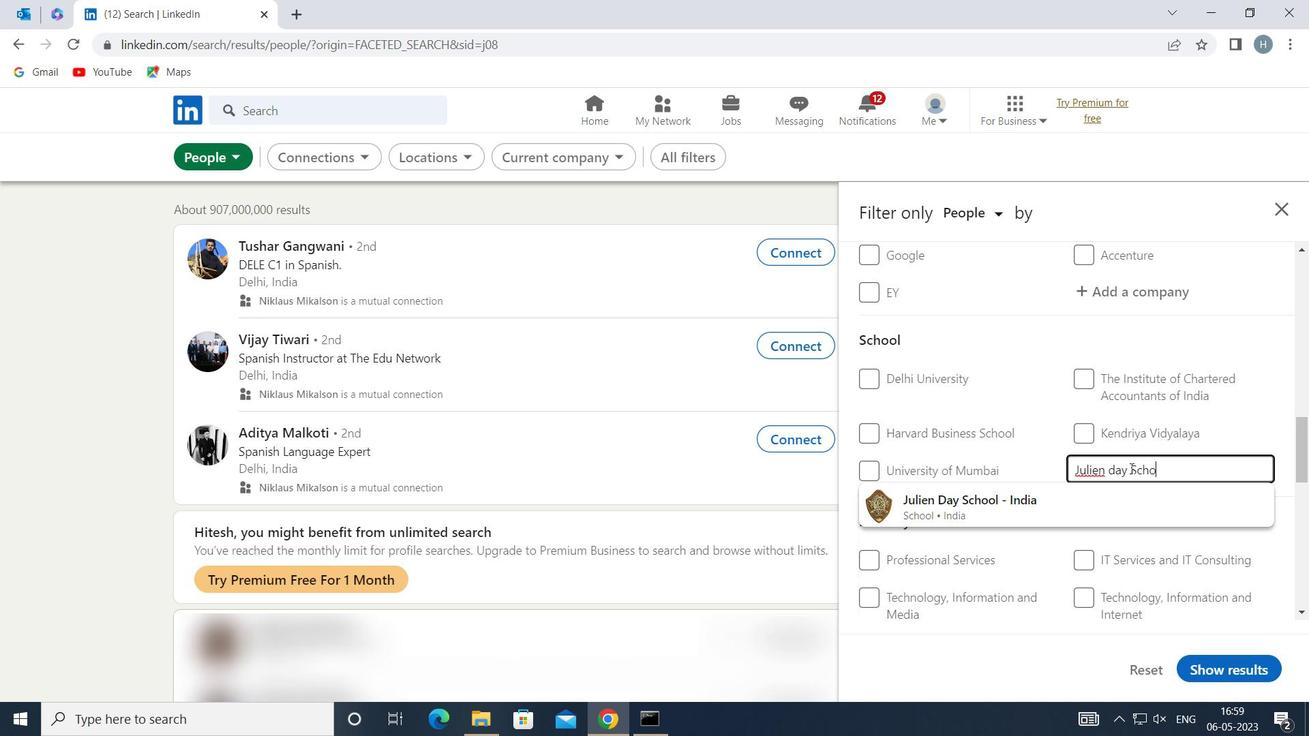 
Action: Mouse moved to (1051, 497)
Screenshot: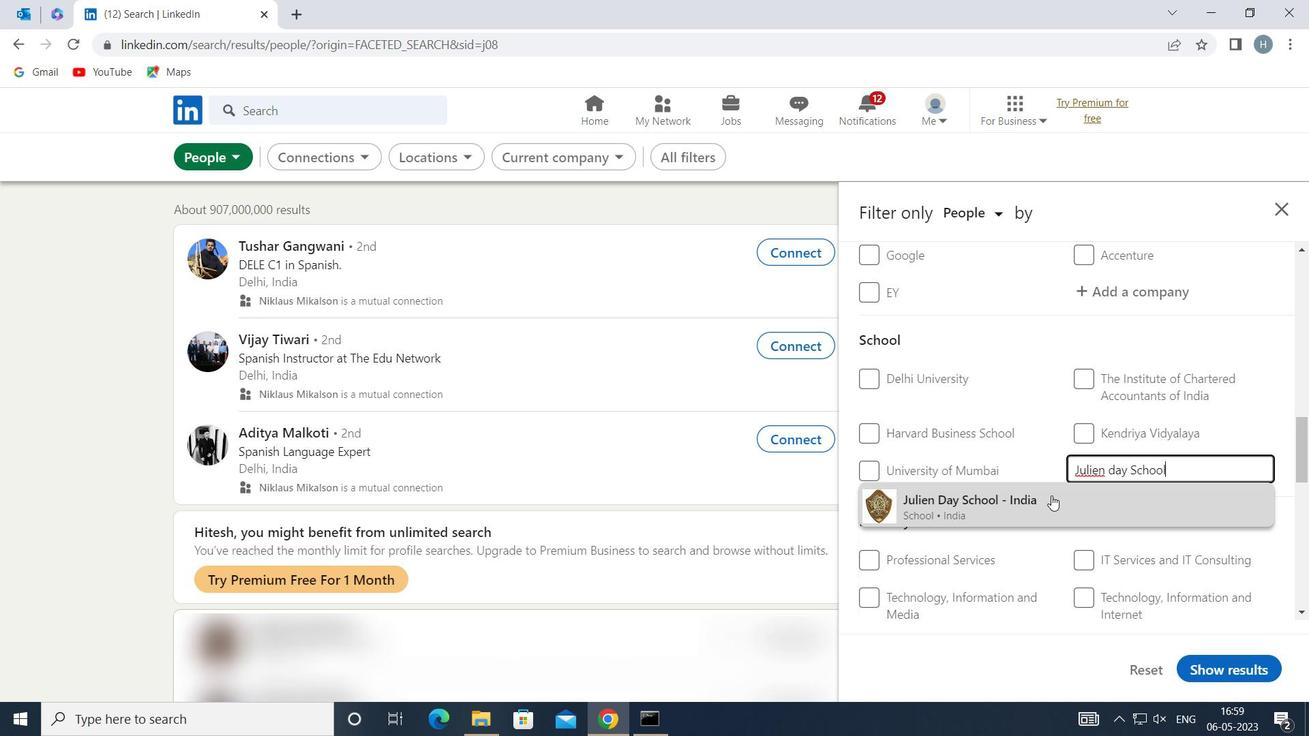 
Action: Mouse pressed left at (1051, 497)
Screenshot: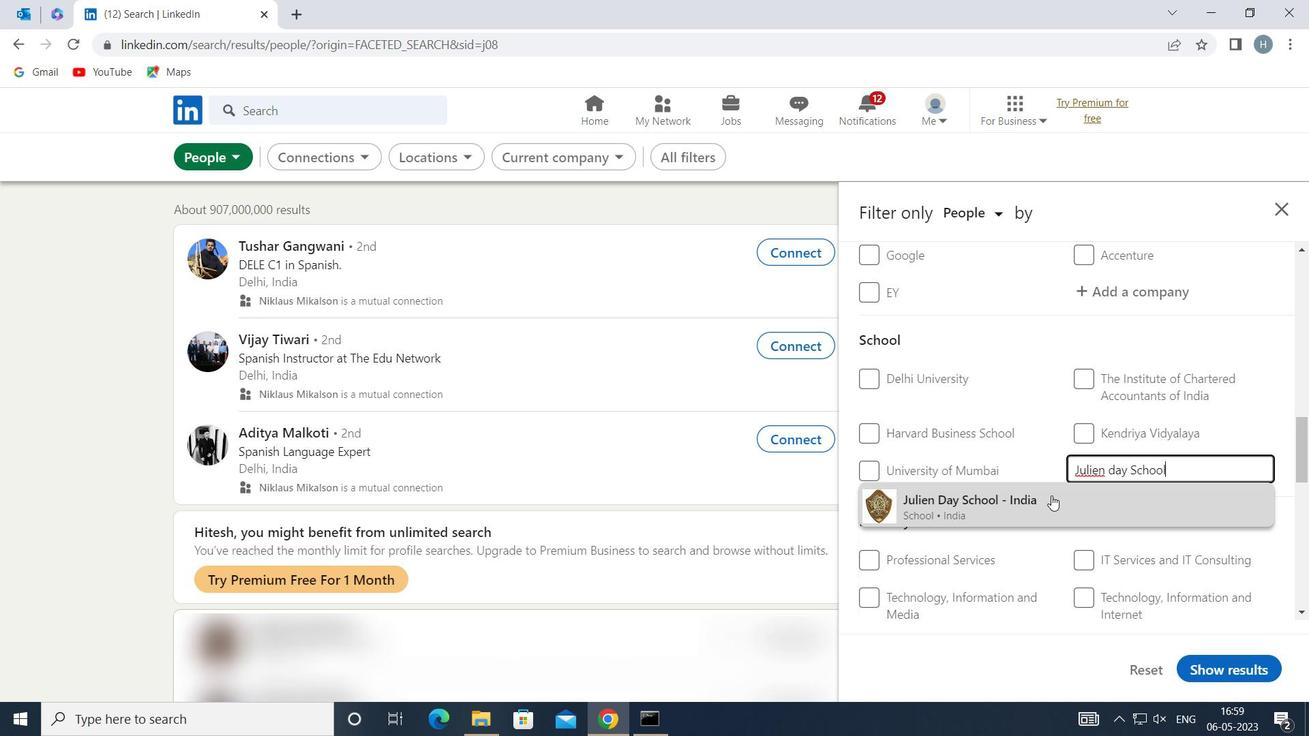 
Action: Mouse moved to (1043, 487)
Screenshot: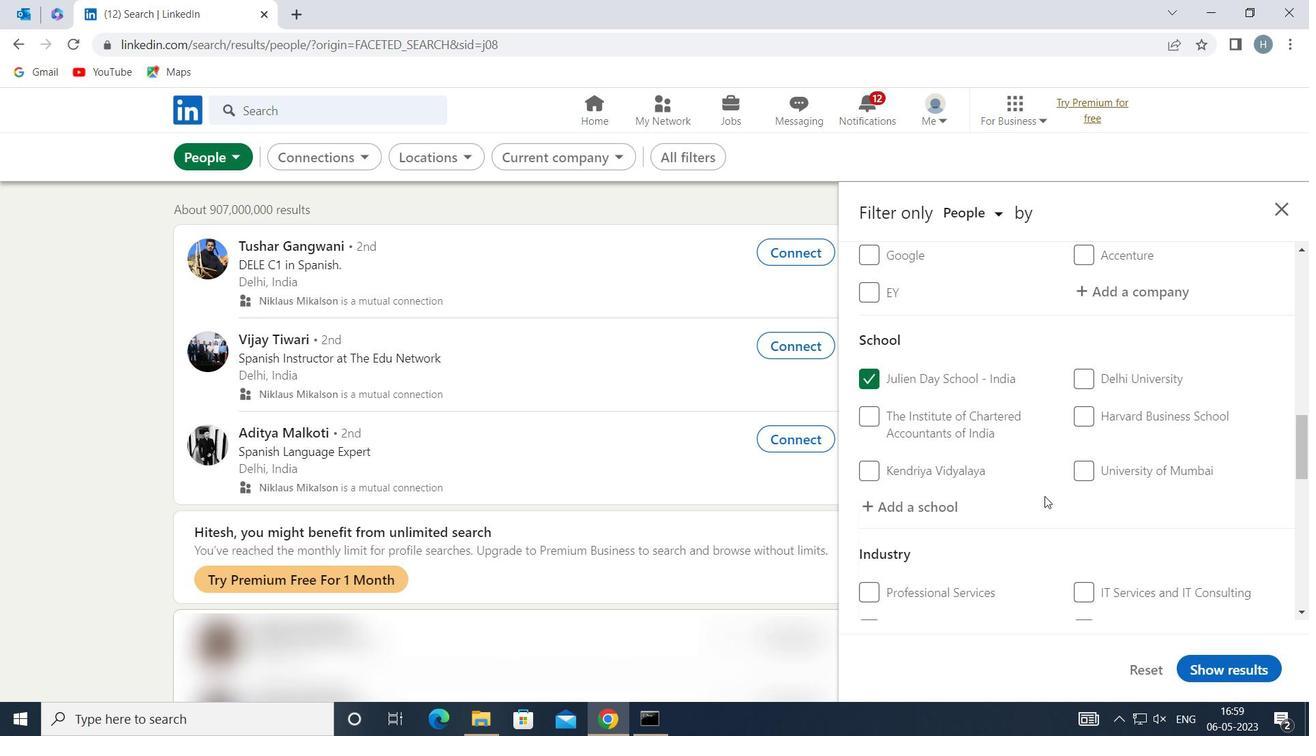 
Action: Mouse scrolled (1043, 487) with delta (0, 0)
Screenshot: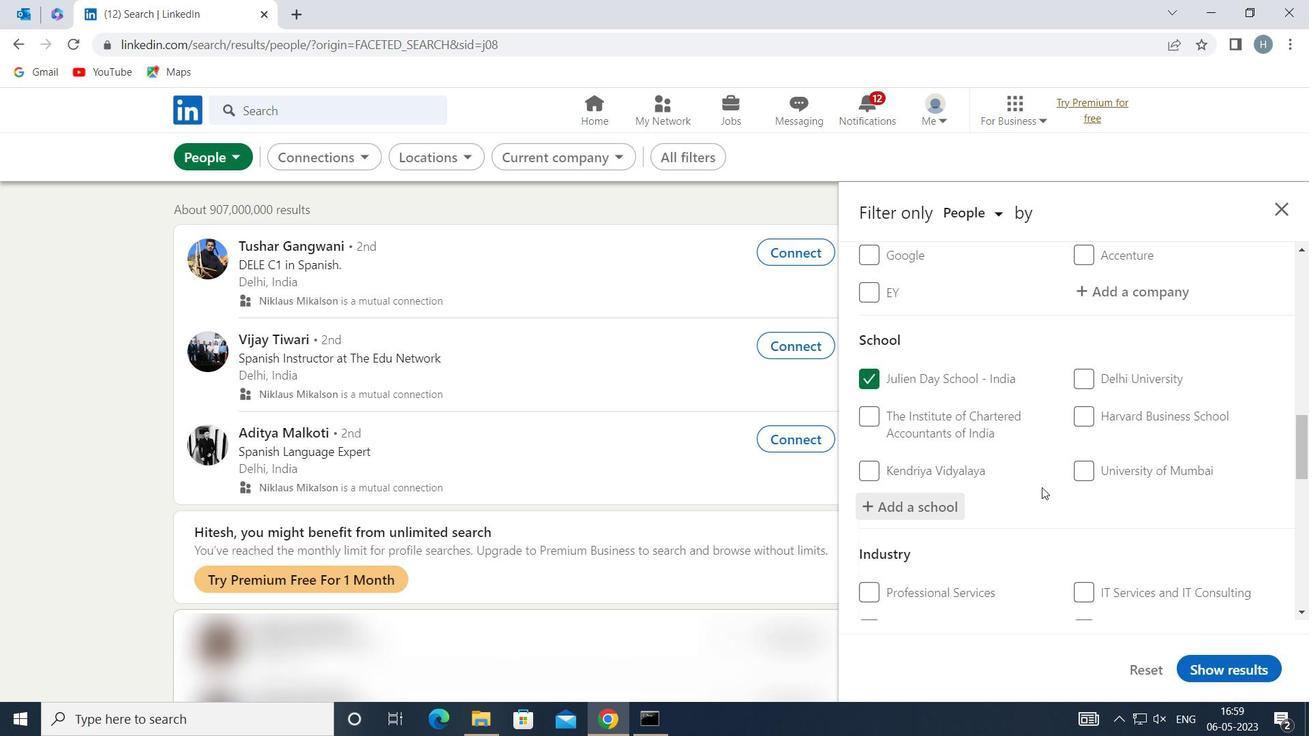 
Action: Mouse moved to (1041, 483)
Screenshot: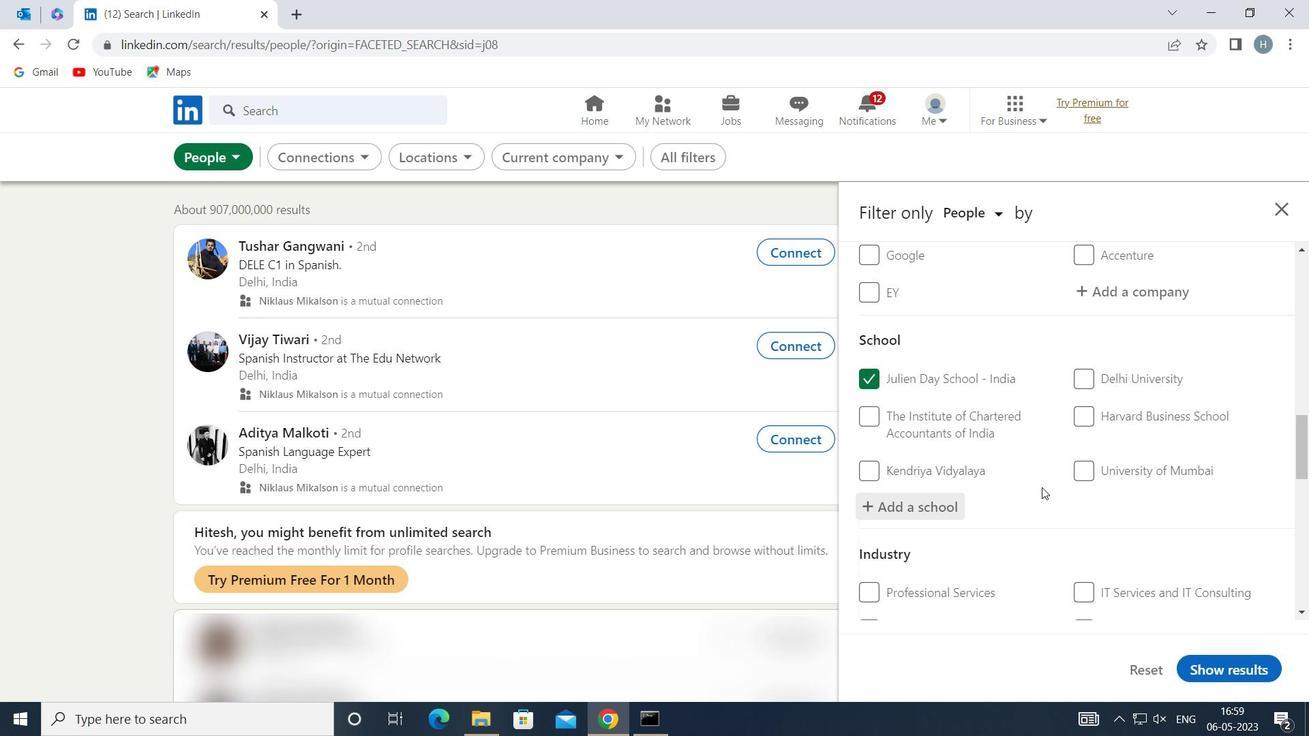 
Action: Mouse scrolled (1041, 482) with delta (0, 0)
Screenshot: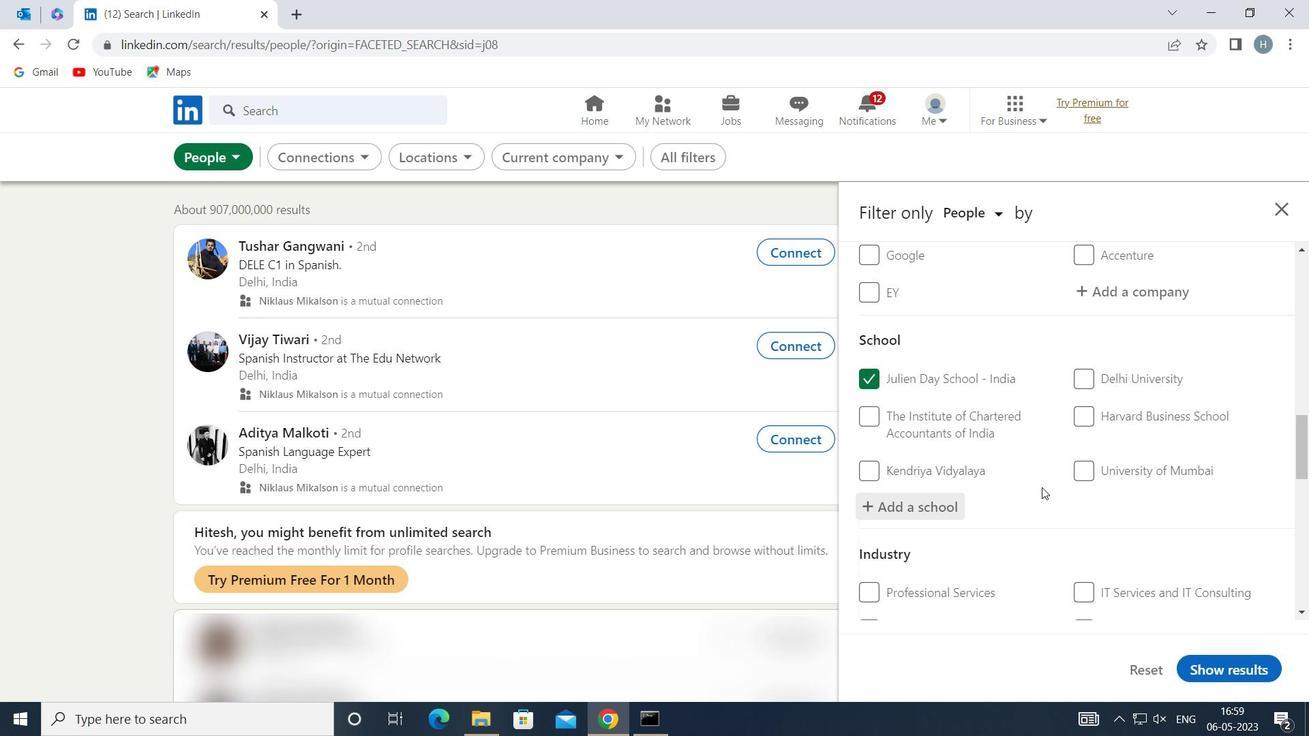 
Action: Mouse moved to (1040, 474)
Screenshot: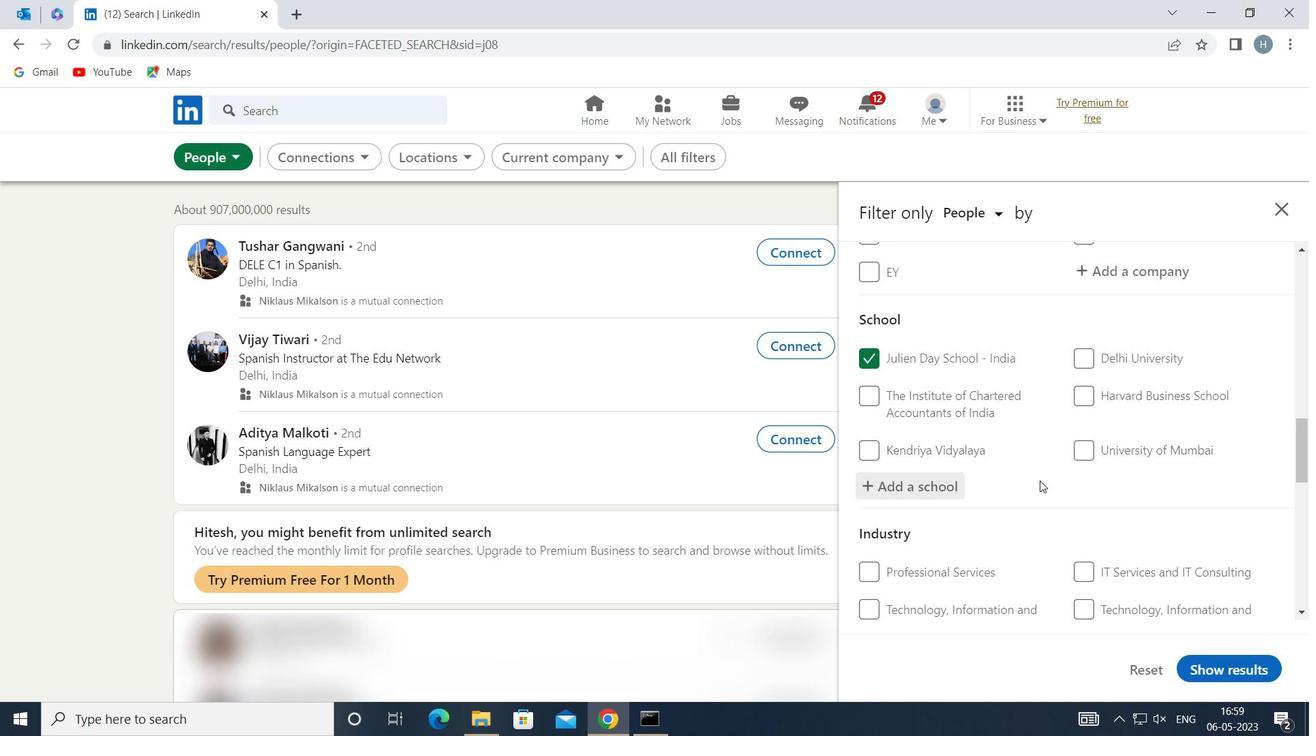 
Action: Mouse scrolled (1040, 474) with delta (0, 0)
Screenshot: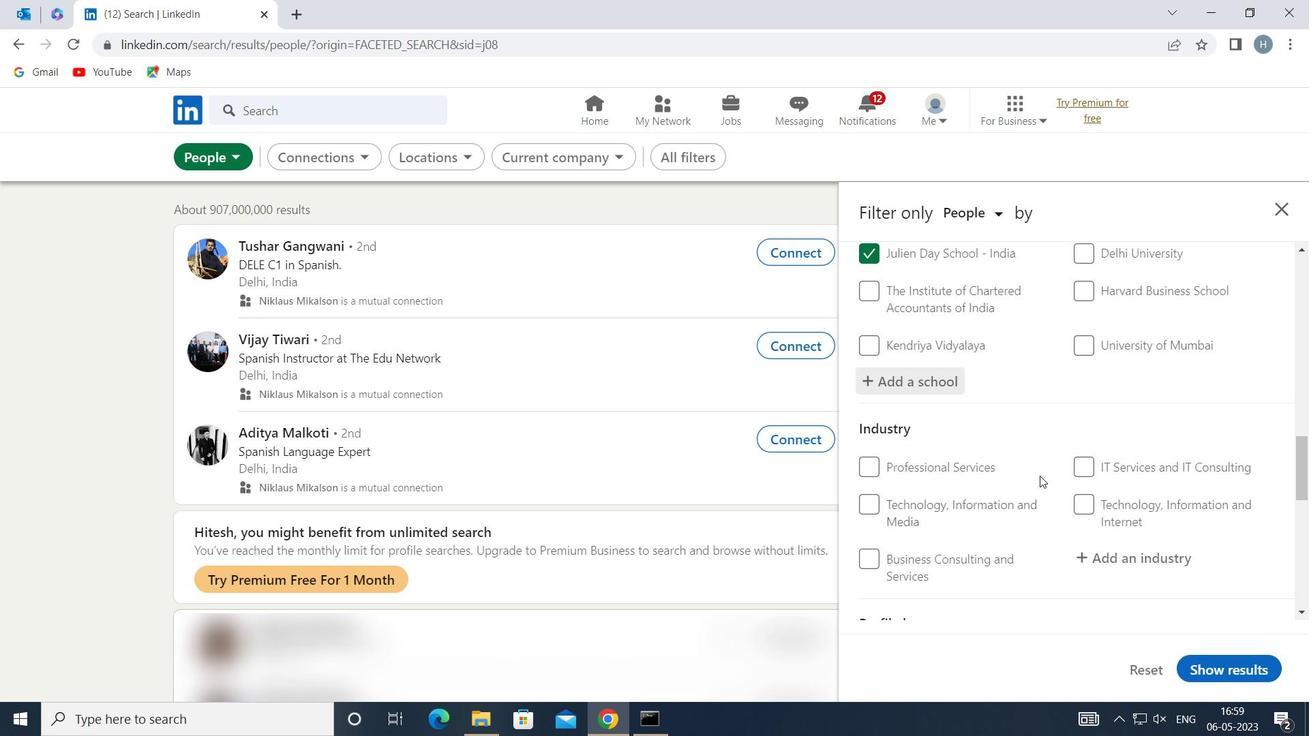 
Action: Mouse moved to (1141, 424)
Screenshot: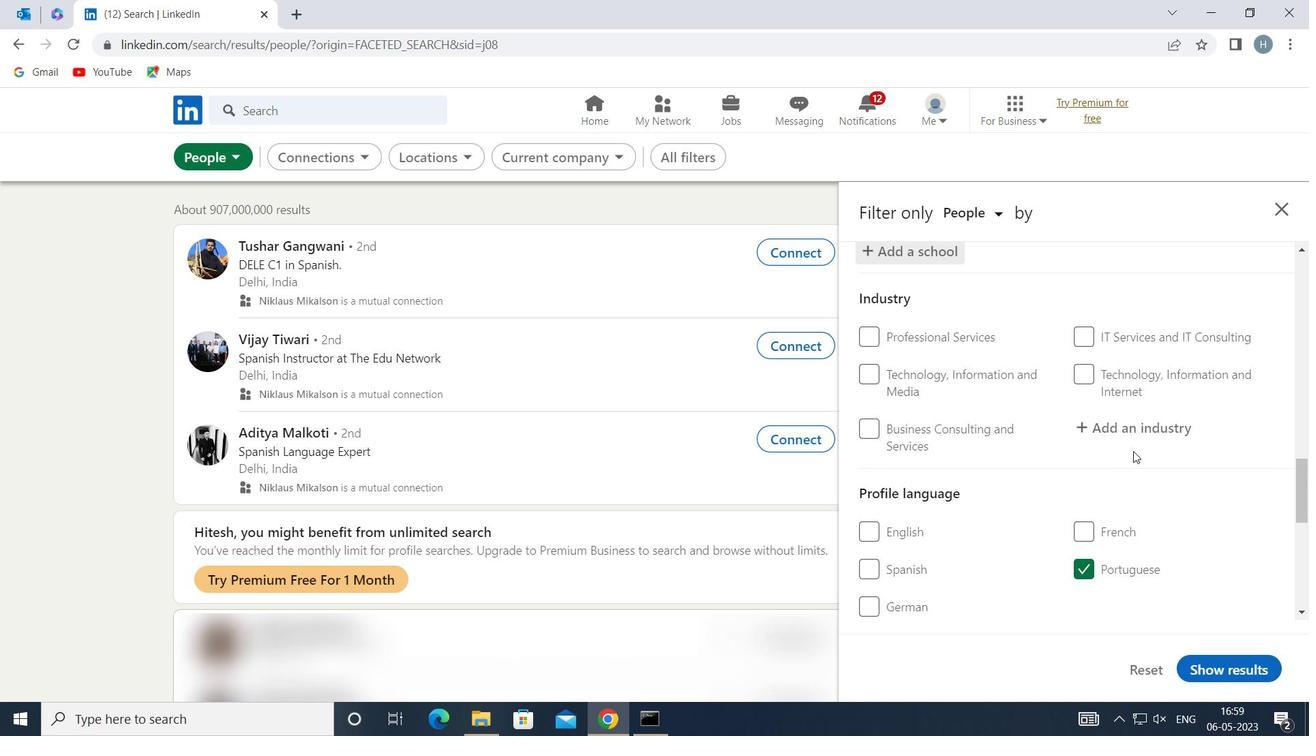 
Action: Mouse pressed left at (1141, 424)
Screenshot: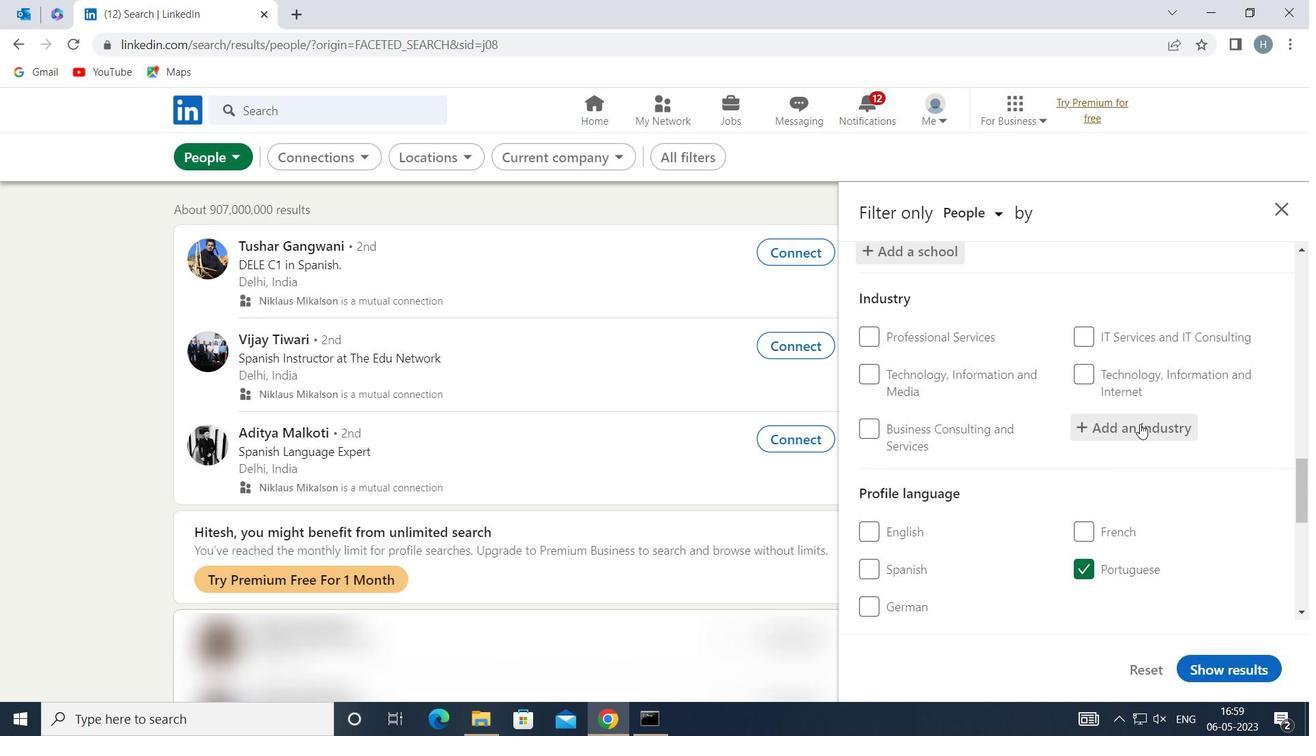 
Action: Key pressed <Key.shift>PUBLIC<Key.space><Key.shift>ASS
Screenshot: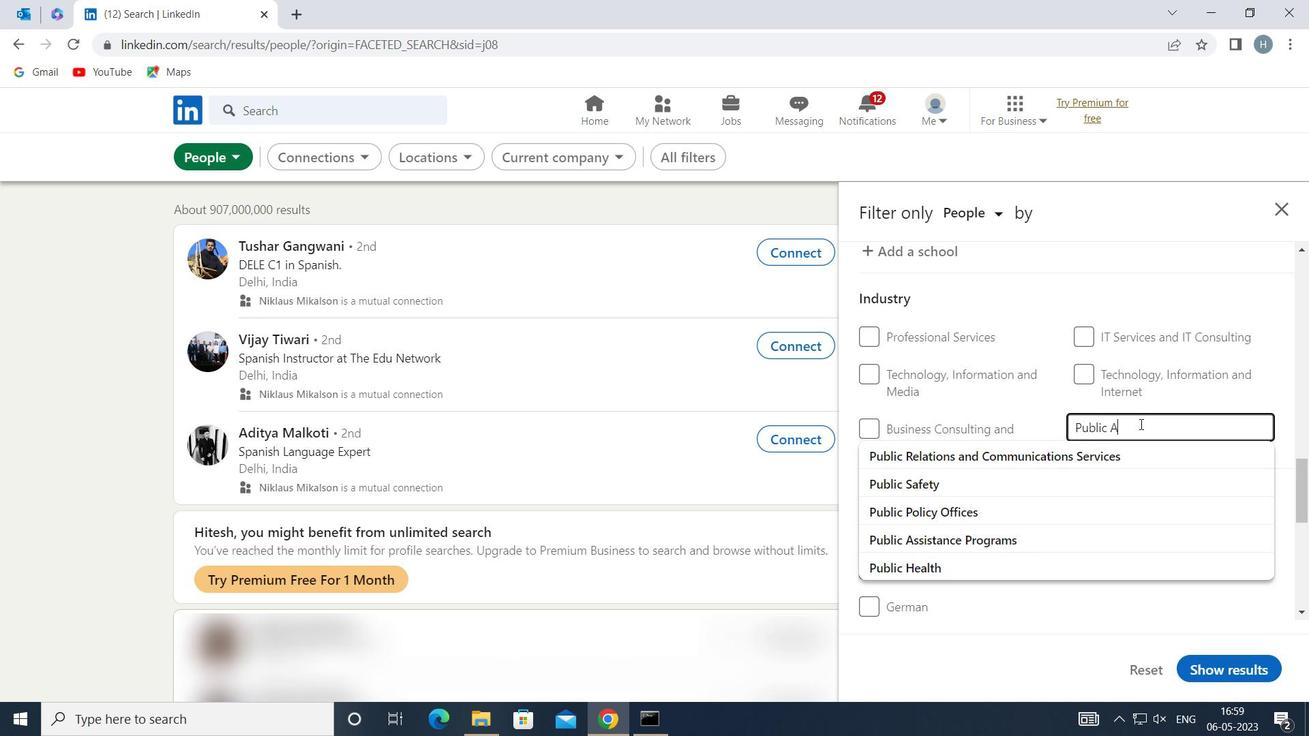 
Action: Mouse moved to (1109, 444)
Screenshot: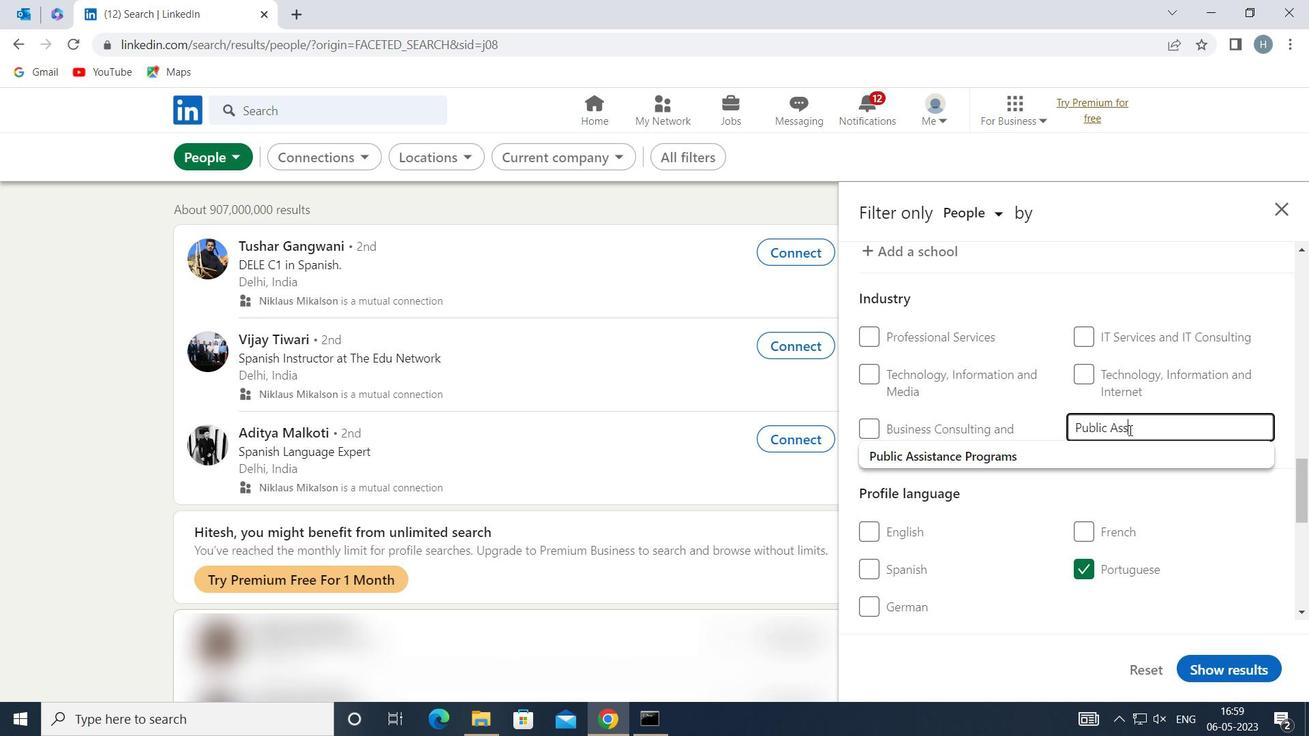 
Action: Mouse pressed left at (1109, 444)
Screenshot: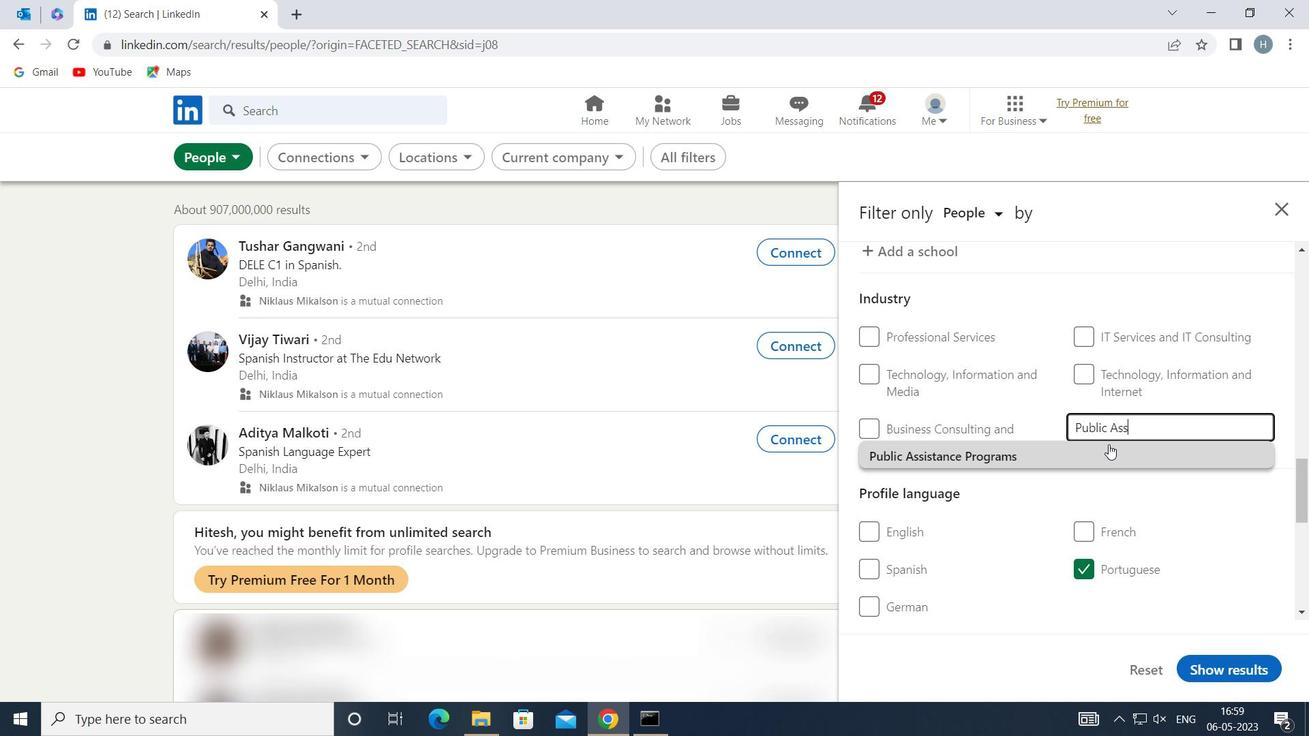 
Action: Mouse moved to (1100, 450)
Screenshot: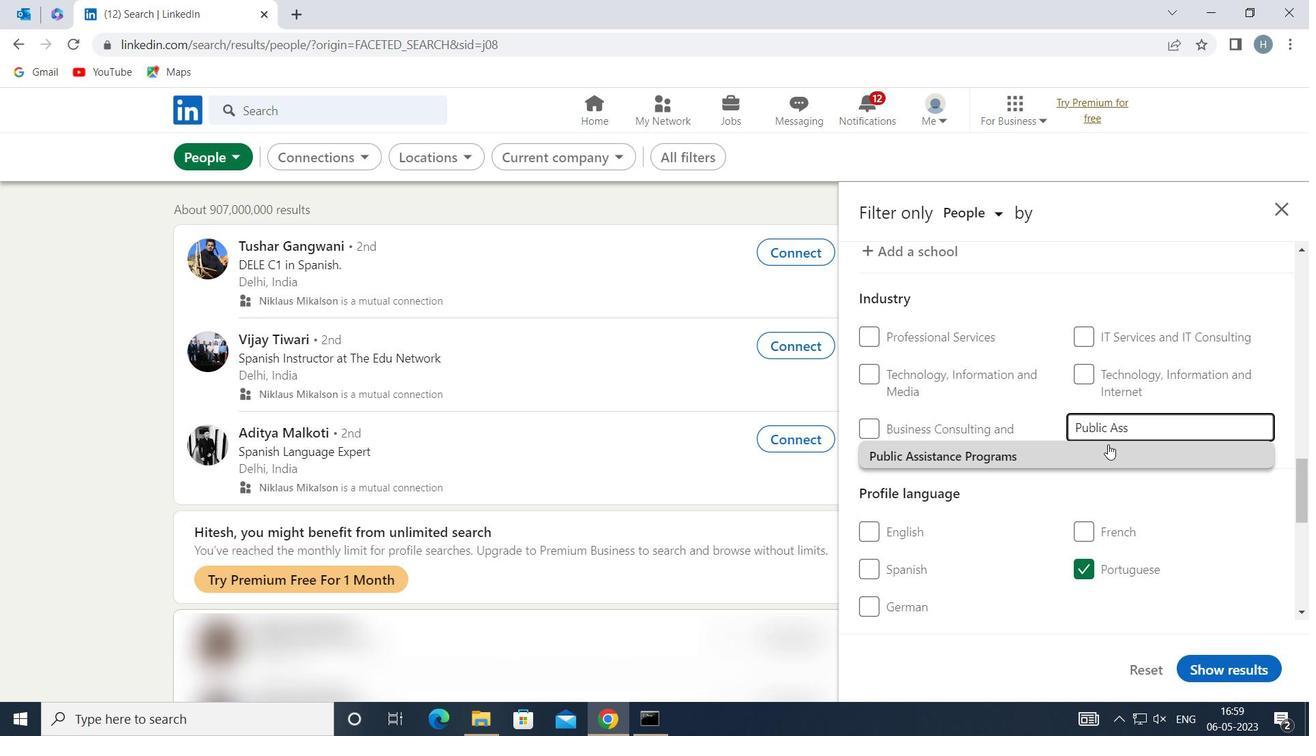 
Action: Mouse scrolled (1100, 450) with delta (0, 0)
Screenshot: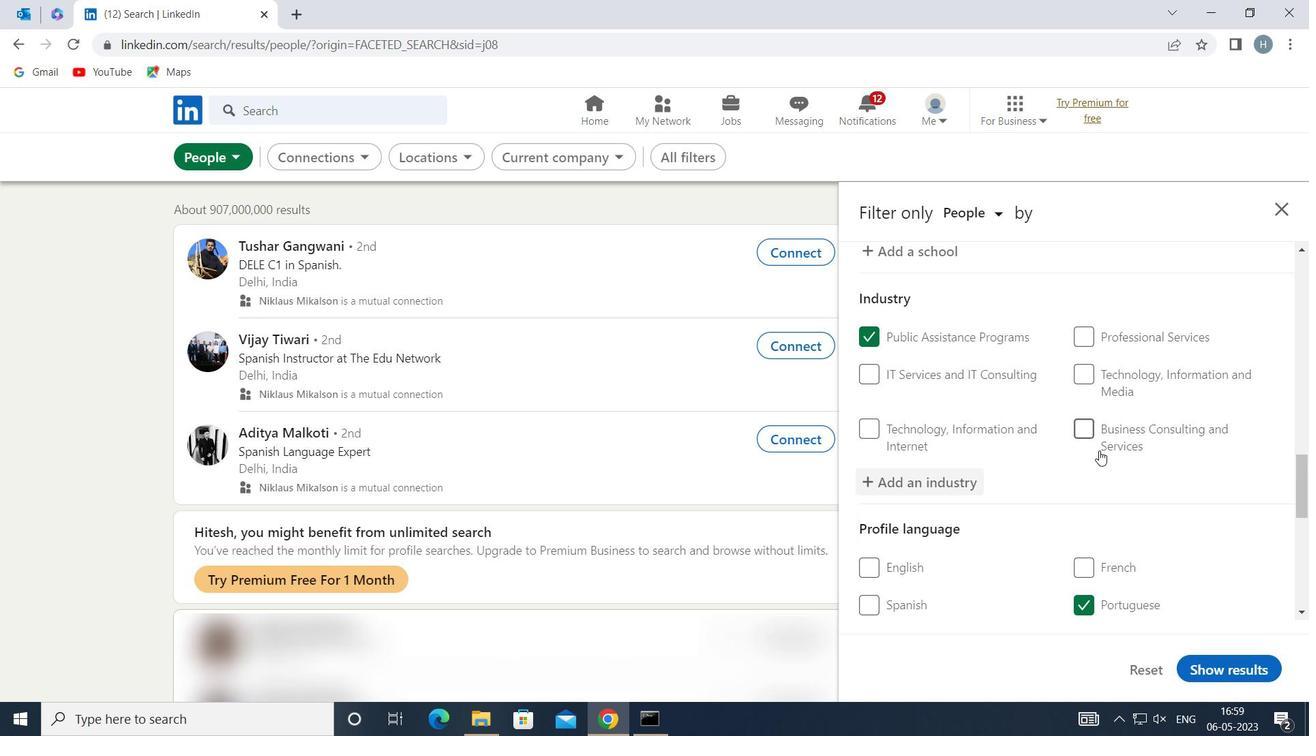 
Action: Mouse moved to (1098, 450)
Screenshot: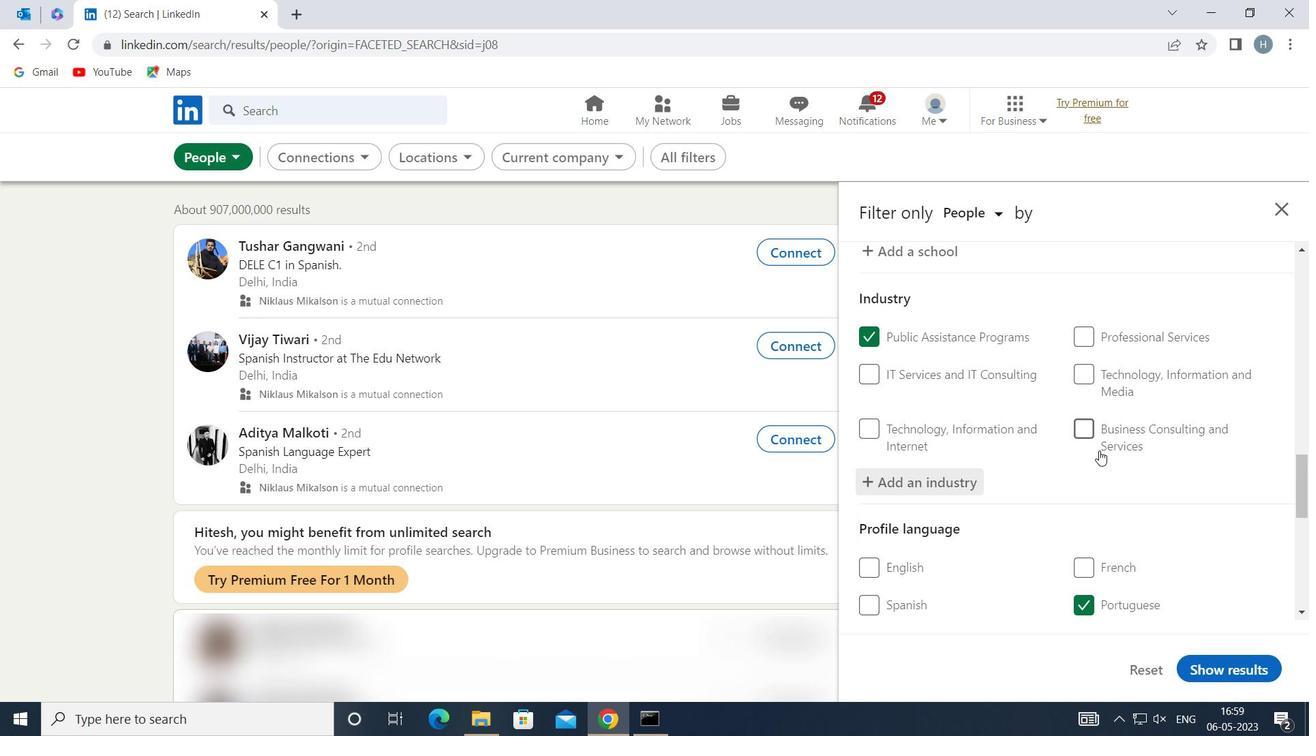 
Action: Mouse scrolled (1098, 450) with delta (0, 0)
Screenshot: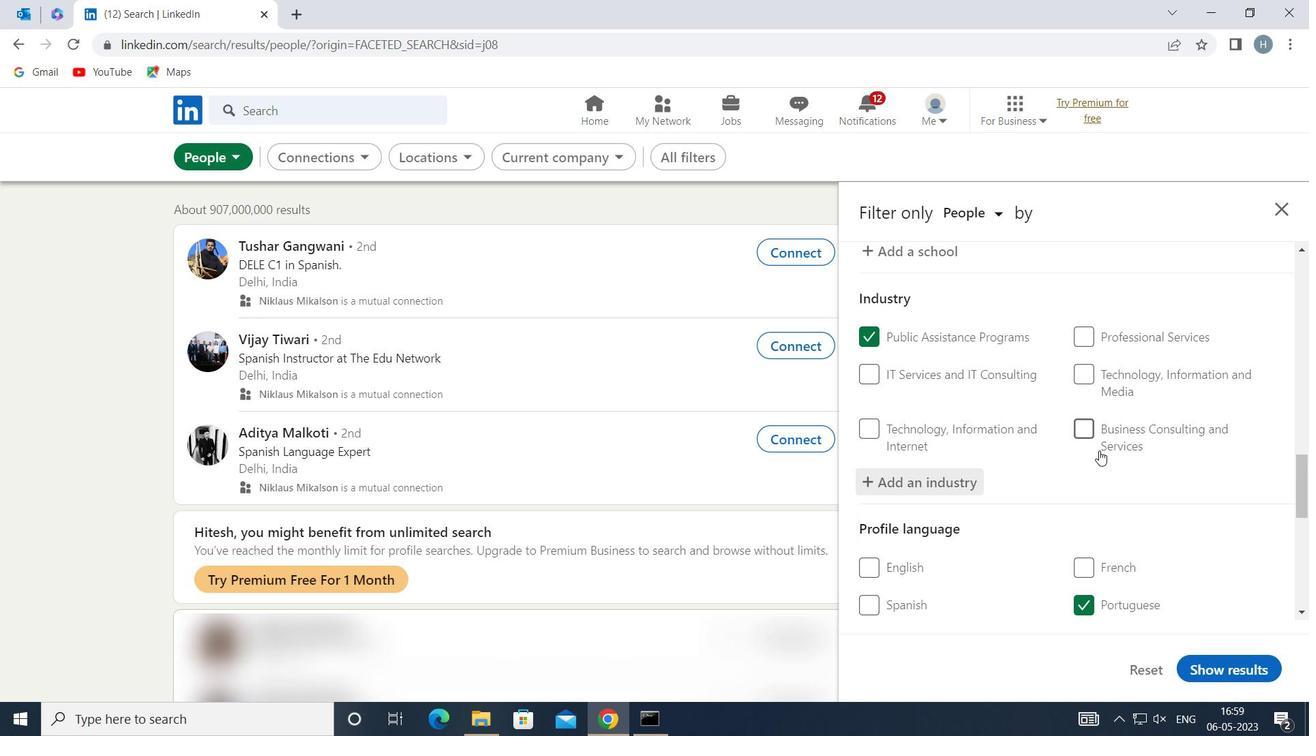 
Action: Mouse moved to (1089, 441)
Screenshot: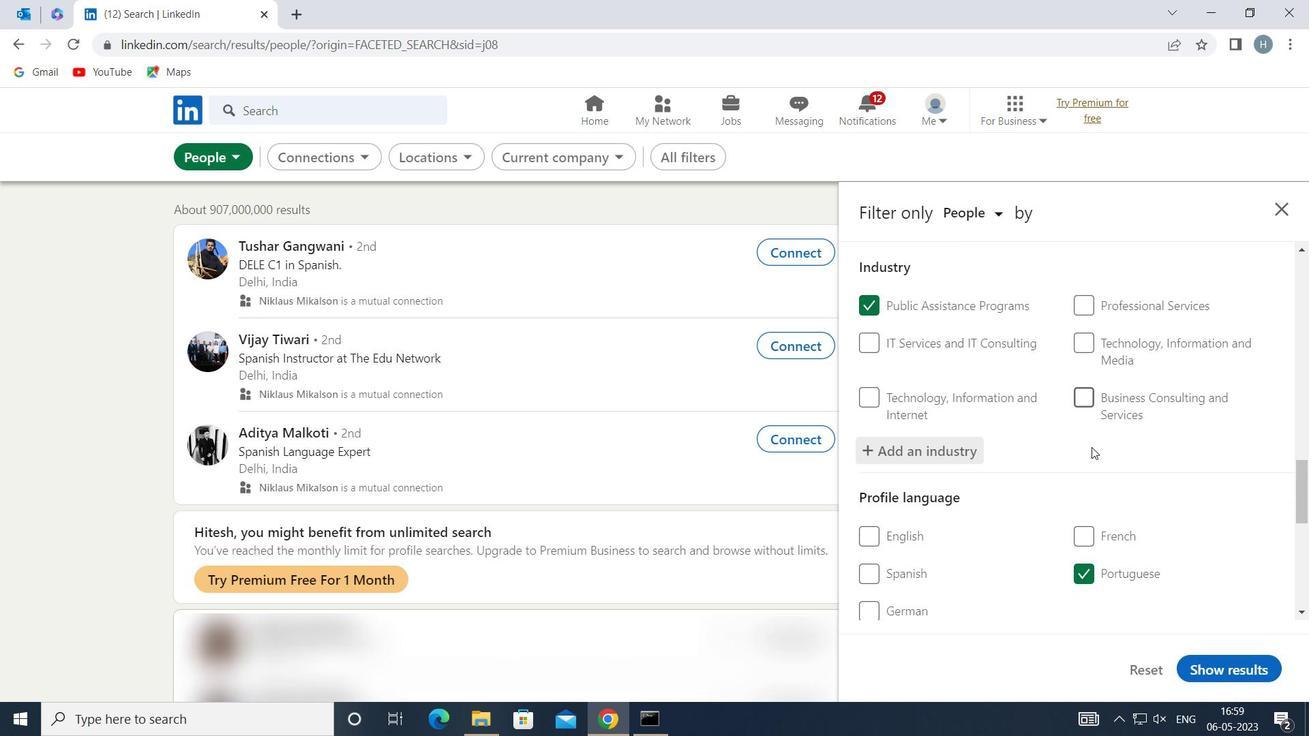 
Action: Mouse scrolled (1089, 440) with delta (0, 0)
Screenshot: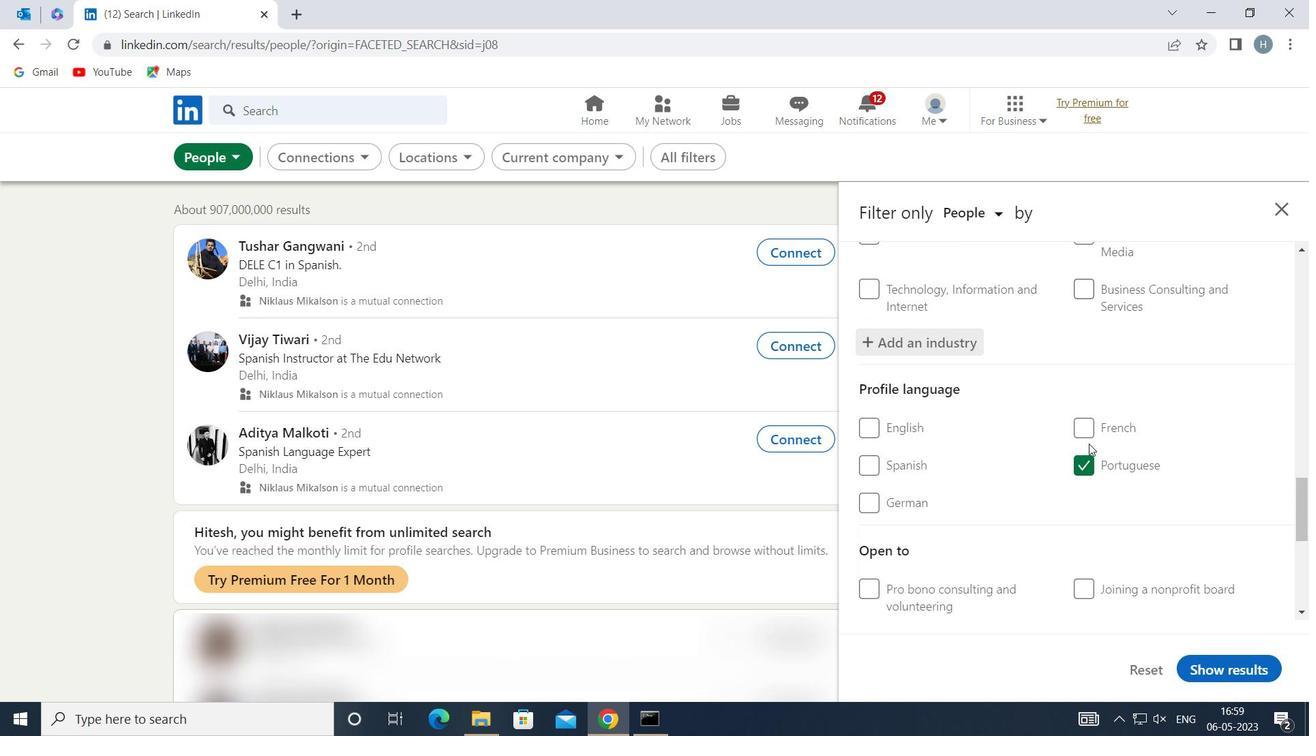 
Action: Mouse moved to (1088, 440)
Screenshot: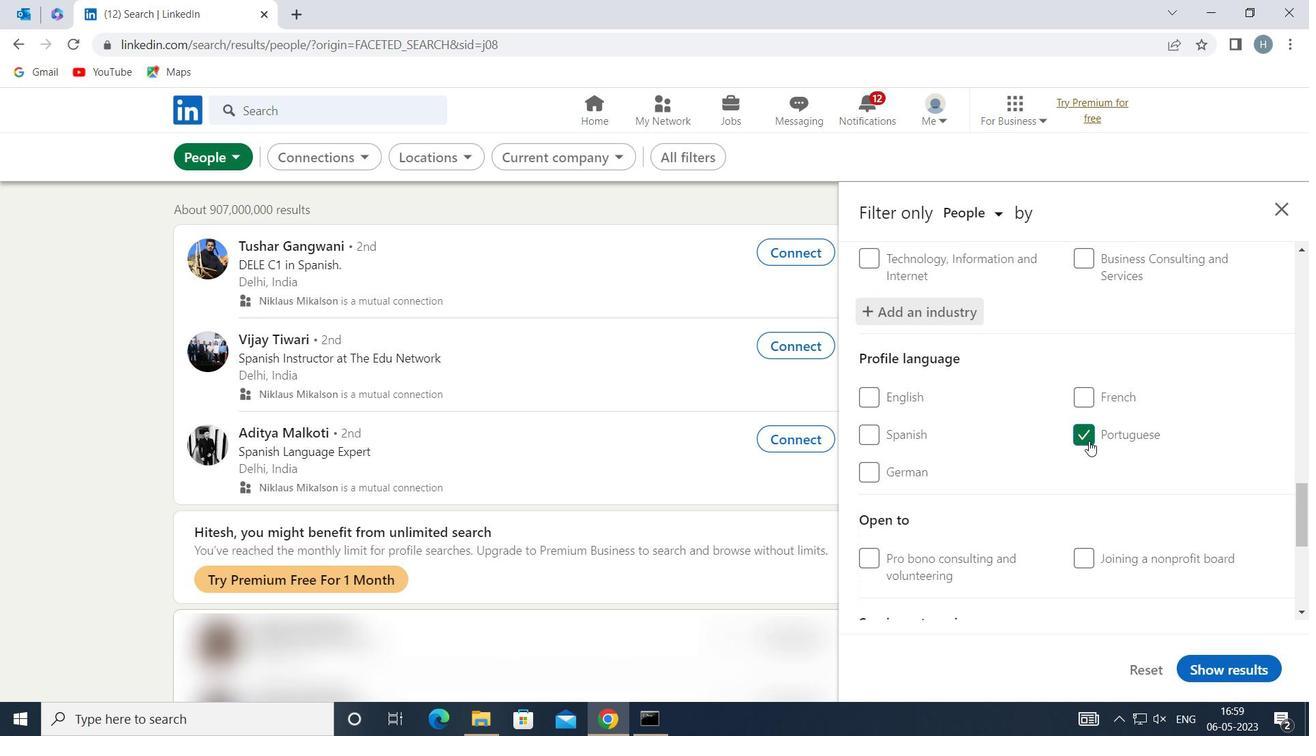 
Action: Mouse scrolled (1088, 439) with delta (0, 0)
Screenshot: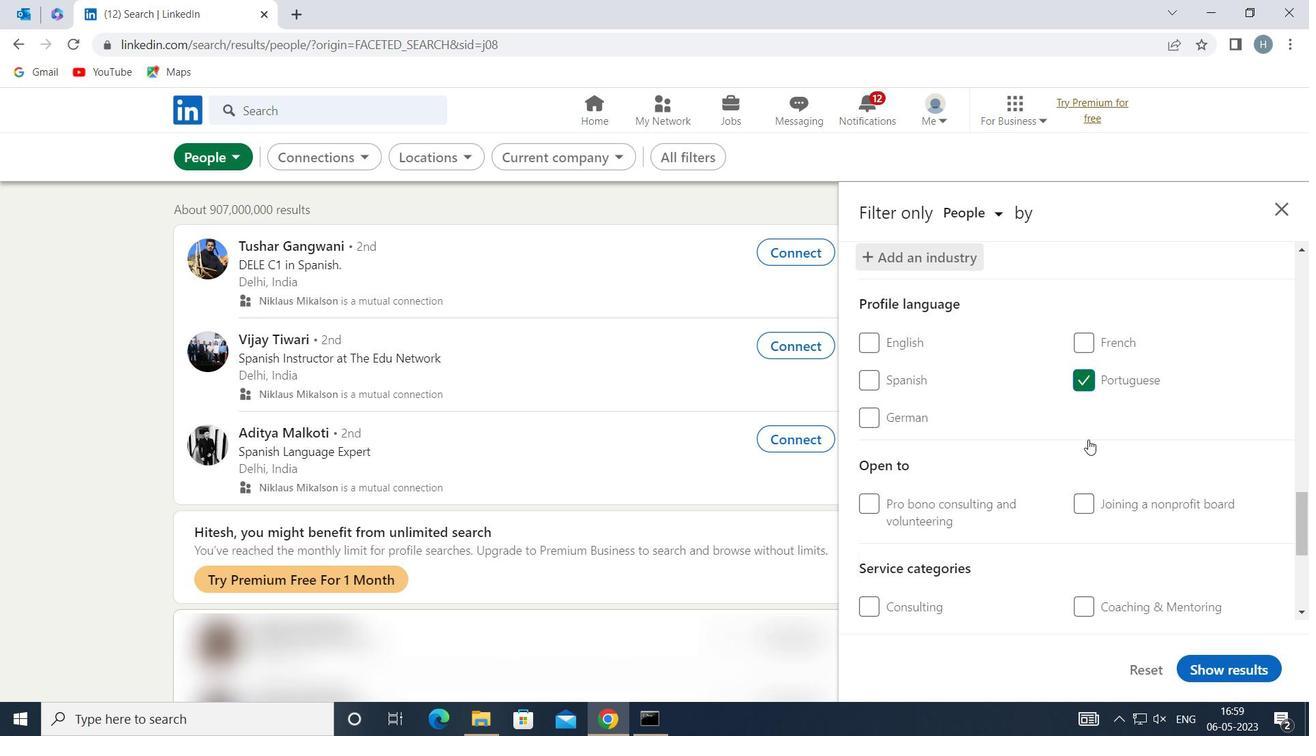 
Action: Mouse moved to (1087, 440)
Screenshot: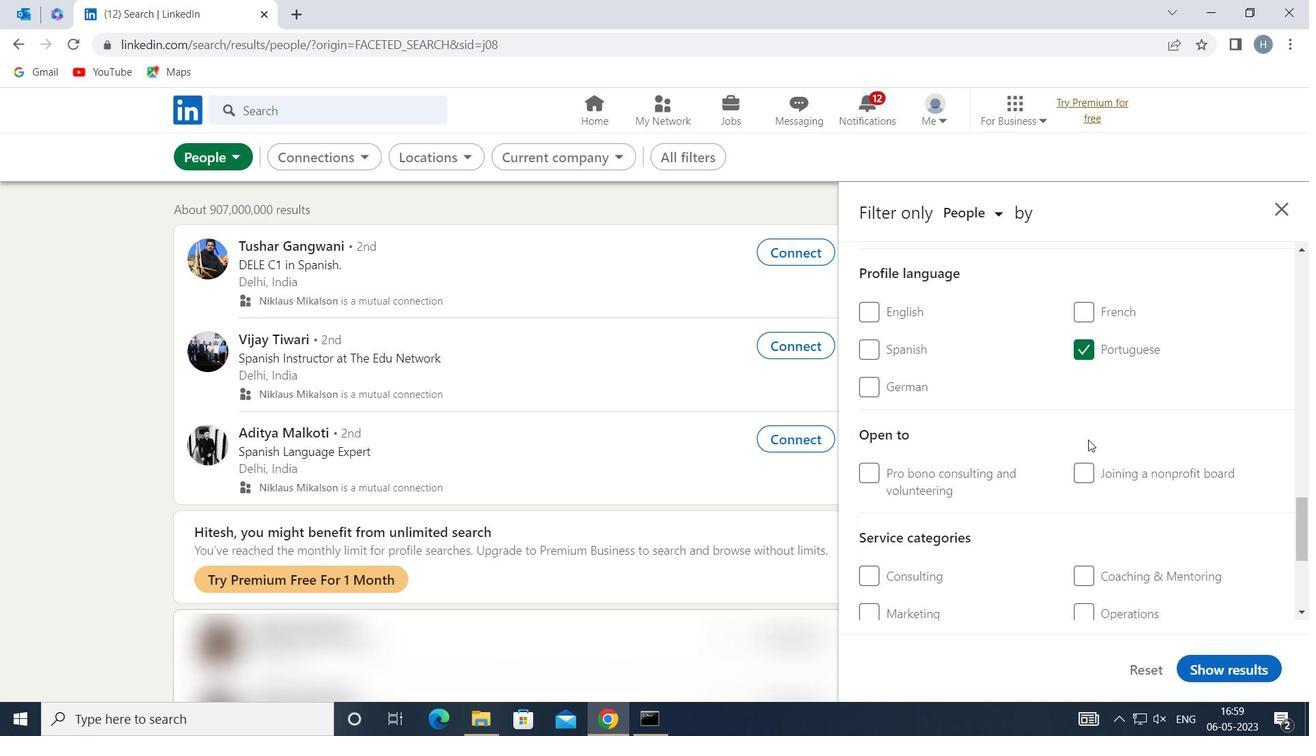 
Action: Mouse scrolled (1087, 439) with delta (0, 0)
Screenshot: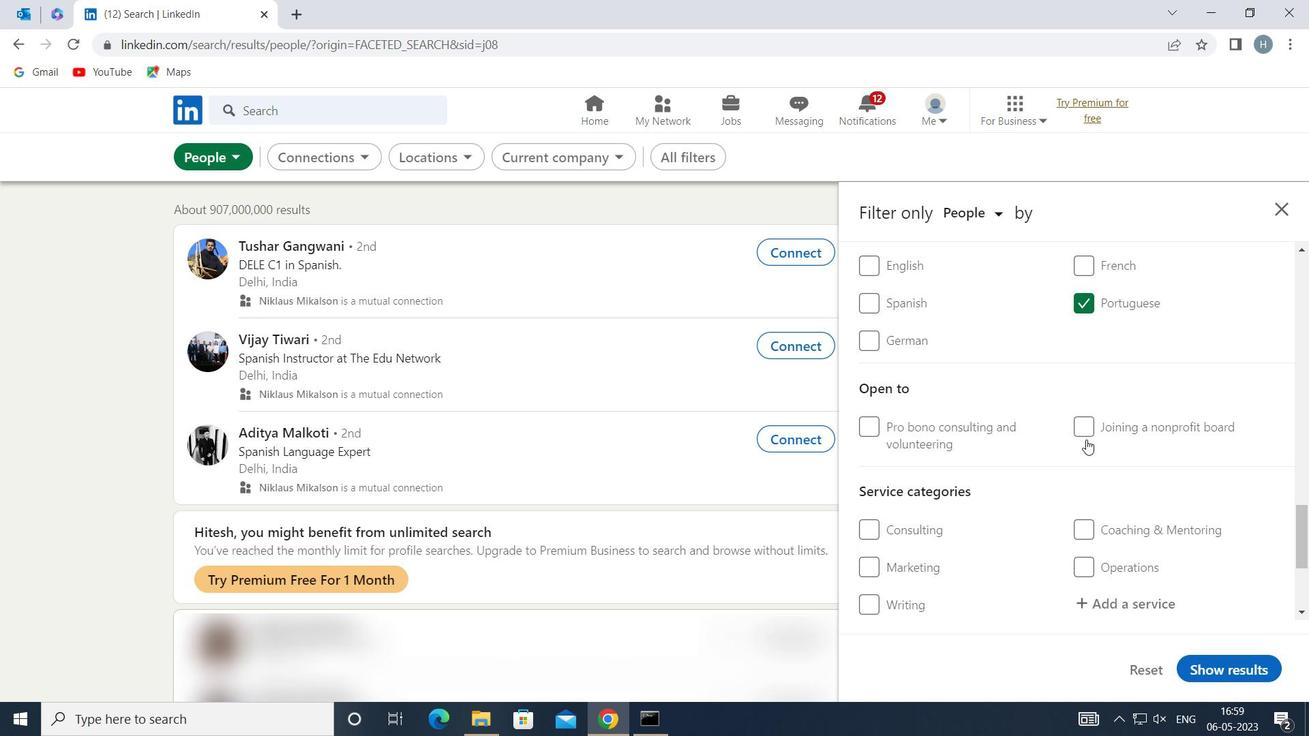 
Action: Mouse moved to (1120, 473)
Screenshot: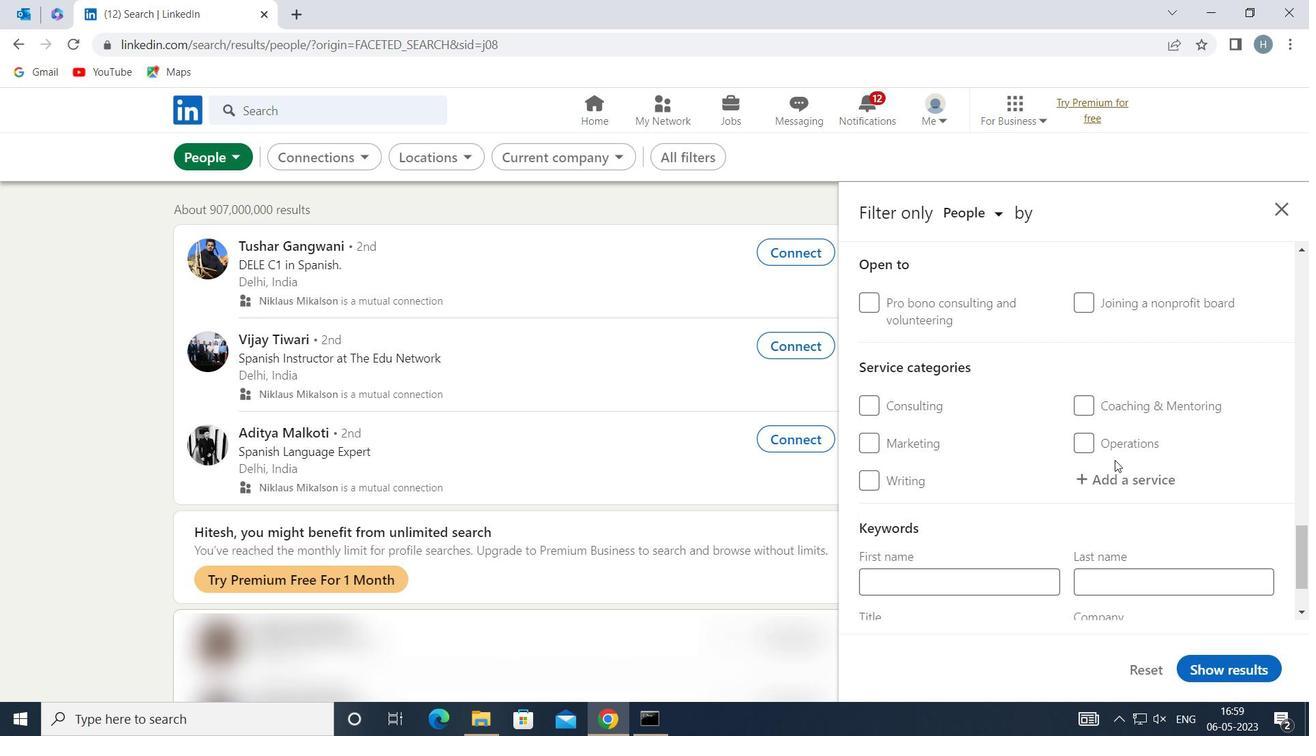 
Action: Mouse pressed left at (1120, 473)
Screenshot: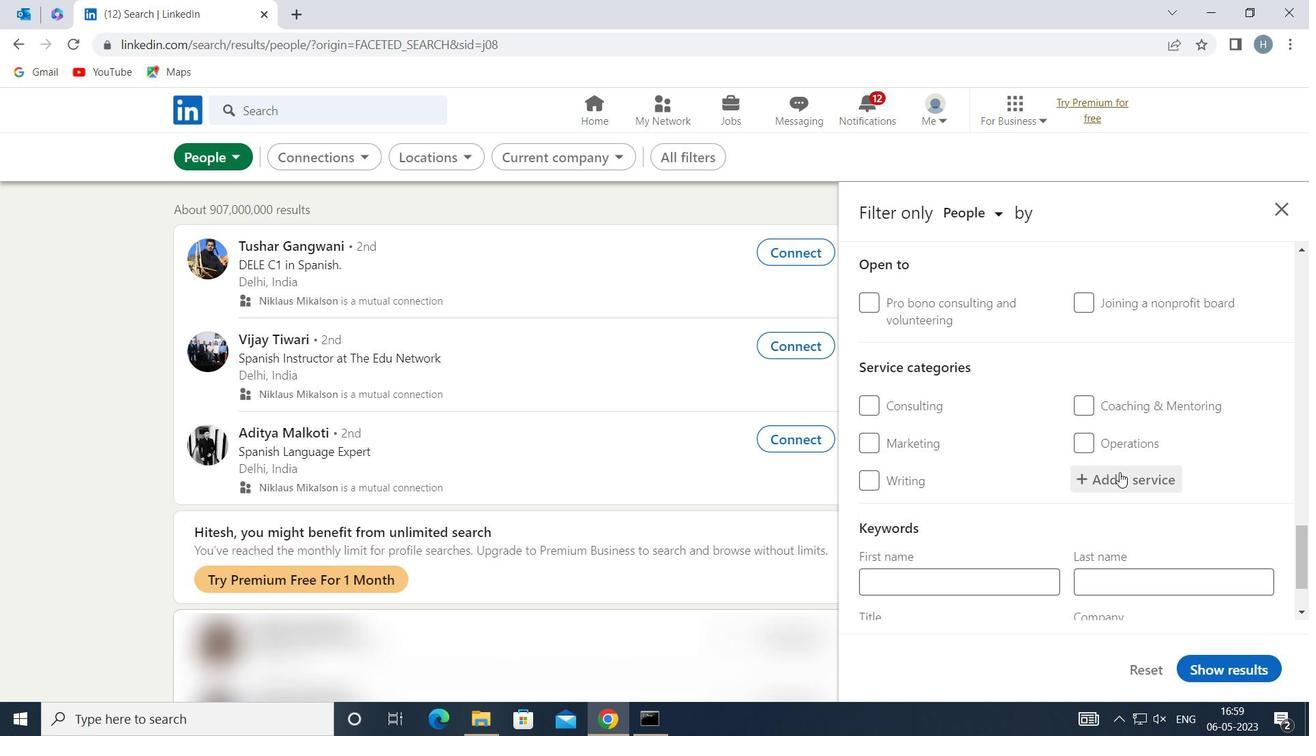 
Action: Key pressed <Key.shift>NATURE<Key.space><Key.shift>PHO
Screenshot: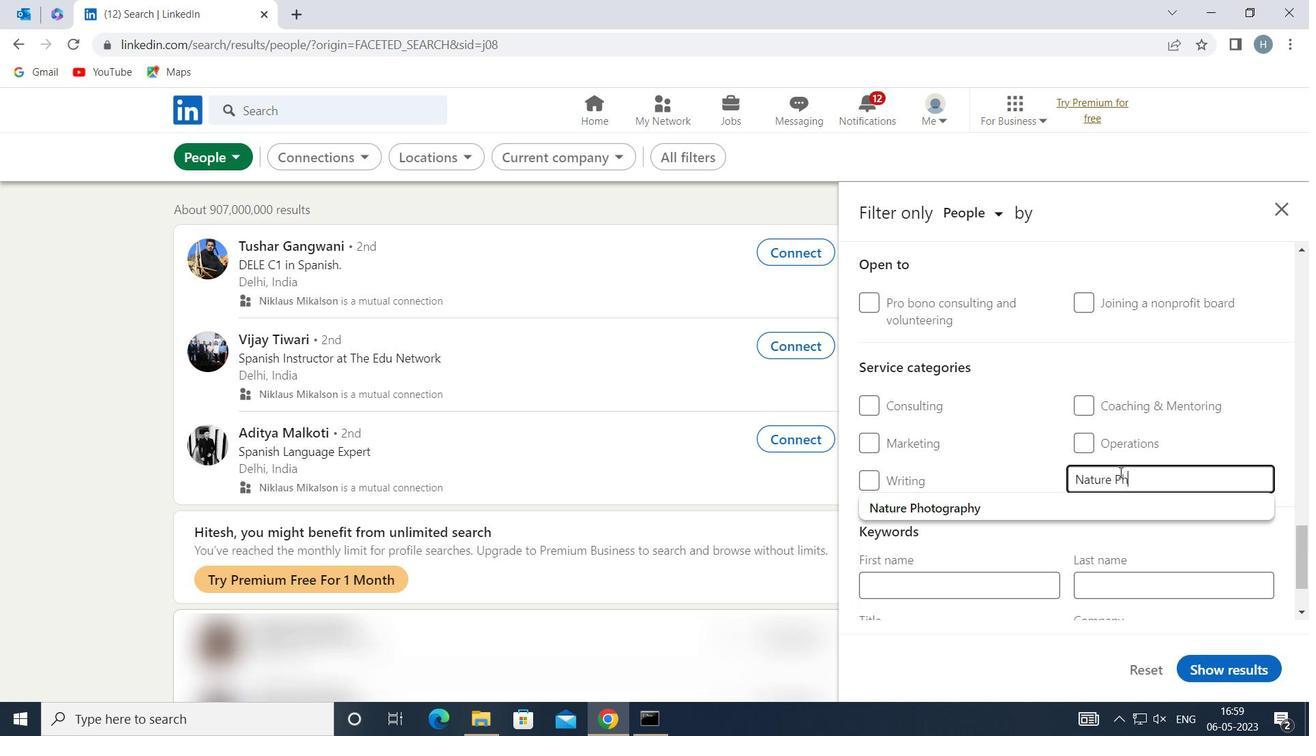 
Action: Mouse moved to (1017, 501)
Screenshot: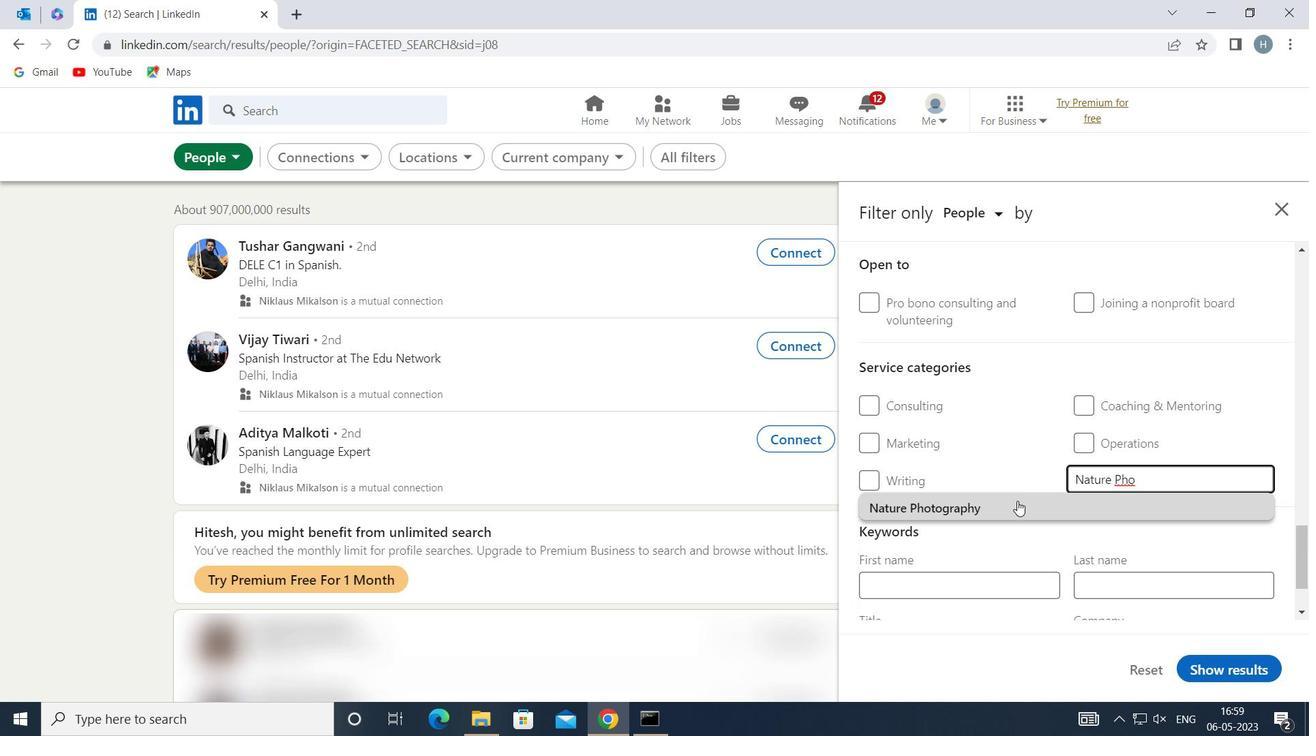 
Action: Mouse pressed left at (1017, 501)
Screenshot: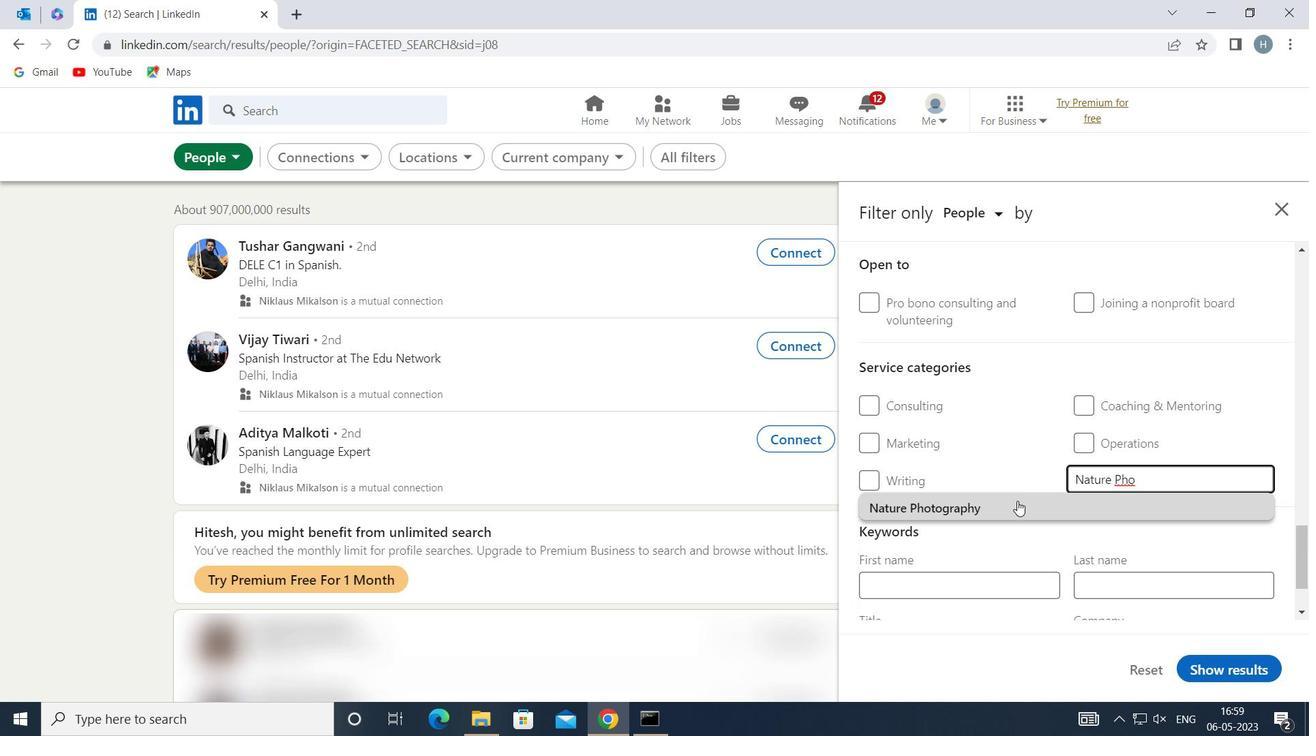 
Action: Mouse moved to (1007, 470)
Screenshot: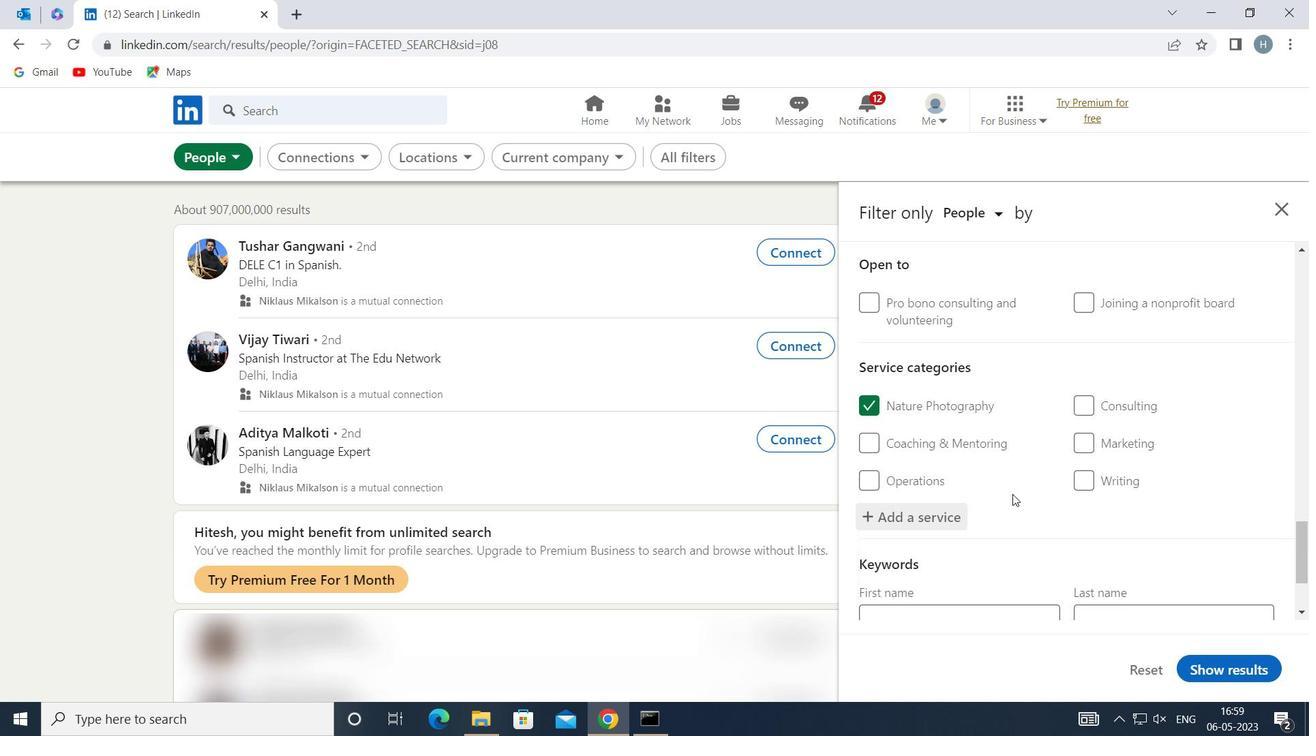 
Action: Mouse scrolled (1007, 469) with delta (0, 0)
Screenshot: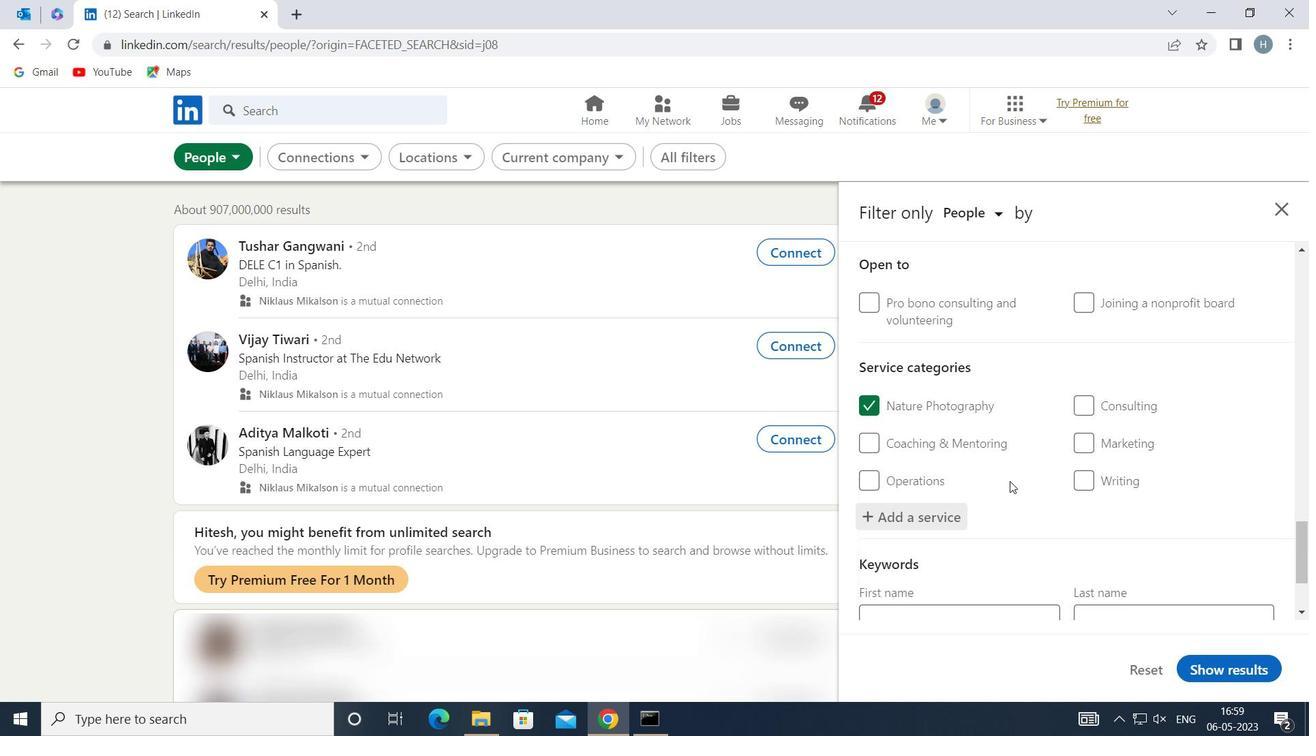 
Action: Mouse scrolled (1007, 469) with delta (0, 0)
Screenshot: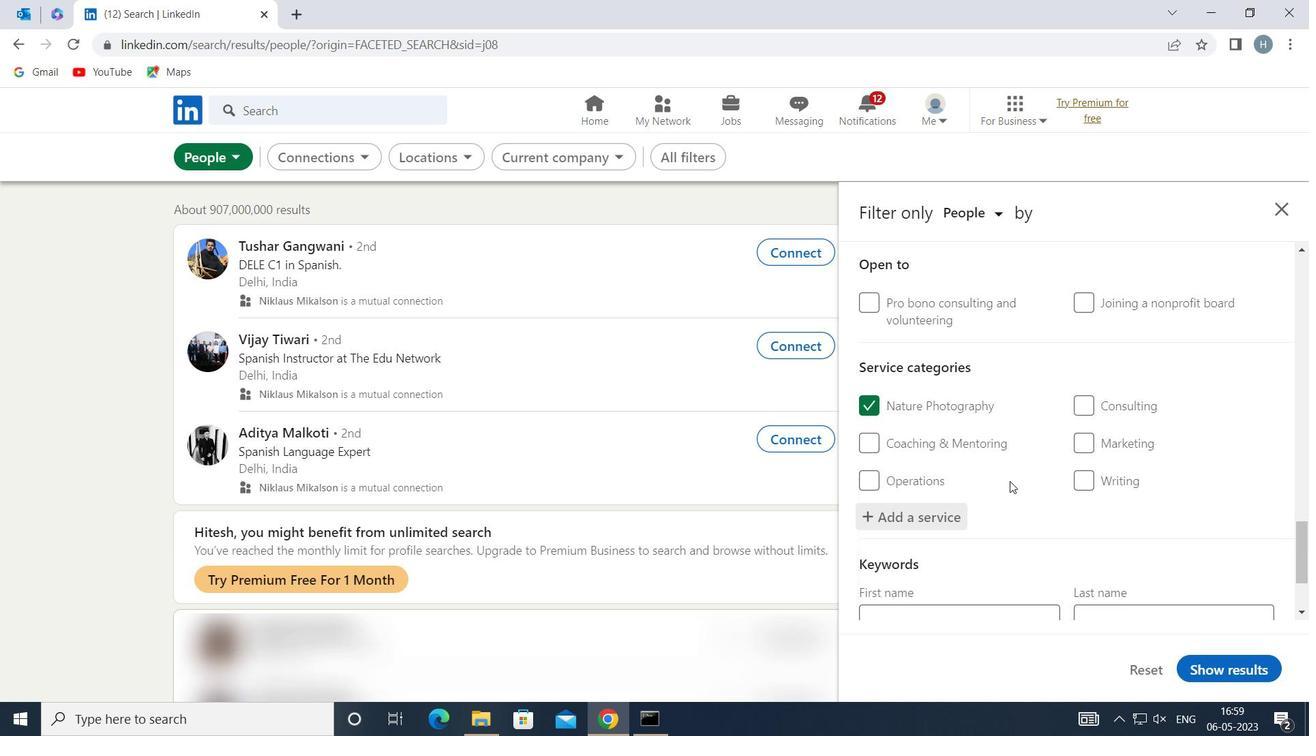 
Action: Mouse scrolled (1007, 469) with delta (0, 0)
Screenshot: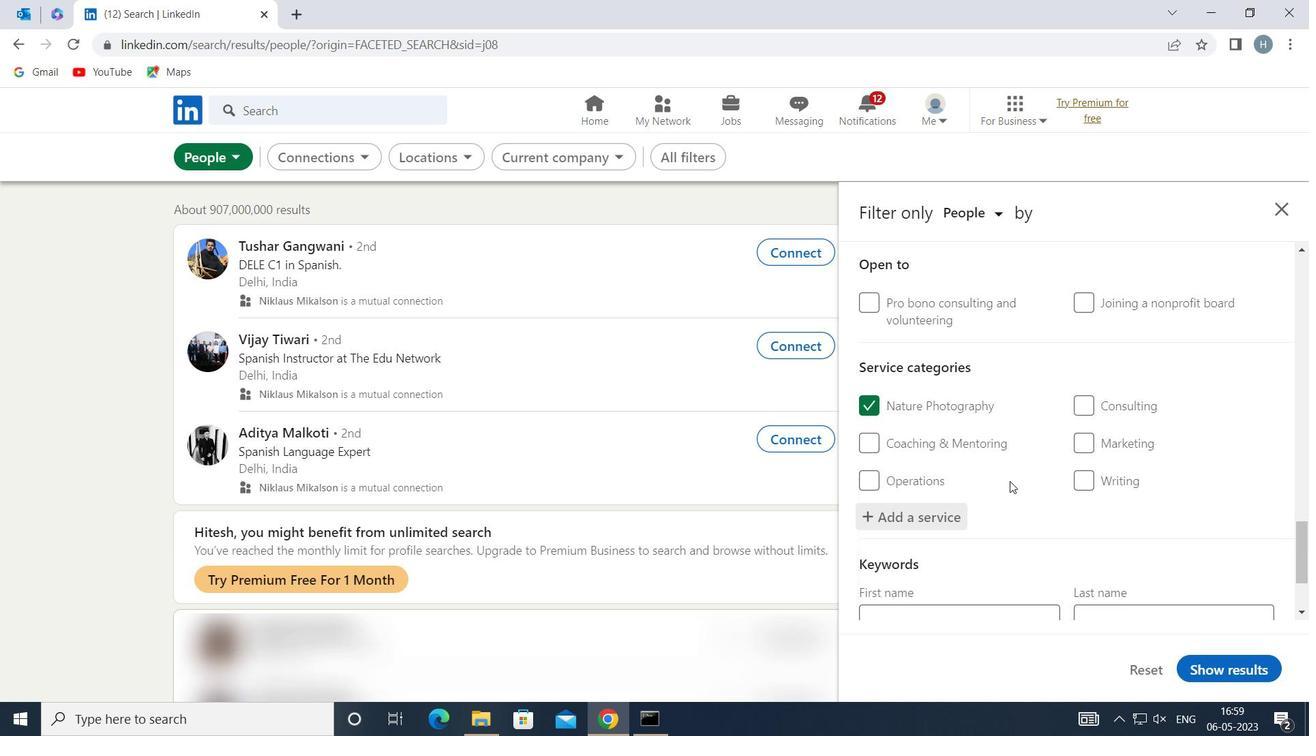 
Action: Mouse moved to (1007, 461)
Screenshot: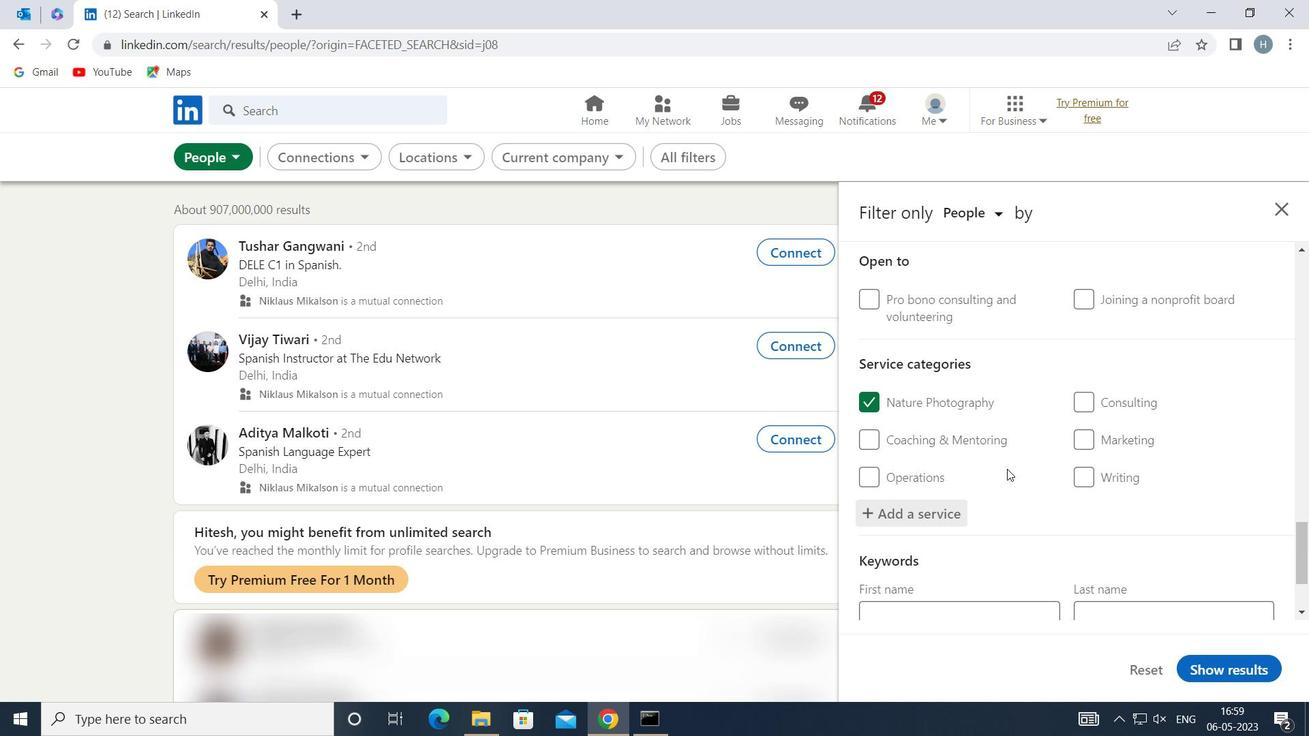 
Action: Mouse scrolled (1007, 461) with delta (0, 0)
Screenshot: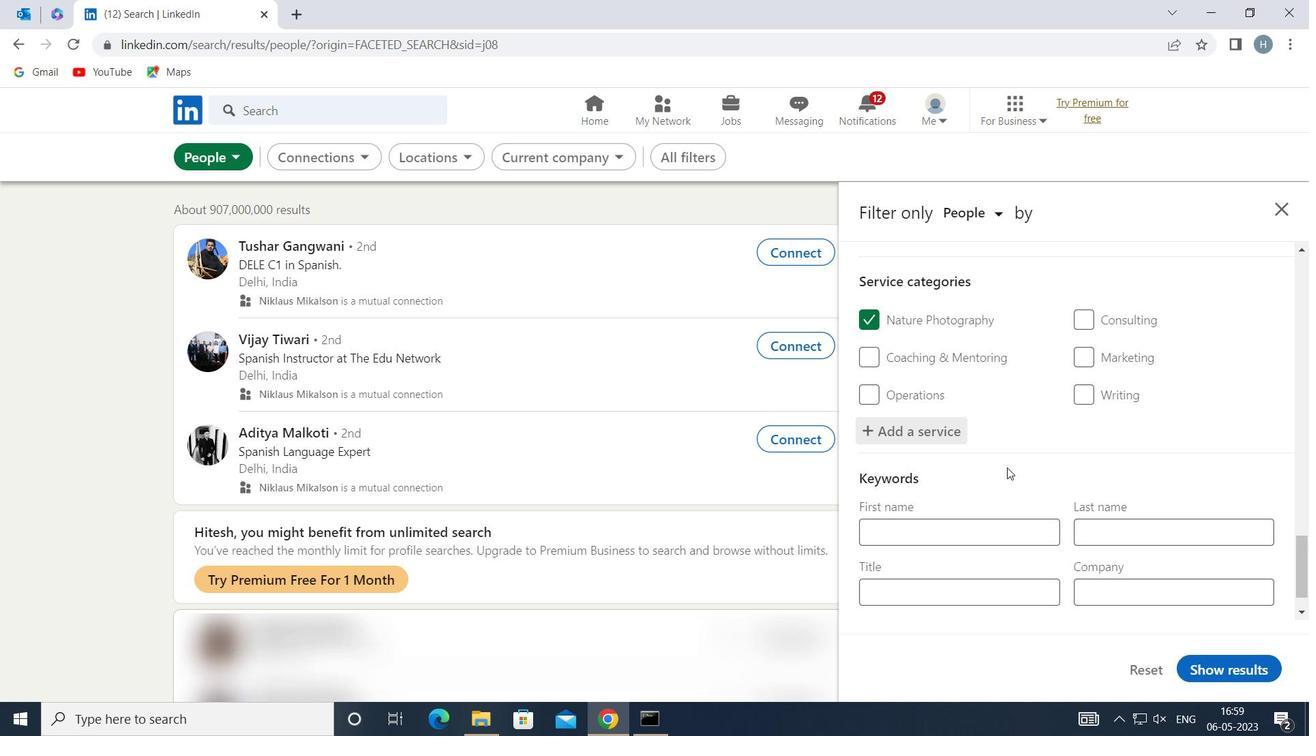 
Action: Mouse scrolled (1007, 461) with delta (0, 0)
Screenshot: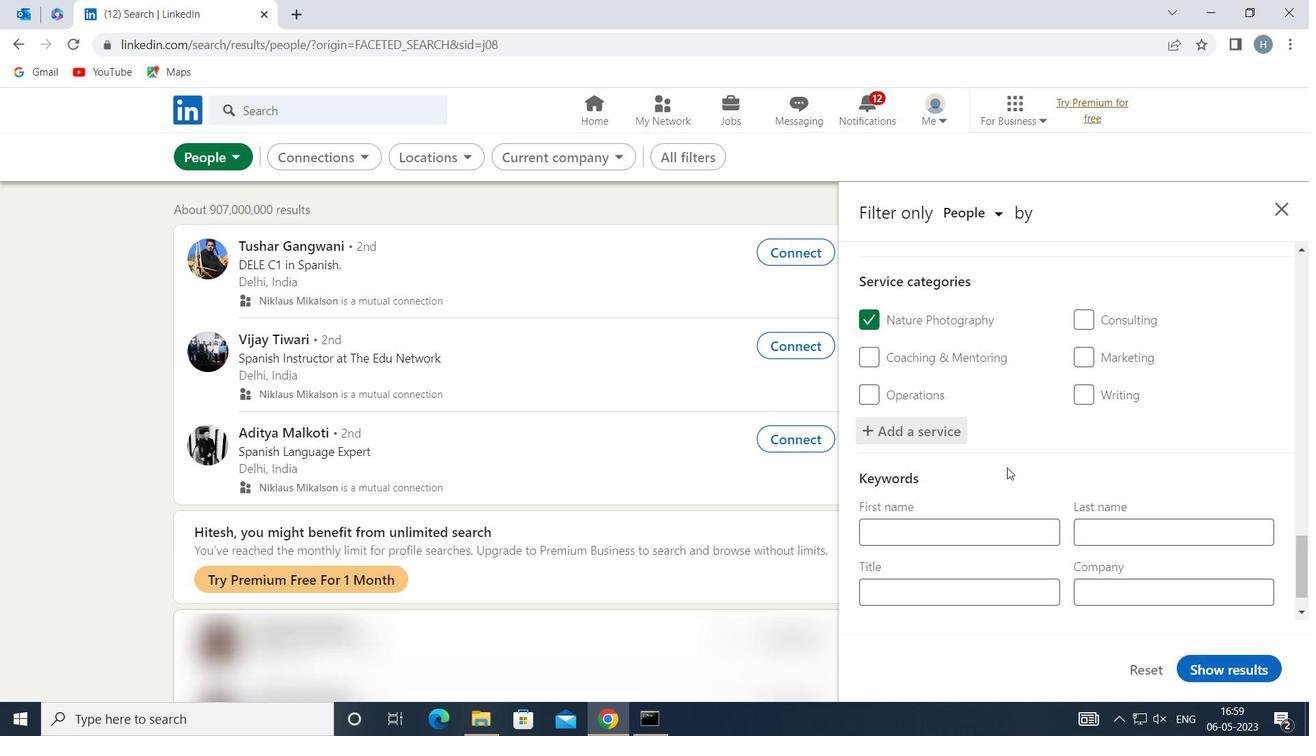 
Action: Mouse scrolled (1007, 461) with delta (0, 0)
Screenshot: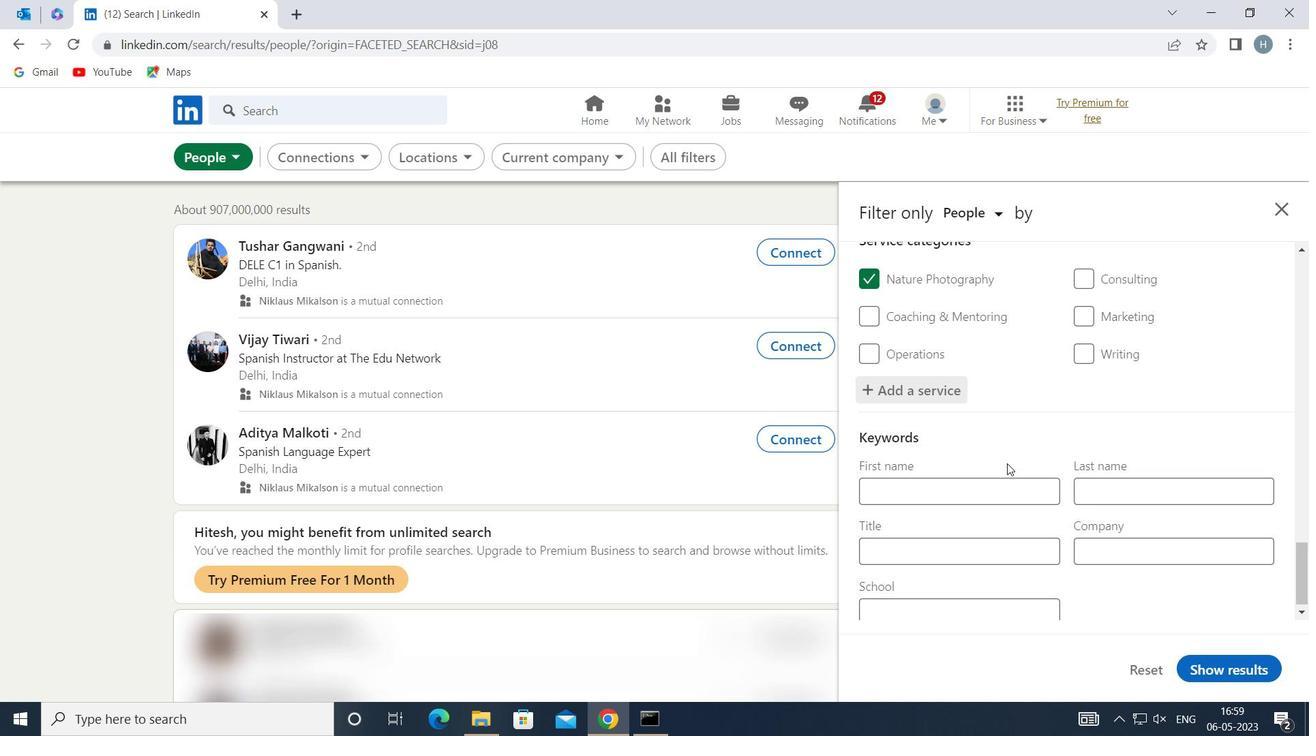 
Action: Mouse moved to (987, 539)
Screenshot: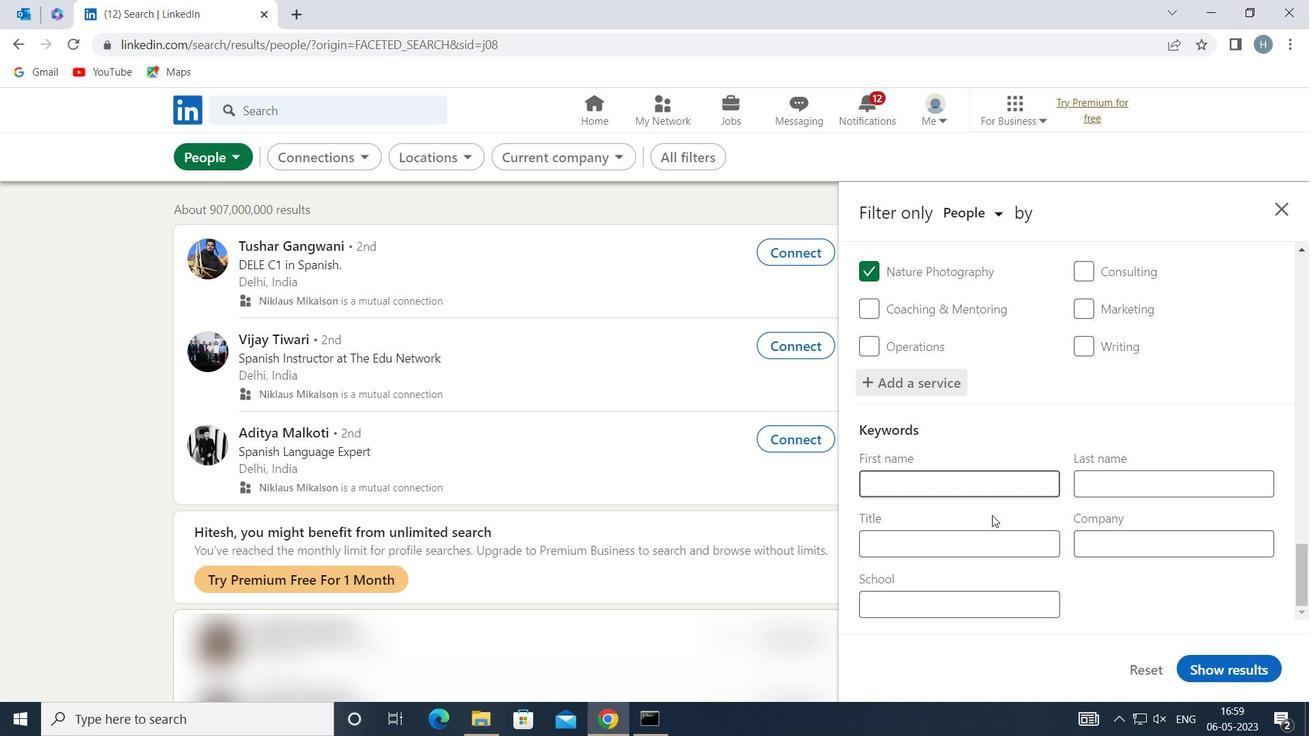 
Action: Mouse pressed left at (987, 539)
Screenshot: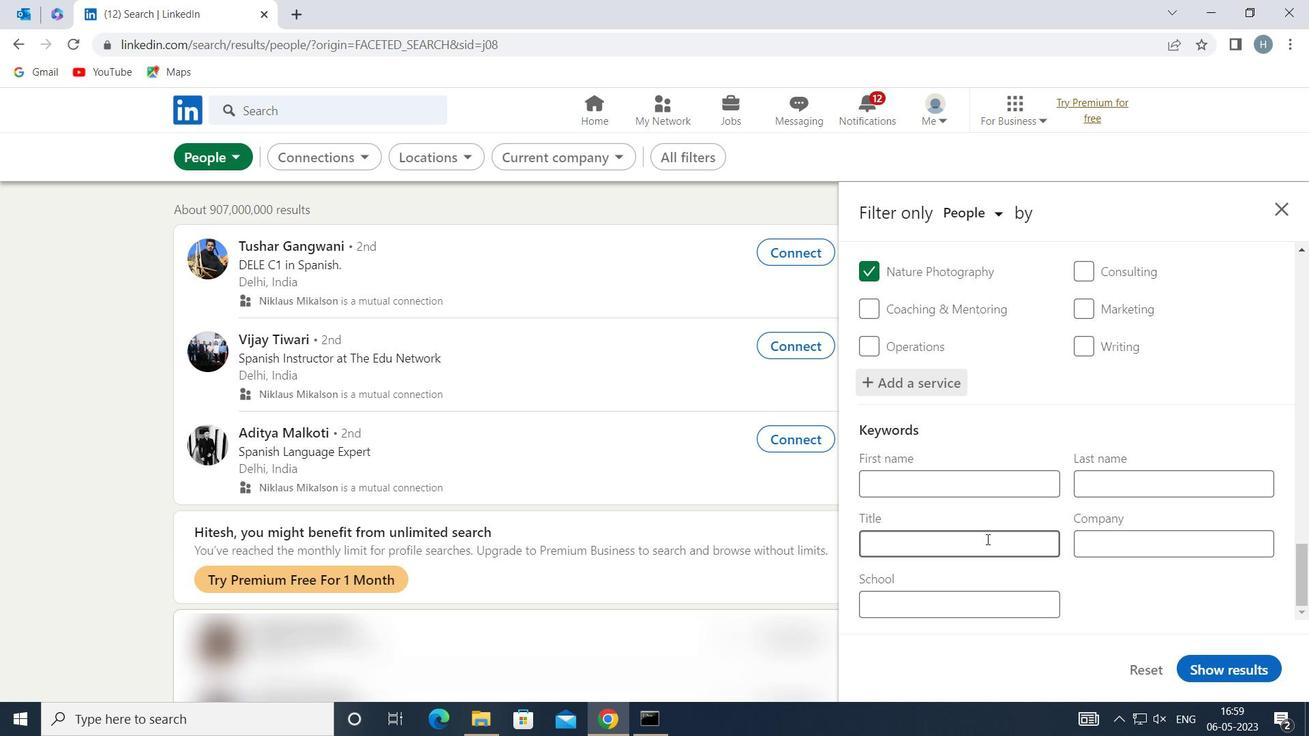 
Action: Key pressed <Key.shift>IT<Key.space><Key.shift>MANAGER
Screenshot: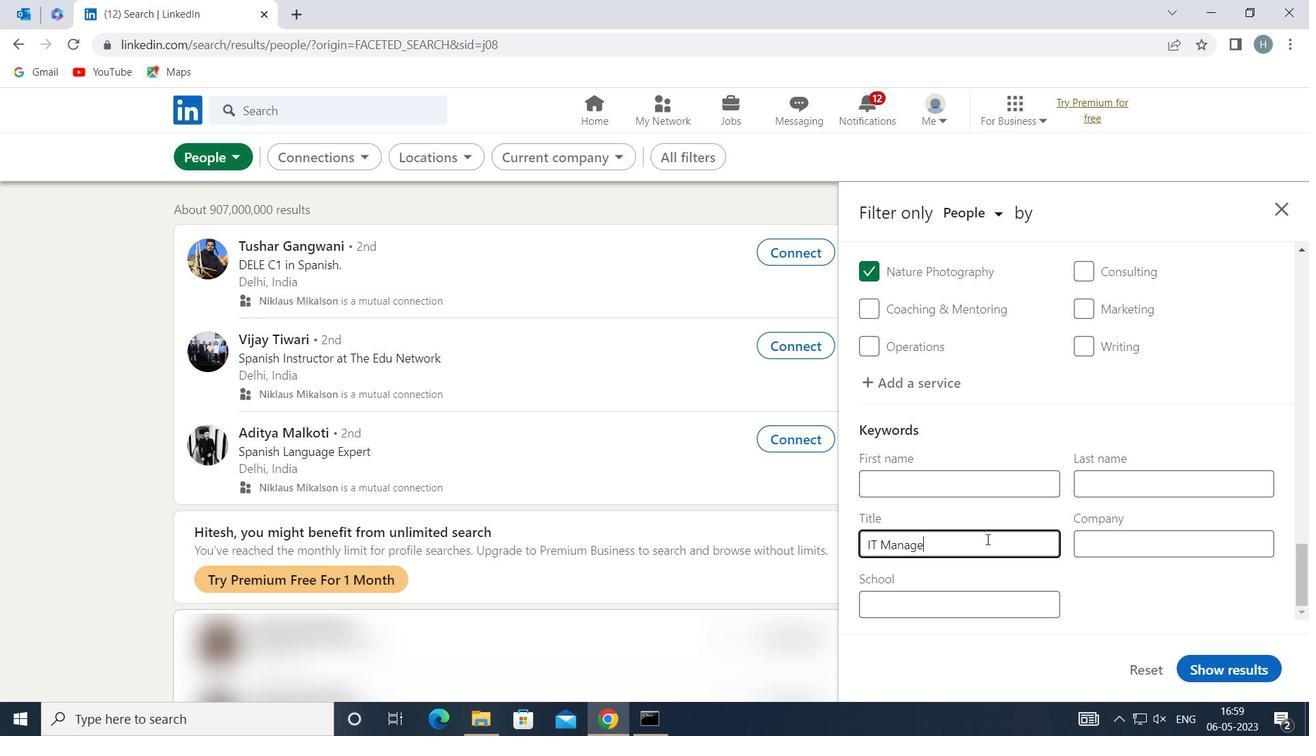 
Action: Mouse moved to (1228, 666)
Screenshot: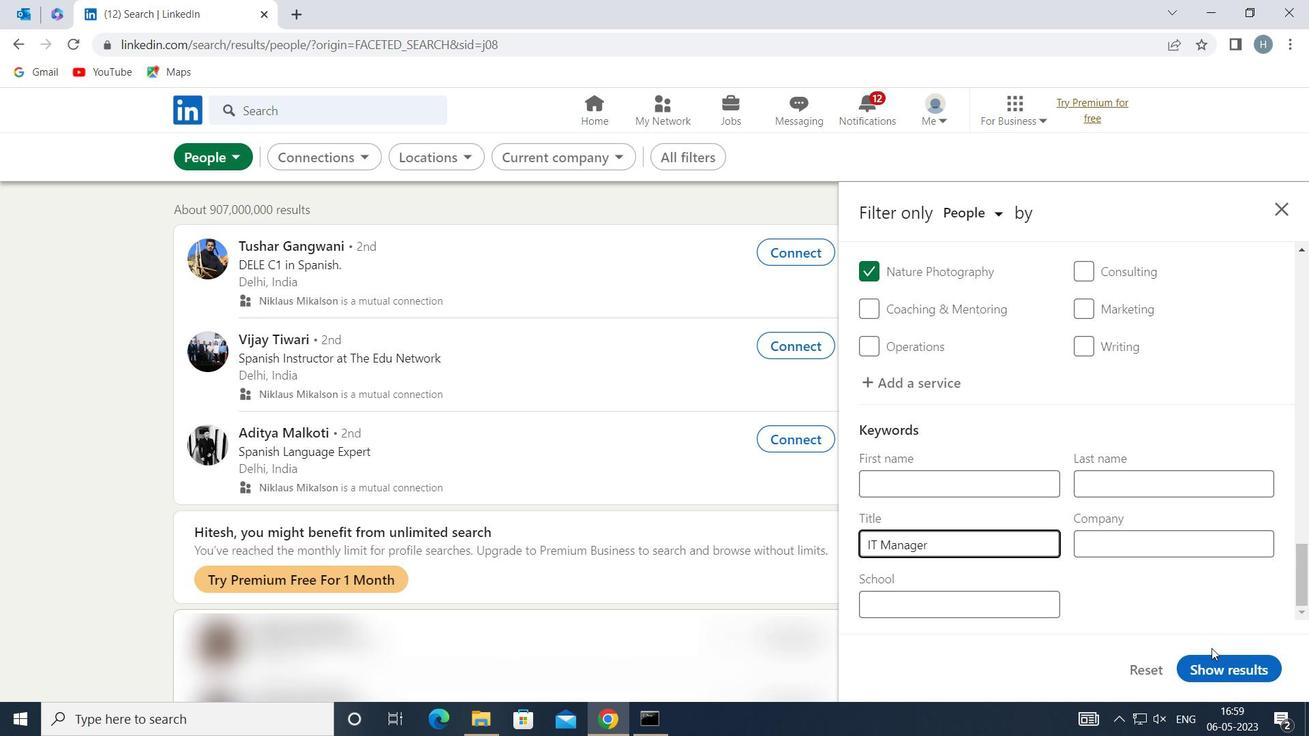 
Action: Mouse pressed left at (1228, 666)
Screenshot: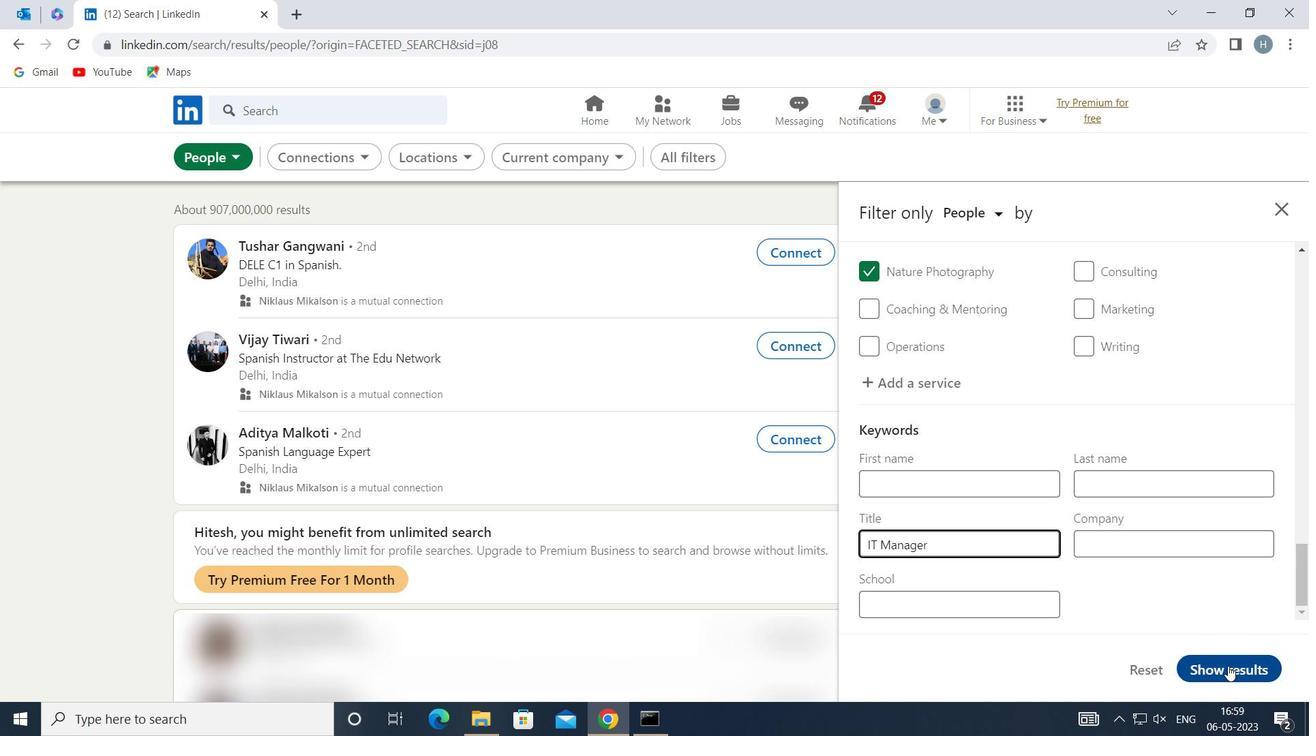 
Action: Mouse moved to (880, 363)
Screenshot: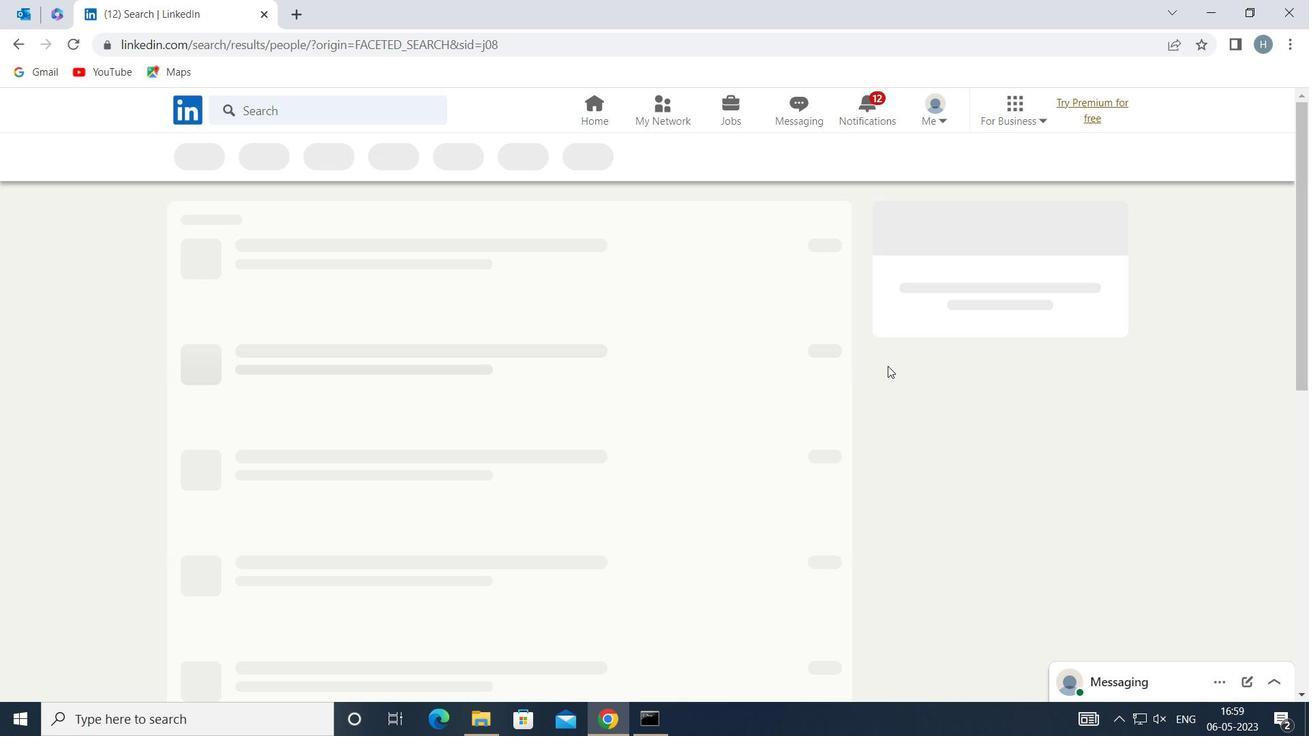 
Action: Key pressed <Key.f8>
Screenshot: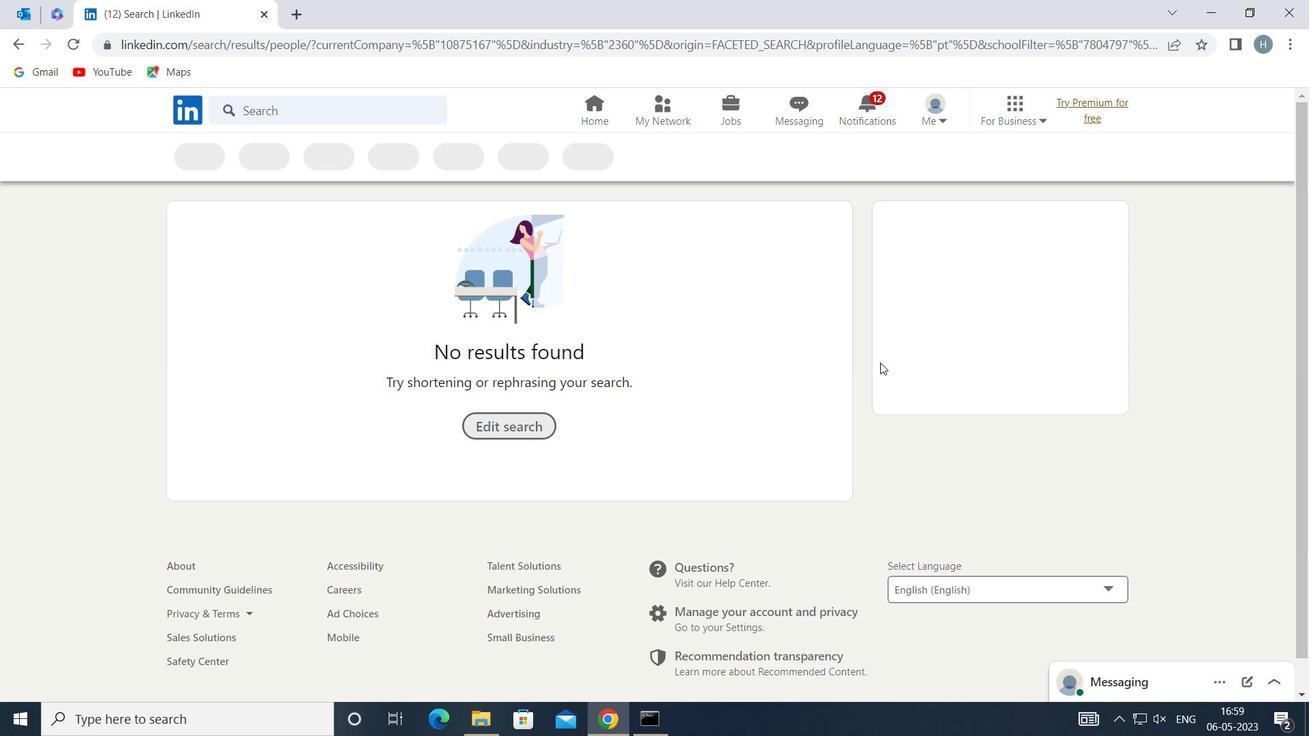 
